 Task: Select Grocery. Add to cart, from Albertsons for 3194 Cheshire Road, Bridgeport, Connecticut 06604, Cell Number 203-362-4243, following items : Spascriptions Under Eye Pads Cucumber (3 ct) - 2, Degree Antiperspirant Deodorant Stick Shower Clean (0.5 oz) - 1, Colgate Max Fresh Toothpaste with Whitening Breath Strips Cool Mint (6.3 oz) - 1, Calabaza Squash (1 ct) - 2, Sunbeam Hot Dog Buns (12 oz) - 1, Michelina''s Cheeseburger Macaroni (12.75 oz) - 2, Listerine Mouthwash Freshburst Antiseptic (1.05 pt) - 1, Signature Farms Sweet Mini Peppers (32 oz) - 1, Beets (bunch) - 2, Zucchini & Yellow Squash Slices (12 oz) - 1
Action: Mouse moved to (432, 125)
Screenshot: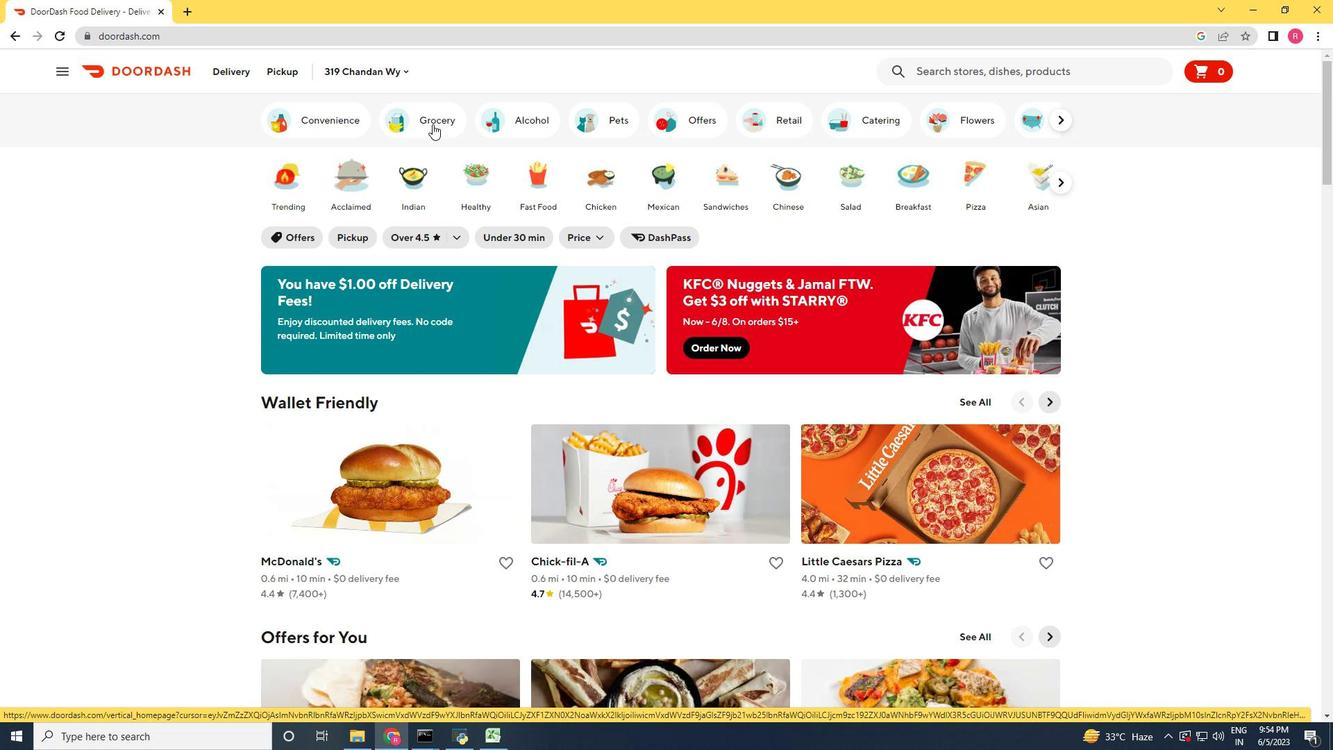 
Action: Mouse pressed left at (432, 125)
Screenshot: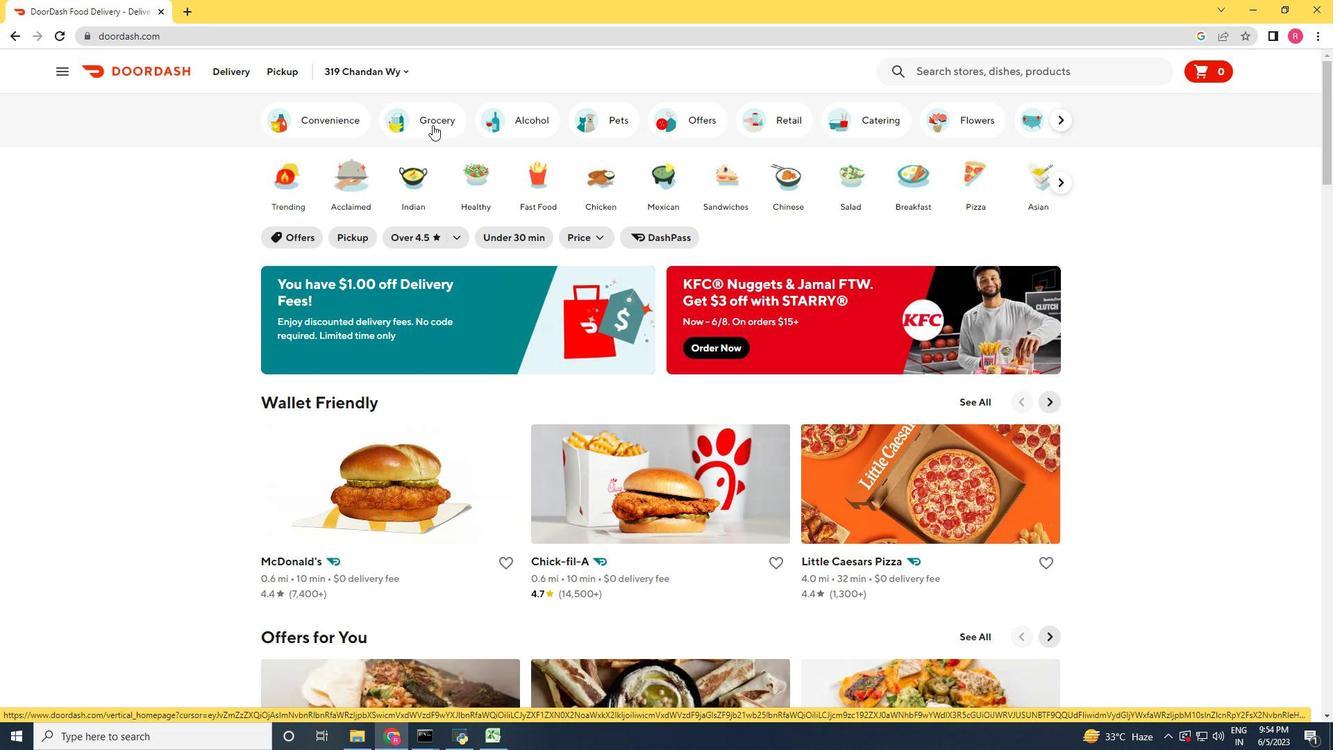 
Action: Mouse moved to (625, 404)
Screenshot: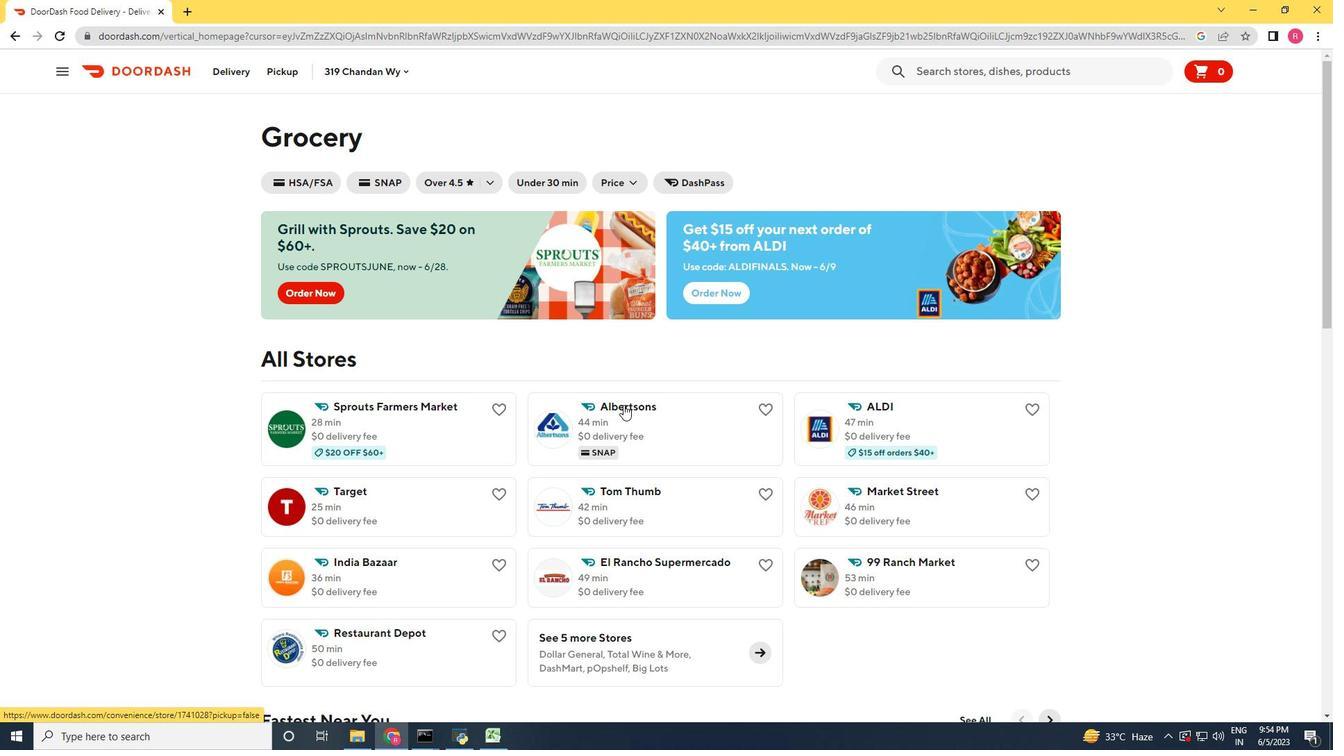 
Action: Mouse pressed left at (625, 404)
Screenshot: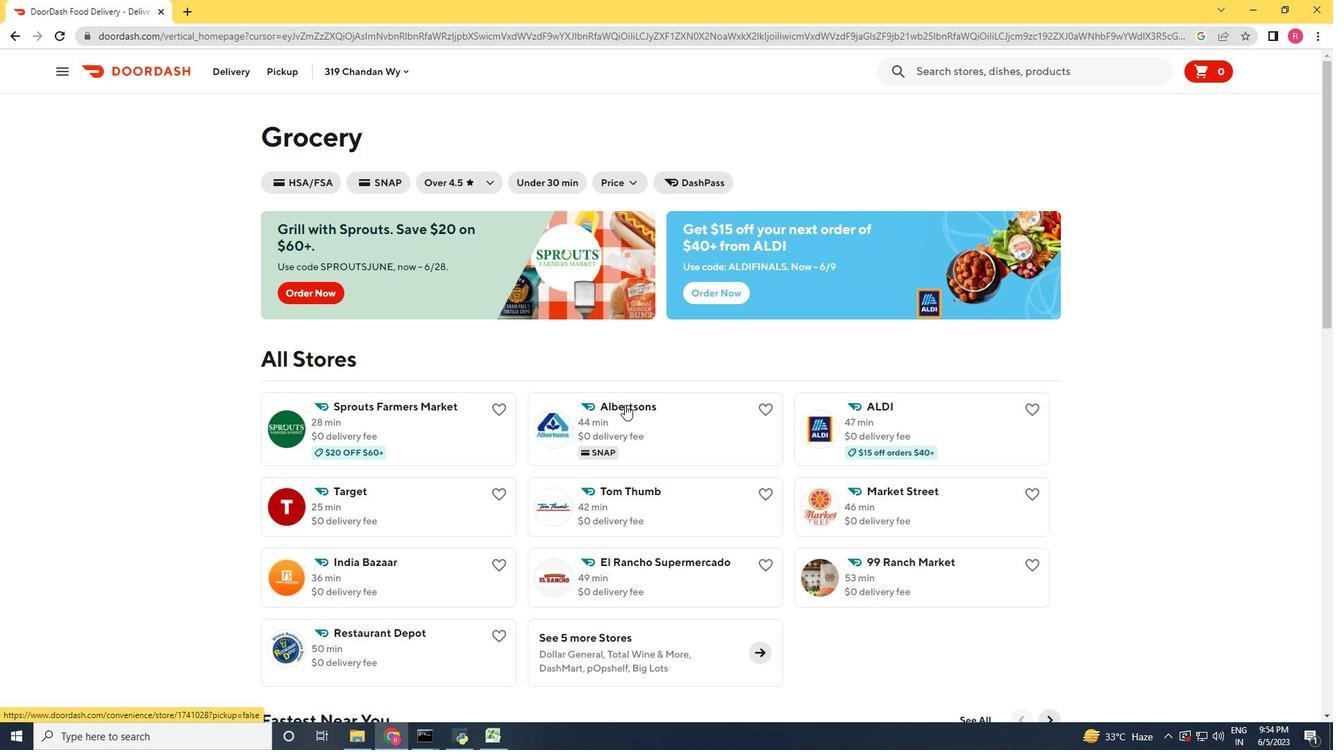 
Action: Mouse moved to (295, 71)
Screenshot: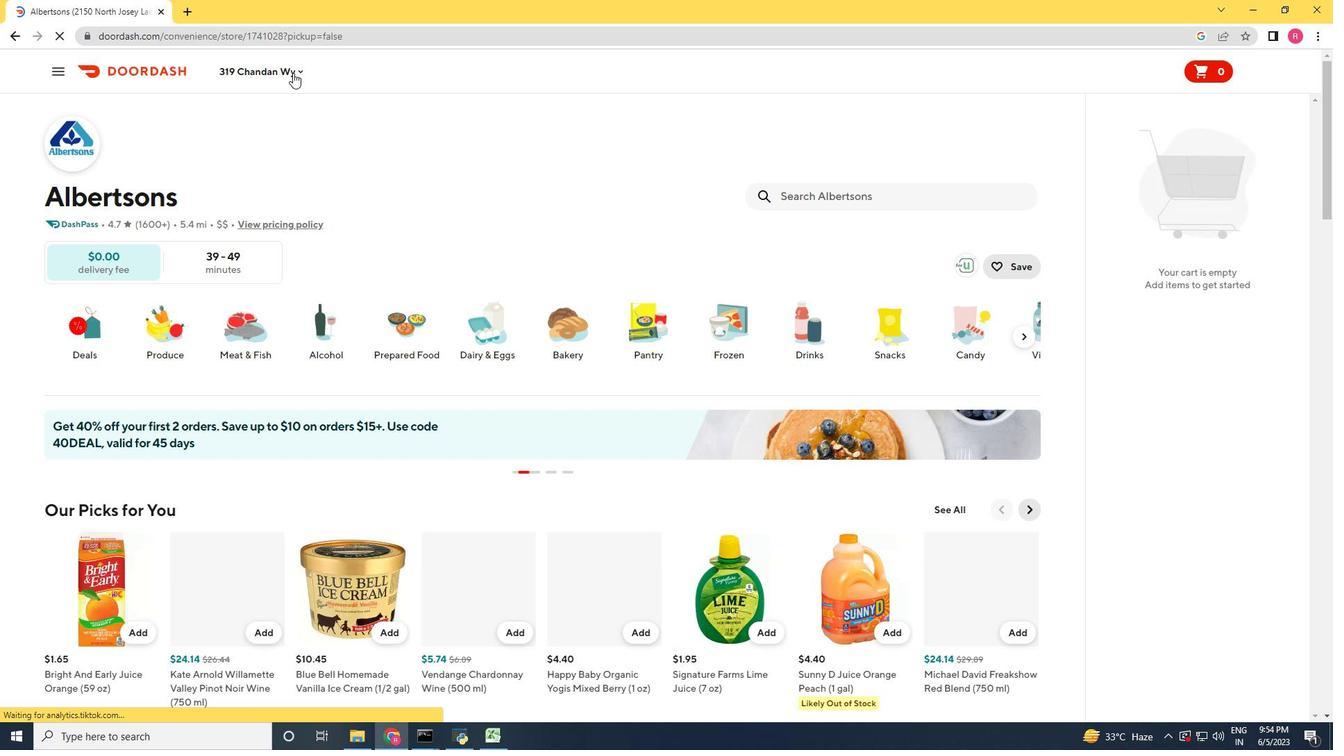 
Action: Mouse pressed left at (295, 71)
Screenshot: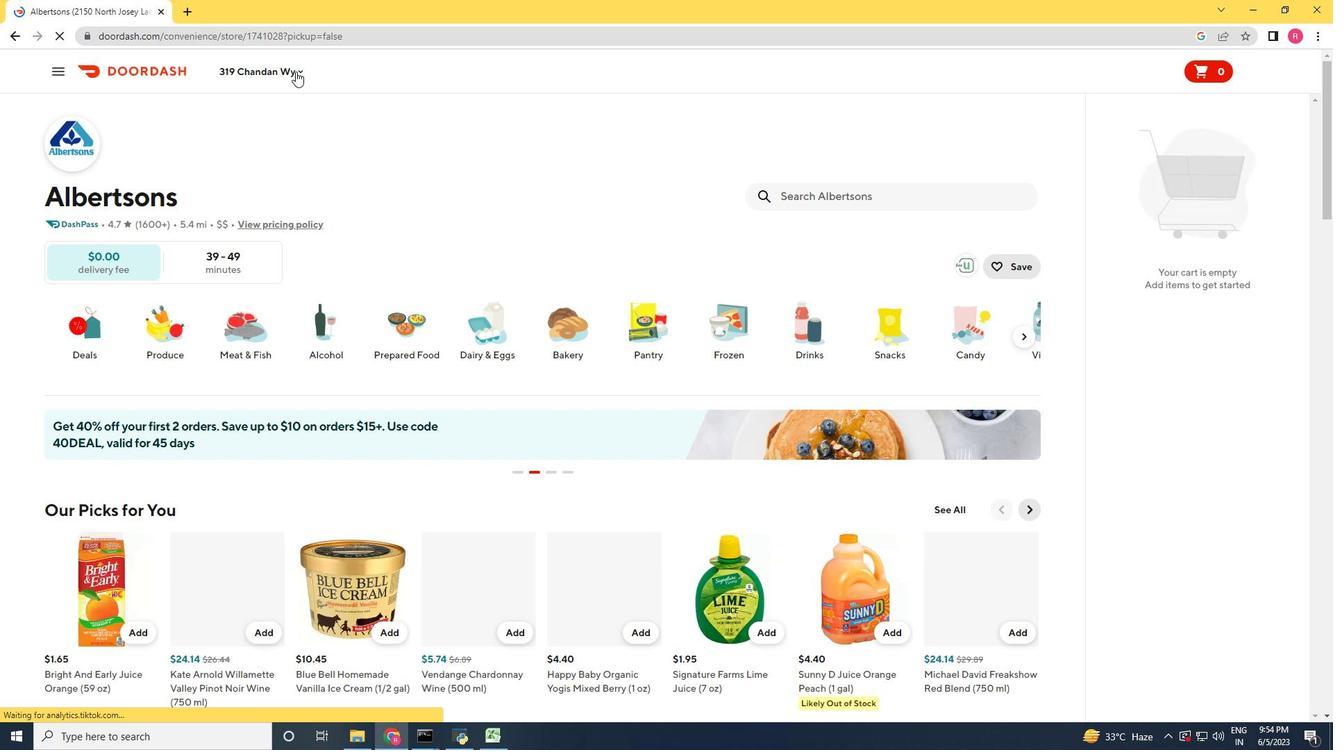 
Action: Mouse moved to (334, 131)
Screenshot: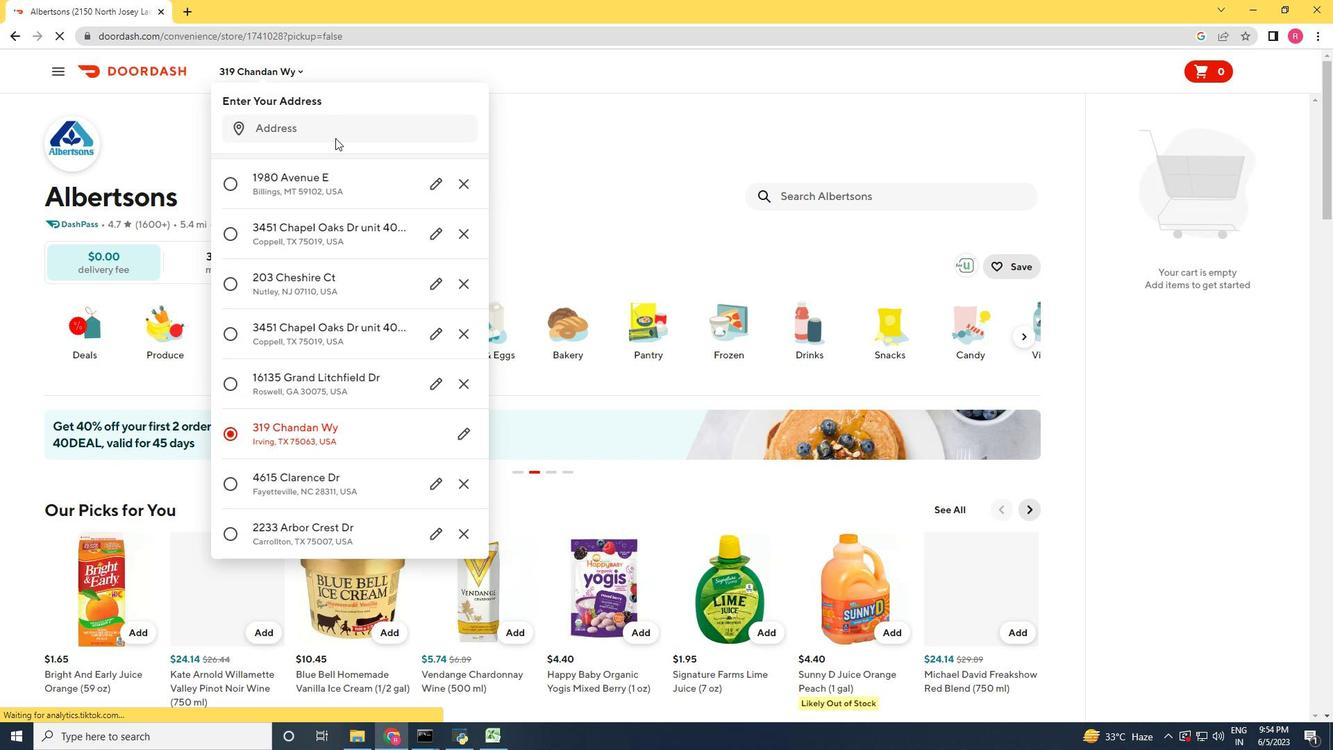 
Action: Mouse pressed left at (334, 131)
Screenshot: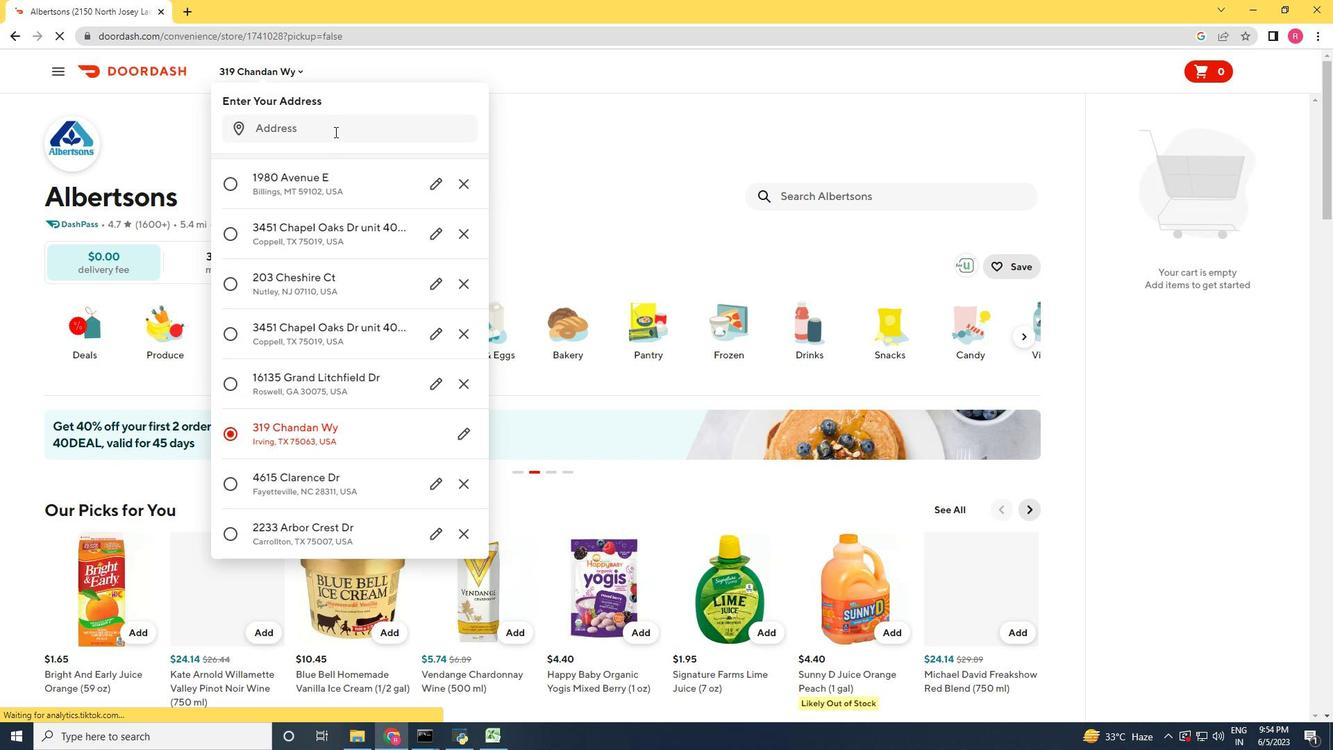 
Action: Mouse moved to (334, 131)
Screenshot: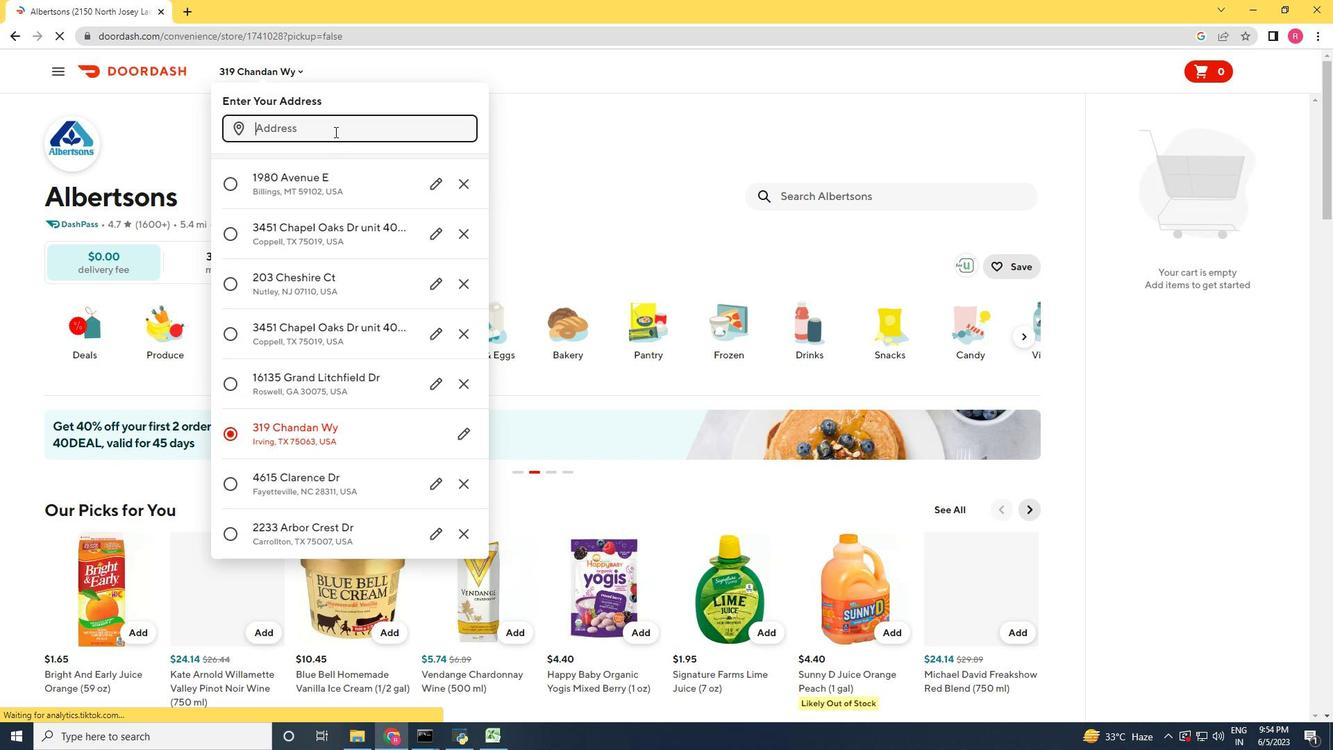 
Action: Key pressed 3194<Key.space><Key.shift_r>Cheshire<Key.space><Key.shift_r>Road<Key.space>,<Key.shift_r><Key.shift_r><Key.shift_r><Key.shift_r><Key.shift_r><Key.shift_r><Key.shift_r><Key.shift_r>Bridgeport,<Key.space><Key.shift_r>Connecticut<Key.space>06604<Key.enter>
Screenshot: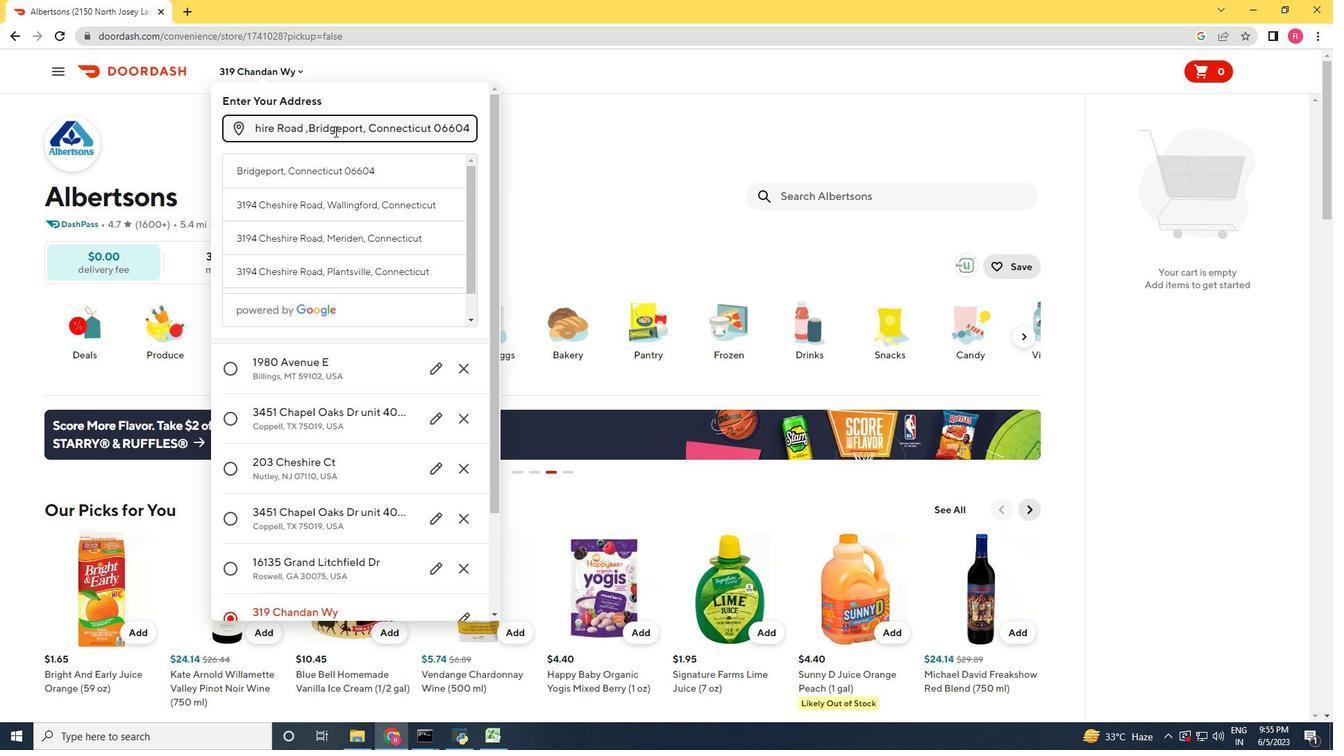
Action: Mouse moved to (404, 586)
Screenshot: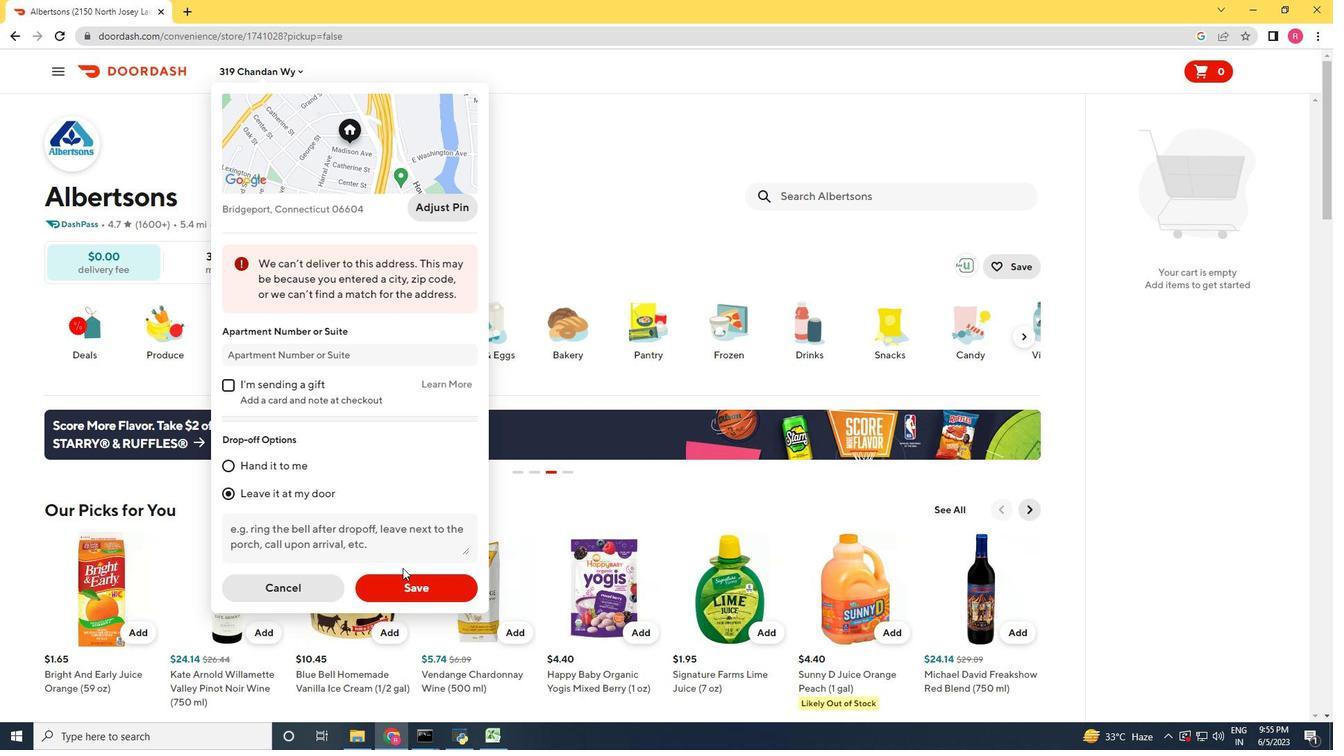 
Action: Mouse pressed left at (404, 586)
Screenshot: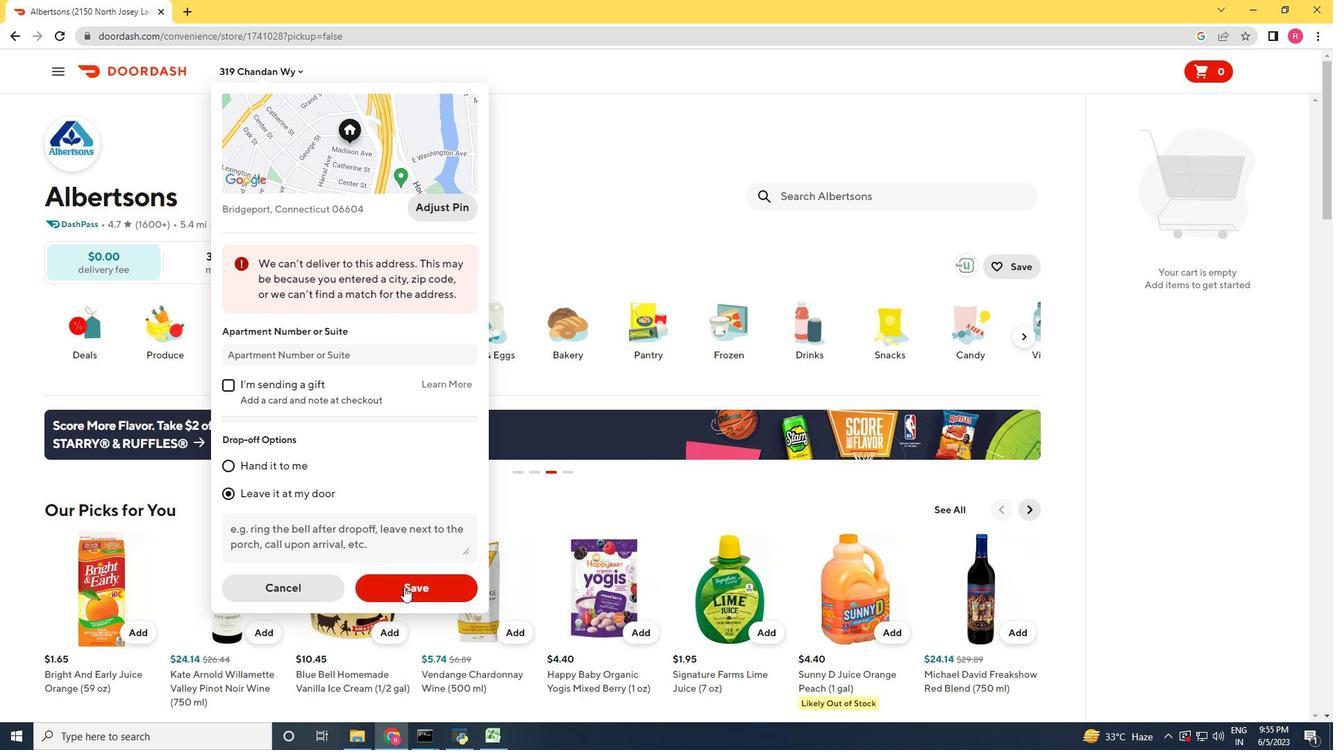 
Action: Mouse moved to (808, 193)
Screenshot: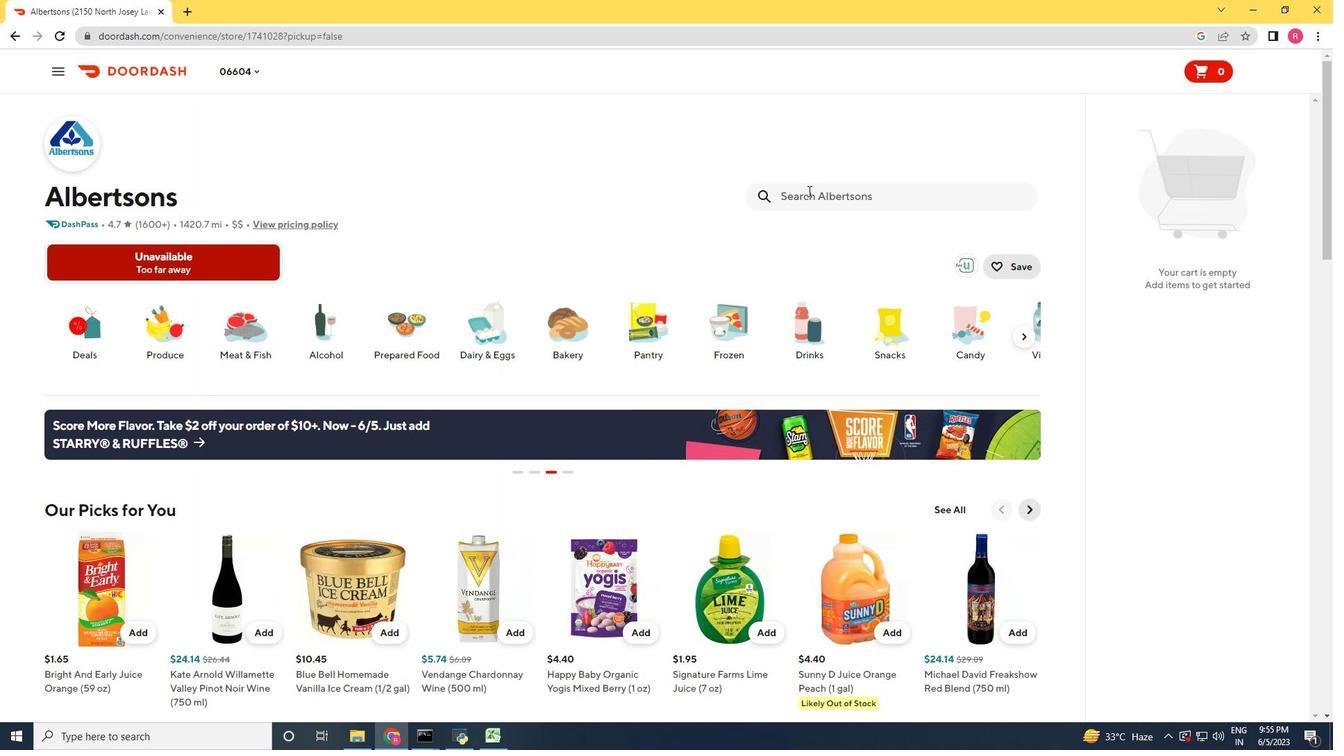 
Action: Mouse pressed left at (808, 193)
Screenshot: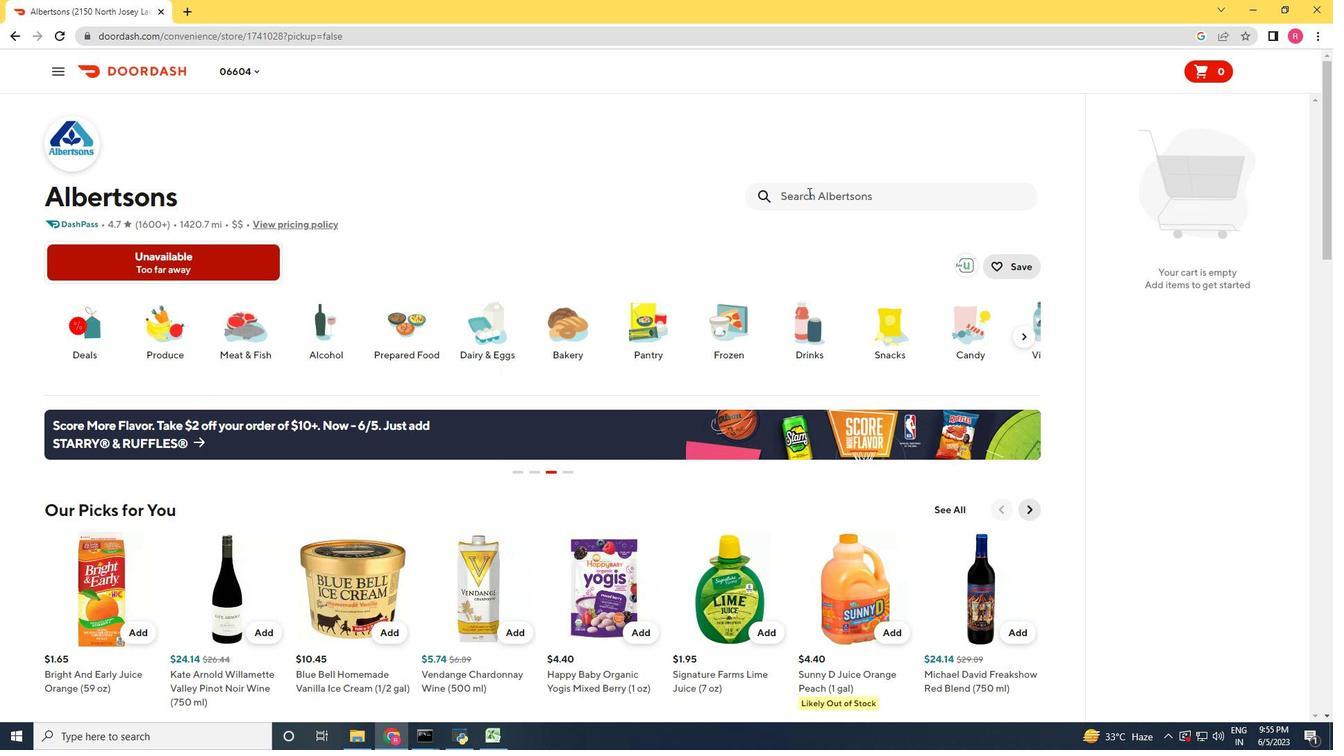 
Action: Mouse moved to (634, 317)
Screenshot: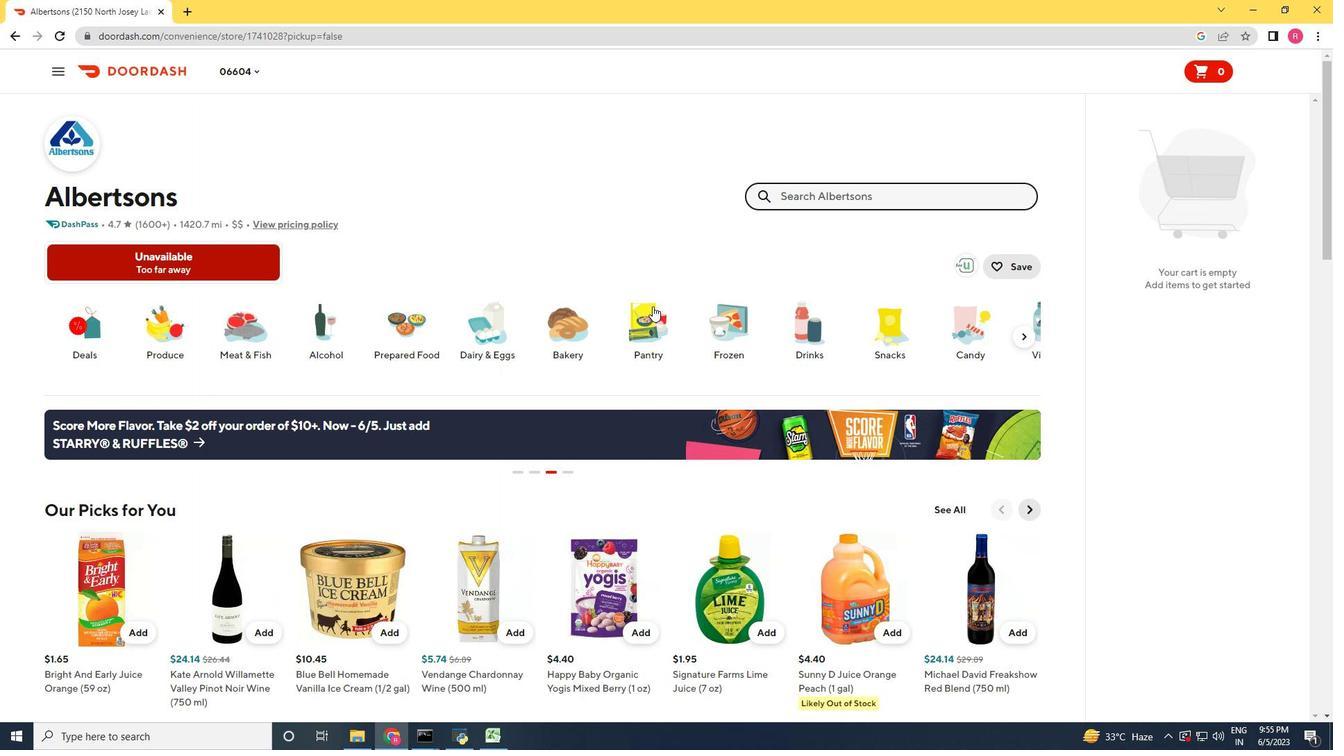 
Action: Key pressed <Key.shift_r>Spascriptions<Key.space><Key.shift_r><Key.shift_r><Key.shift_r>Under<Key.space><Key.shift_r>Eye<Key.space><Key.shift_r>Pads<Key.space><Key.shift_r>Cucumber<Key.space><Key.shift_r><Key.shift_r><Key.shift_r>(3ct<Key.shift_r>)<Key.enter>
Screenshot: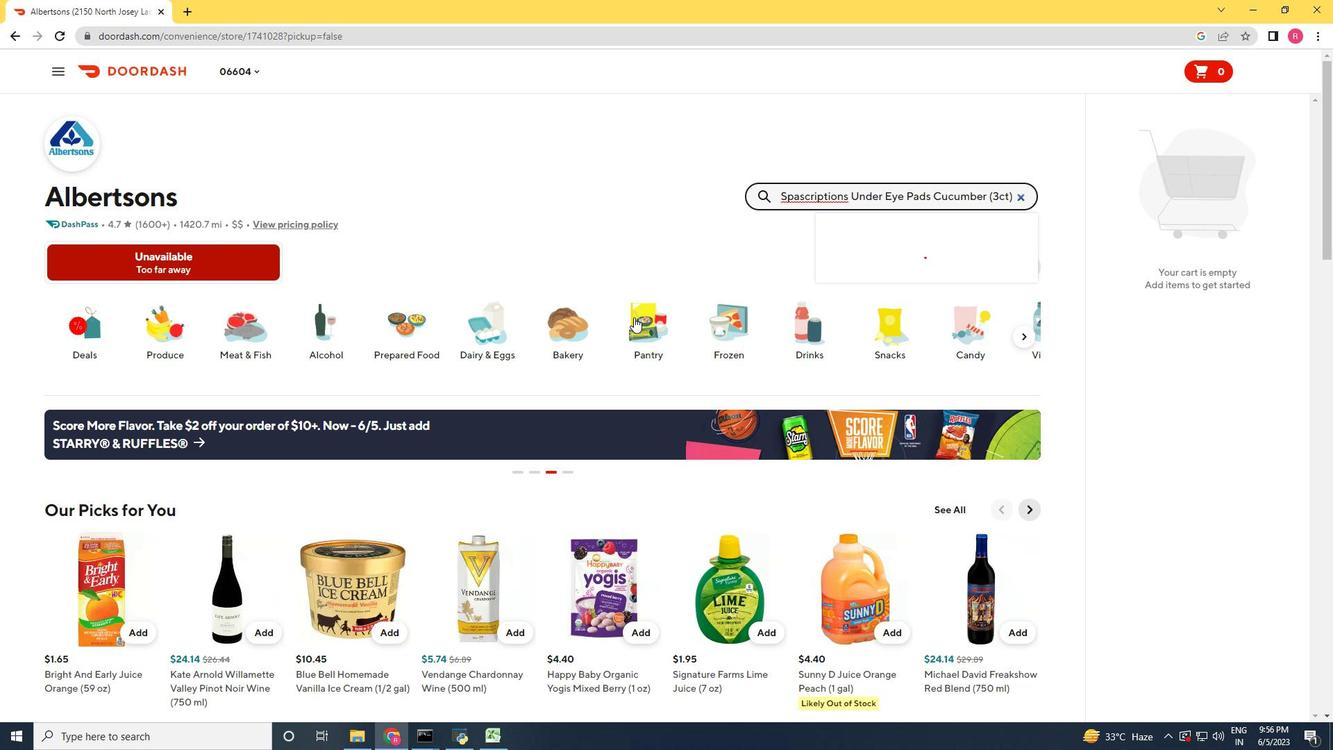 
Action: Mouse moved to (796, 150)
Screenshot: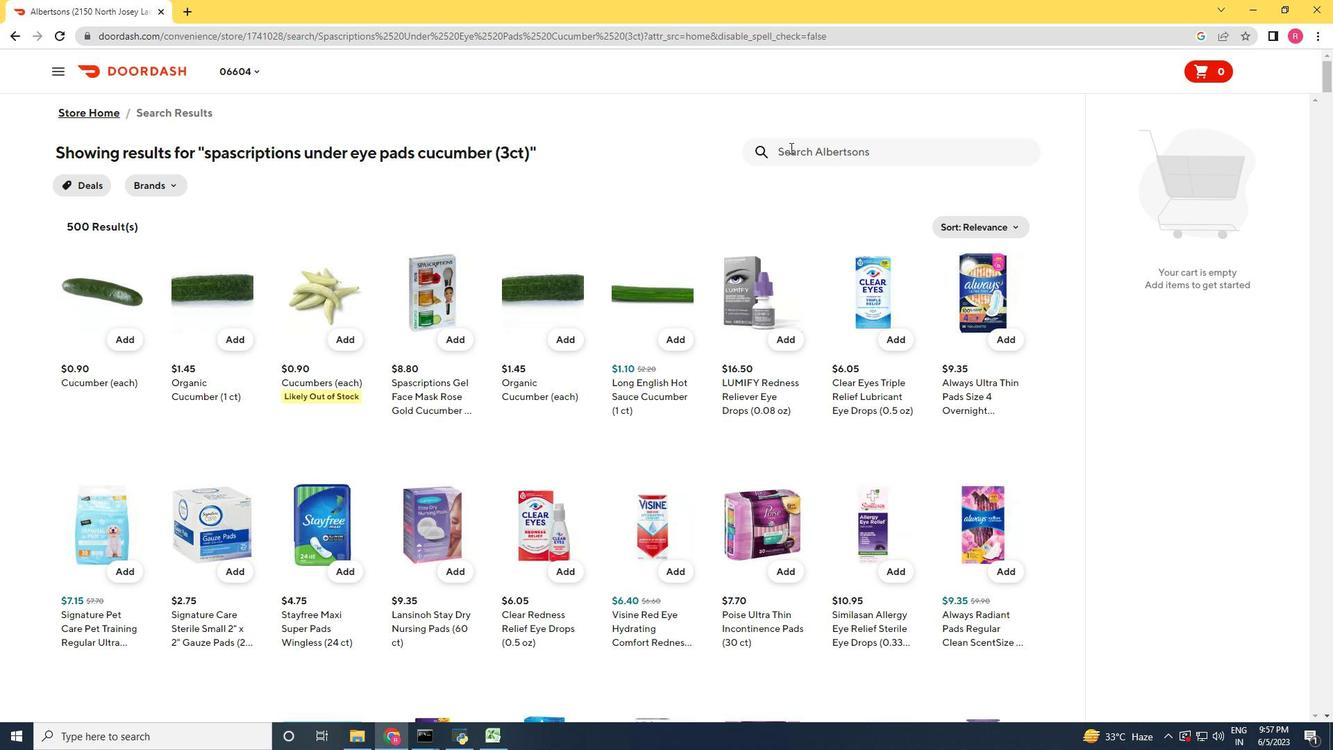 
Action: Mouse pressed left at (796, 150)
Screenshot: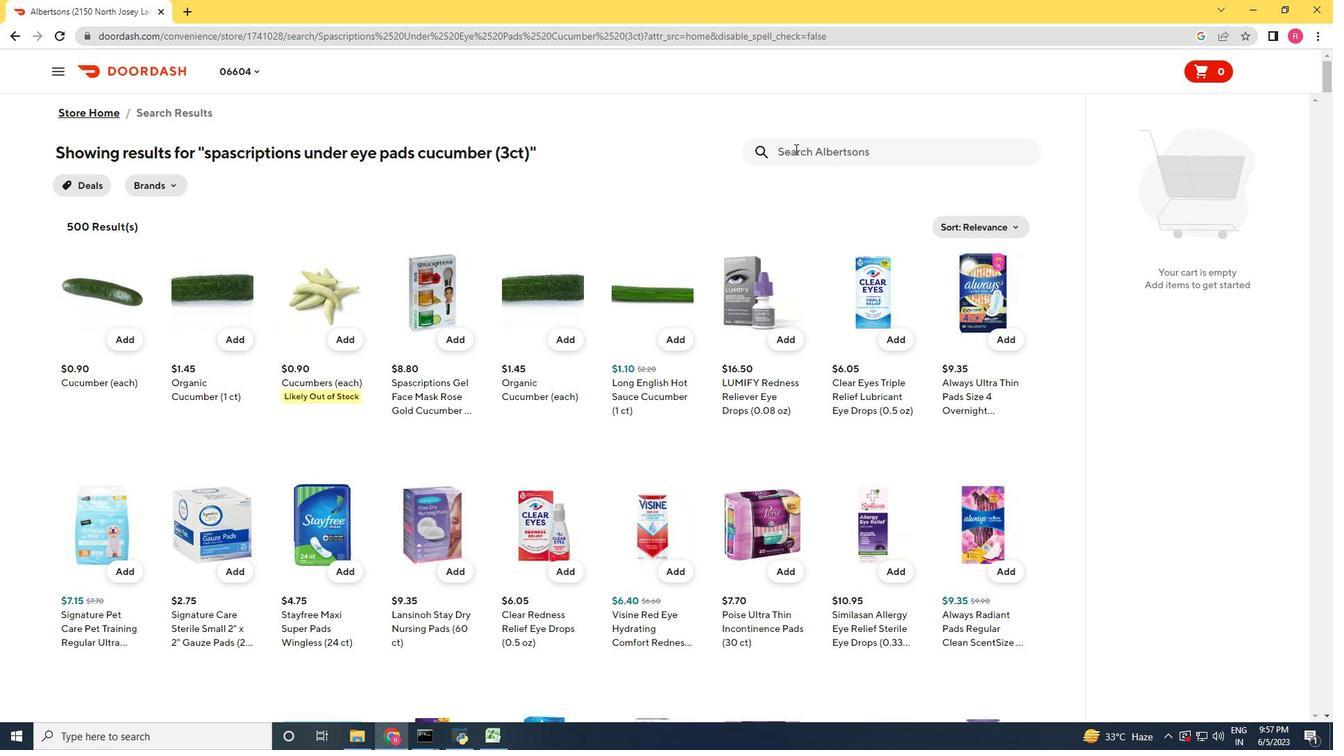 
Action: Mouse moved to (713, 182)
Screenshot: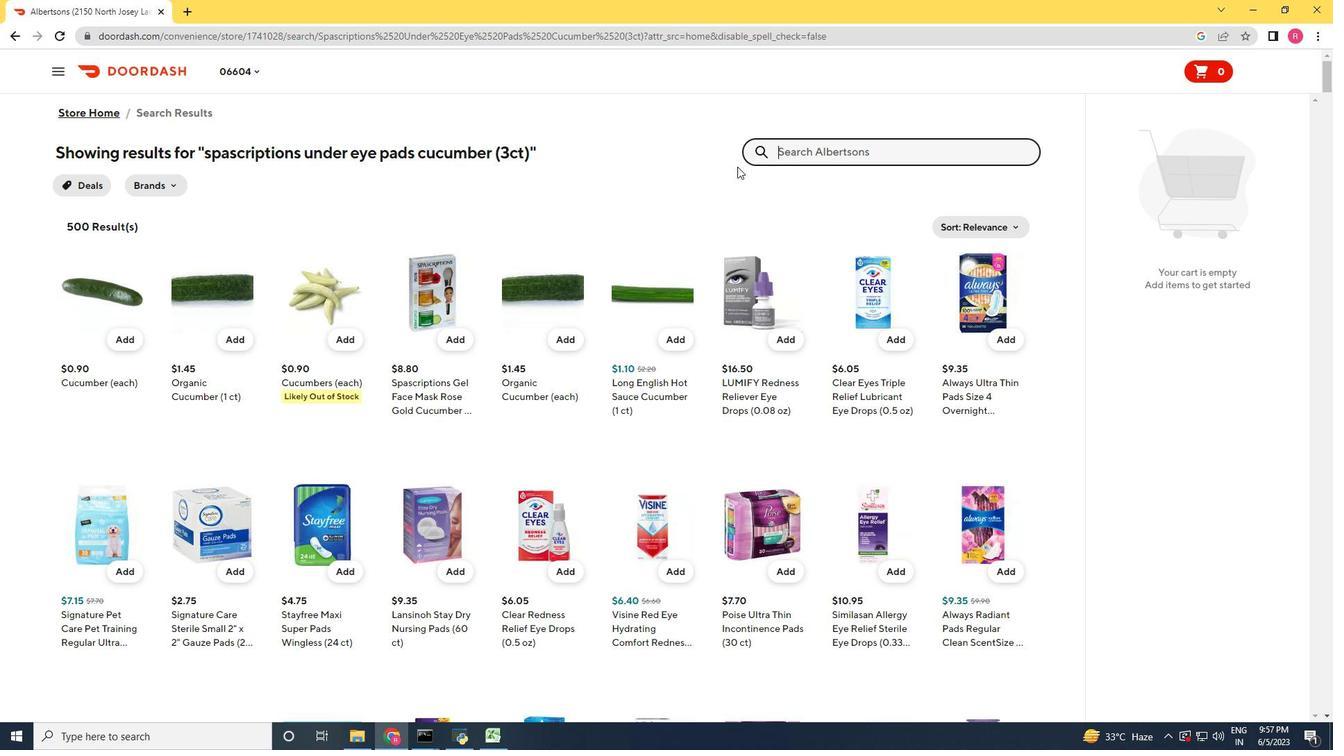 
Action: Key pressed <Key.shift_r>Degree<Key.space><Key.shift_r>Anipersh<Key.backspace>pirant<Key.space>
Screenshot: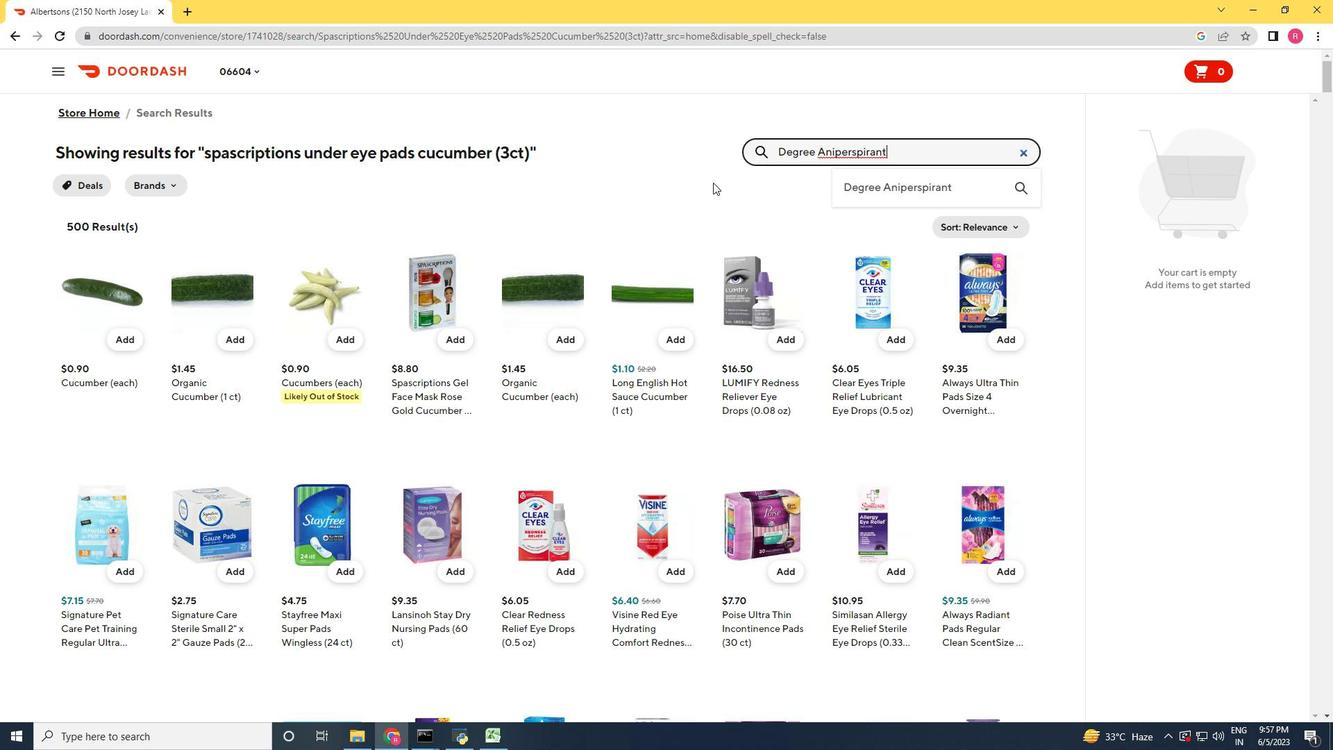 
Action: Mouse moved to (835, 148)
Screenshot: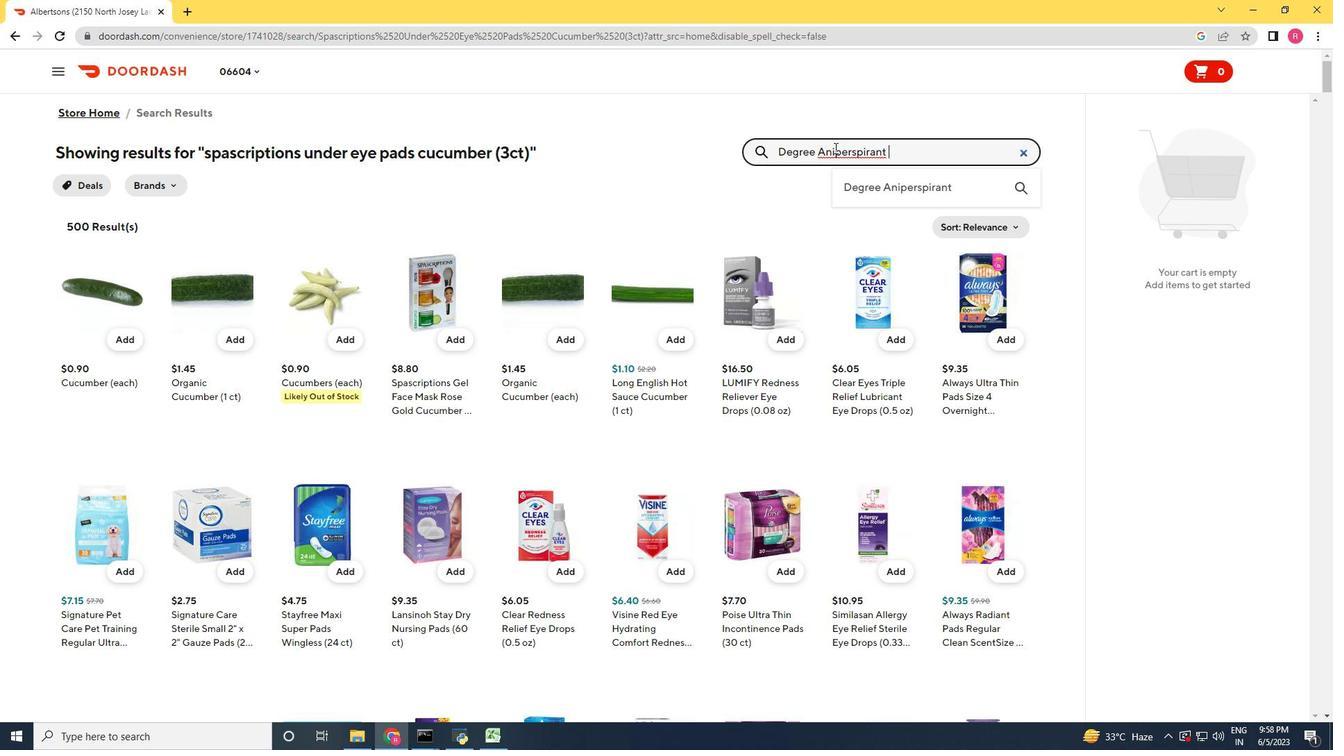 
Action: Mouse pressed left at (835, 148)
Screenshot: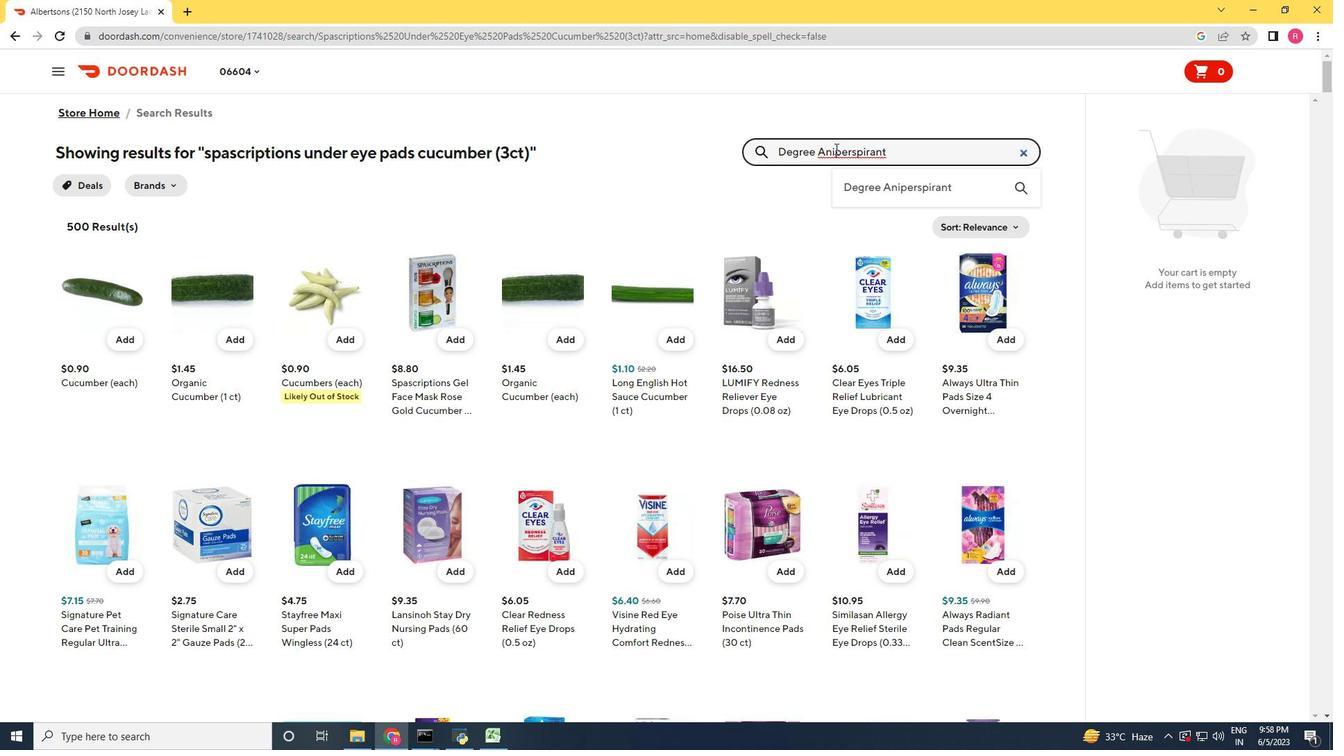 
Action: Mouse moved to (772, 179)
Screenshot: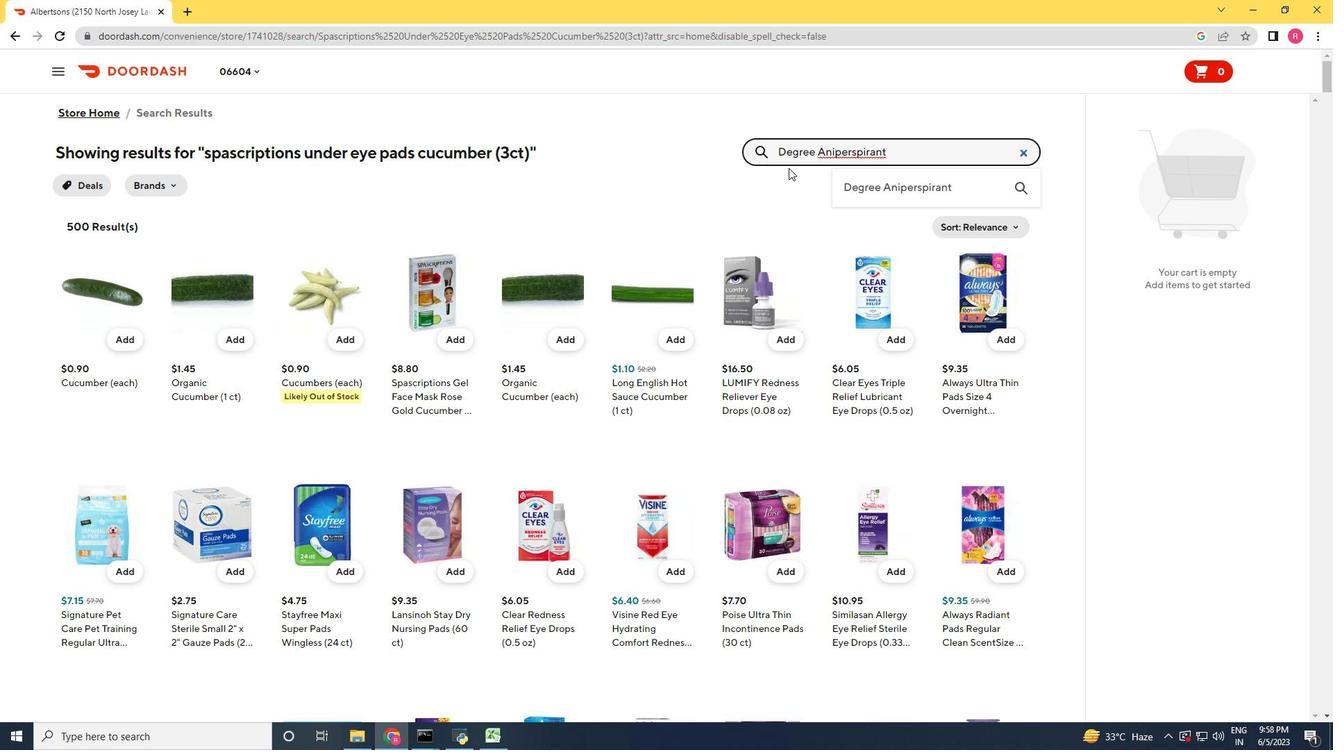
Action: Key pressed <Key.backspace>ti
Screenshot: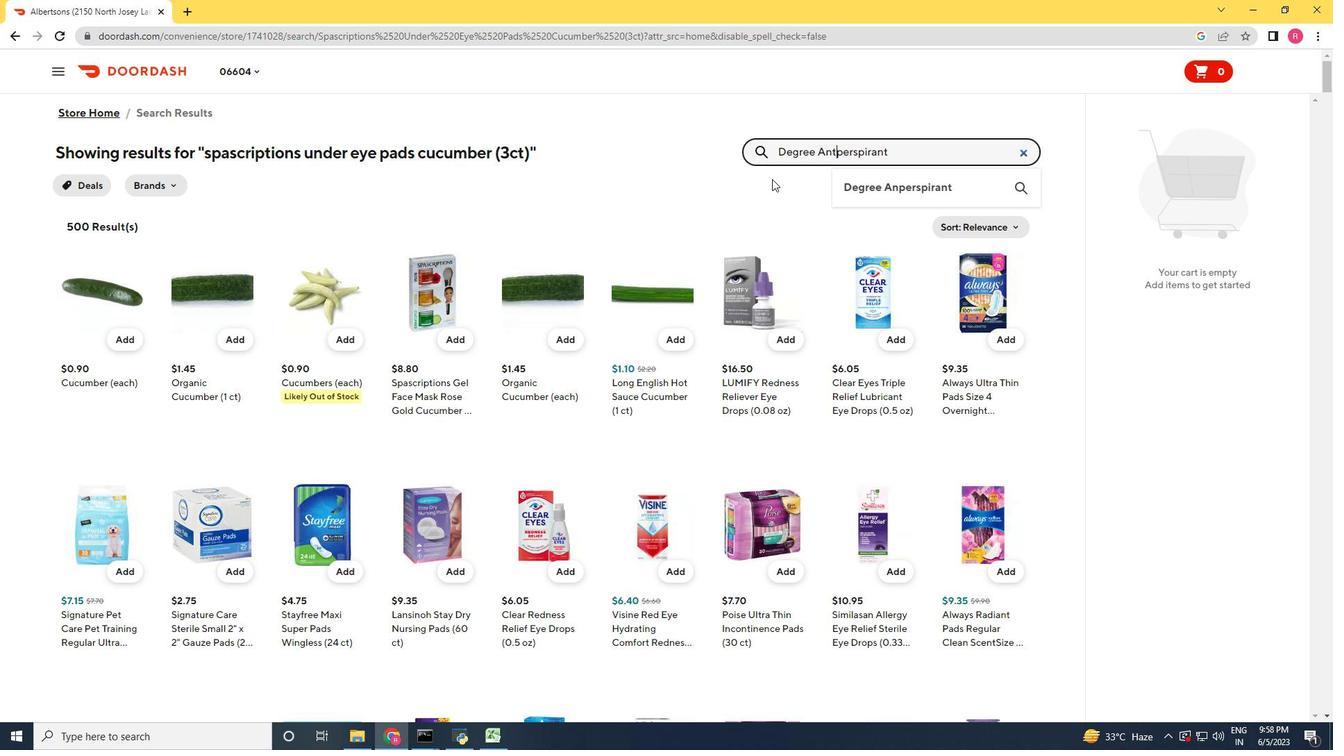 
Action: Mouse moved to (900, 150)
Screenshot: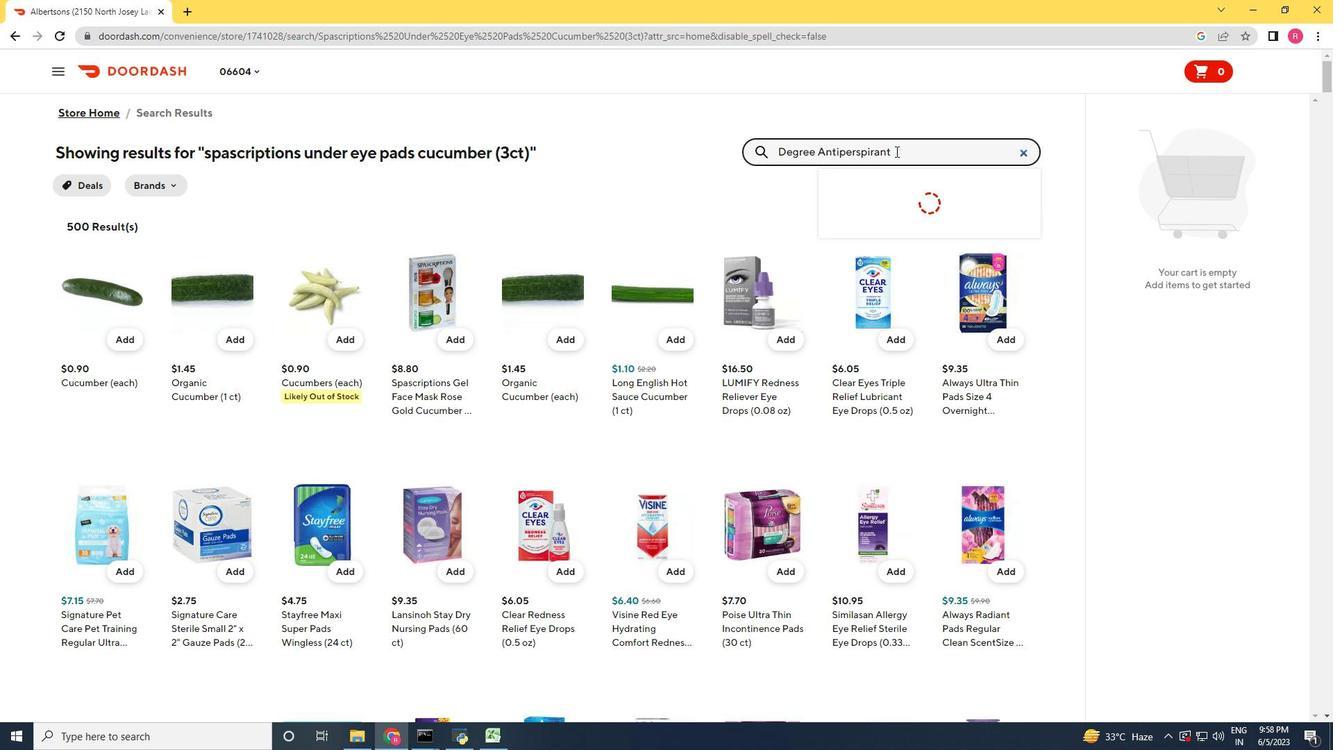 
Action: Mouse pressed left at (900, 150)
Screenshot: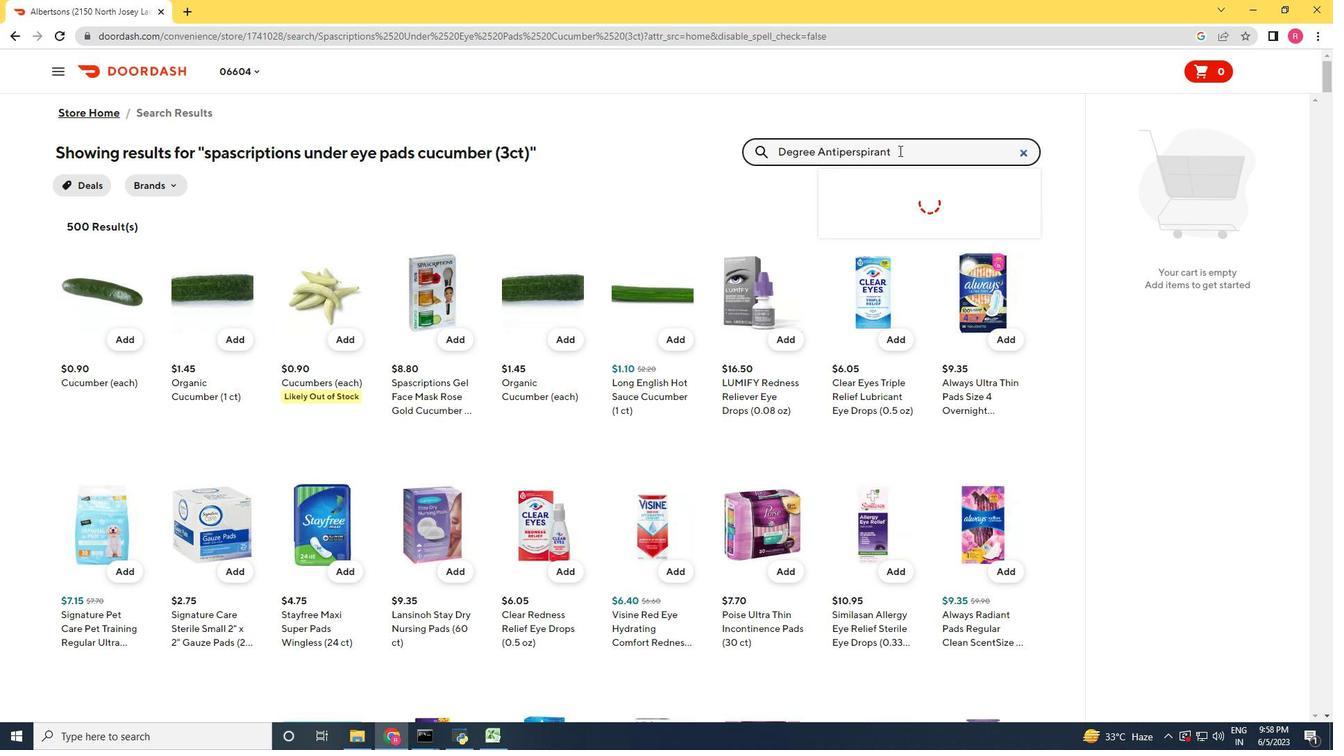 
Action: Mouse moved to (837, 193)
Screenshot: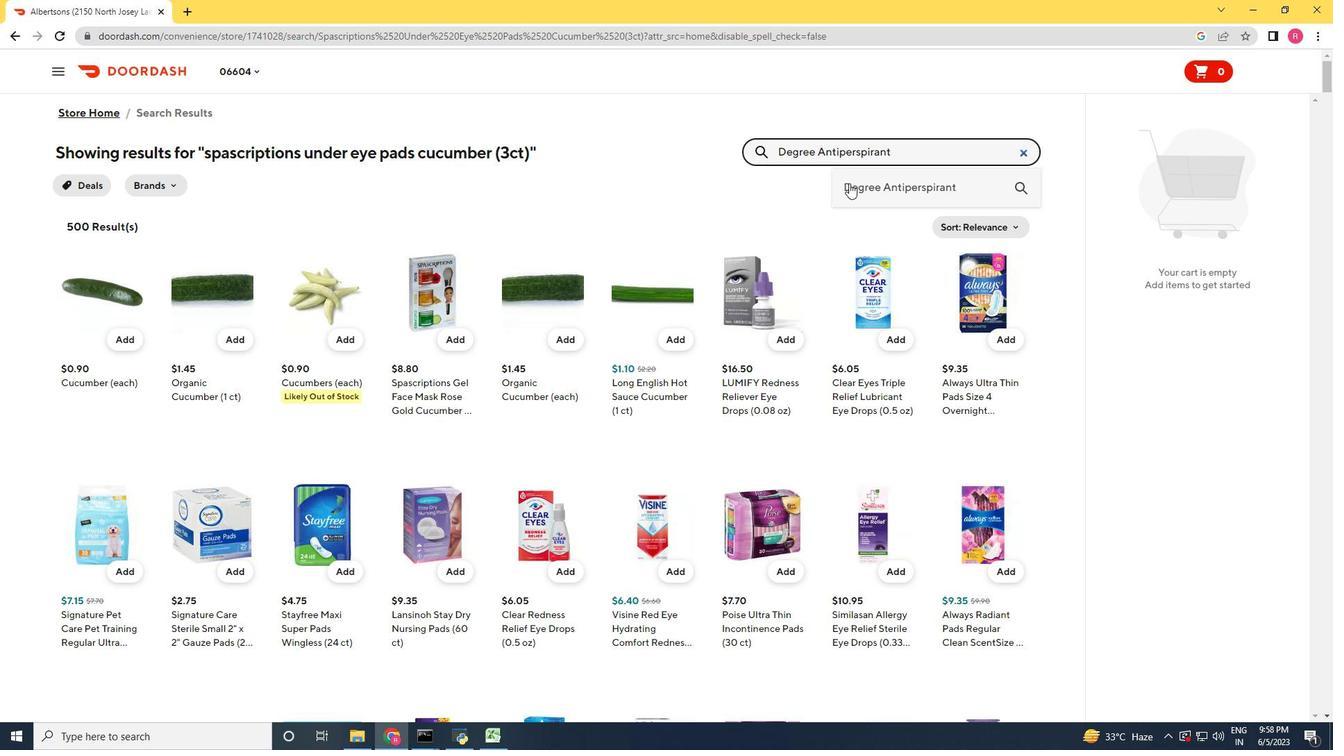 
Action: Key pressed <Key.shift_r>Deodorant<Key.space><Key.shift_r>Stick<Key.space><Key.shift_r>Shower<Key.space>clean<Key.space><Key.shift_r>(0.5<Key.space>oz<Key.shift_r>)<Key.enter>
Screenshot: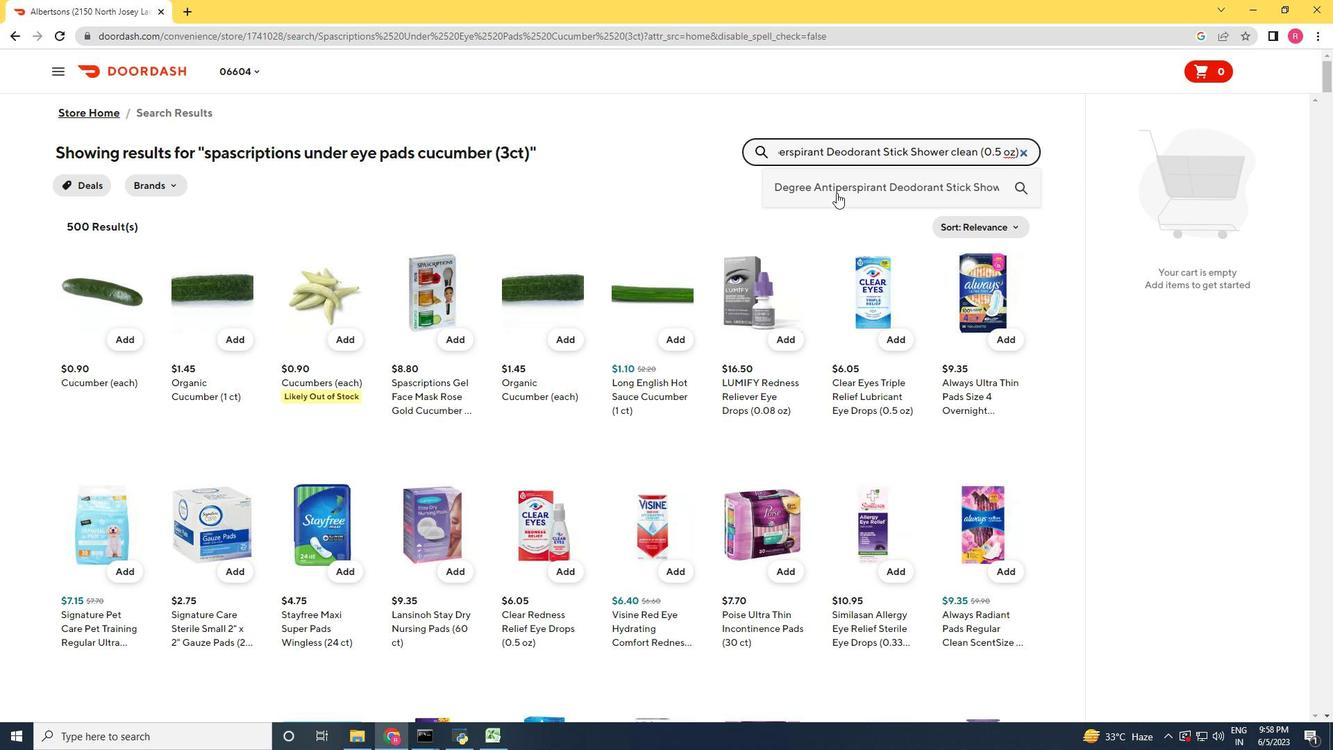 
Action: Mouse moved to (138, 398)
Screenshot: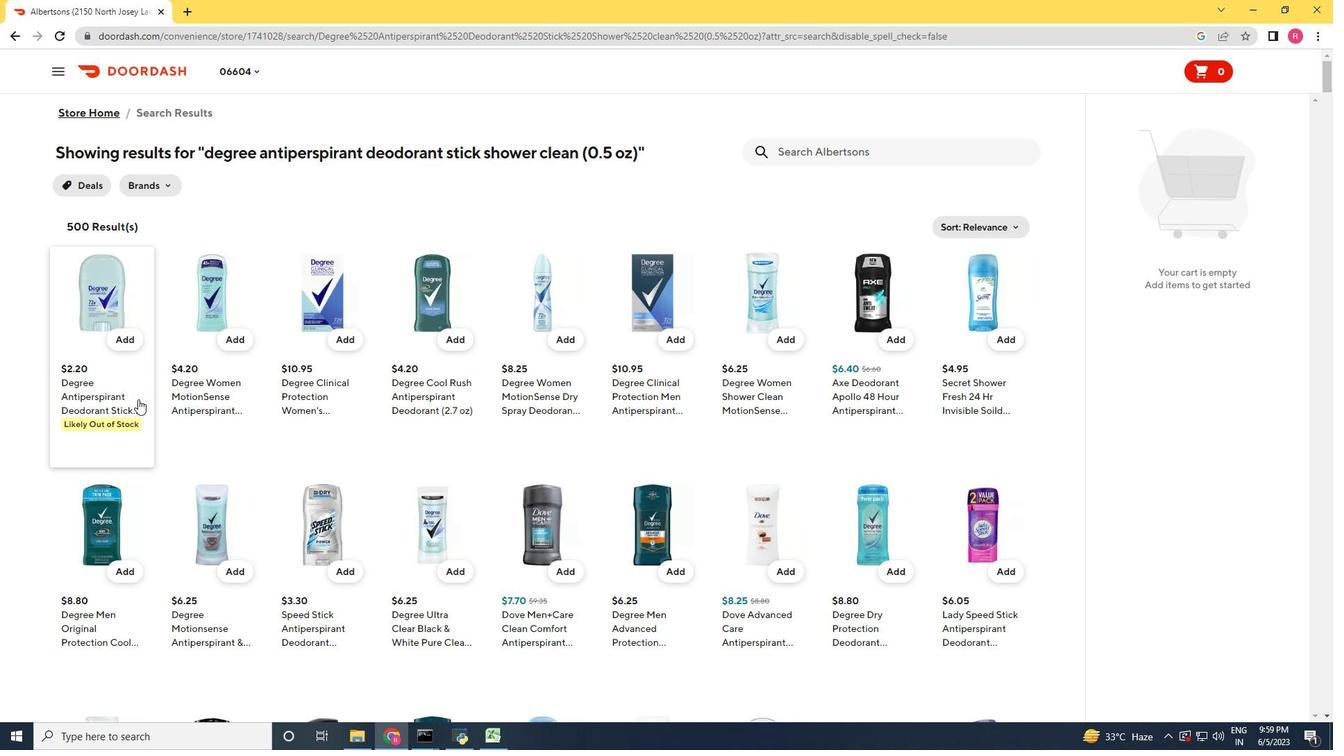
Action: Mouse pressed left at (138, 398)
Screenshot: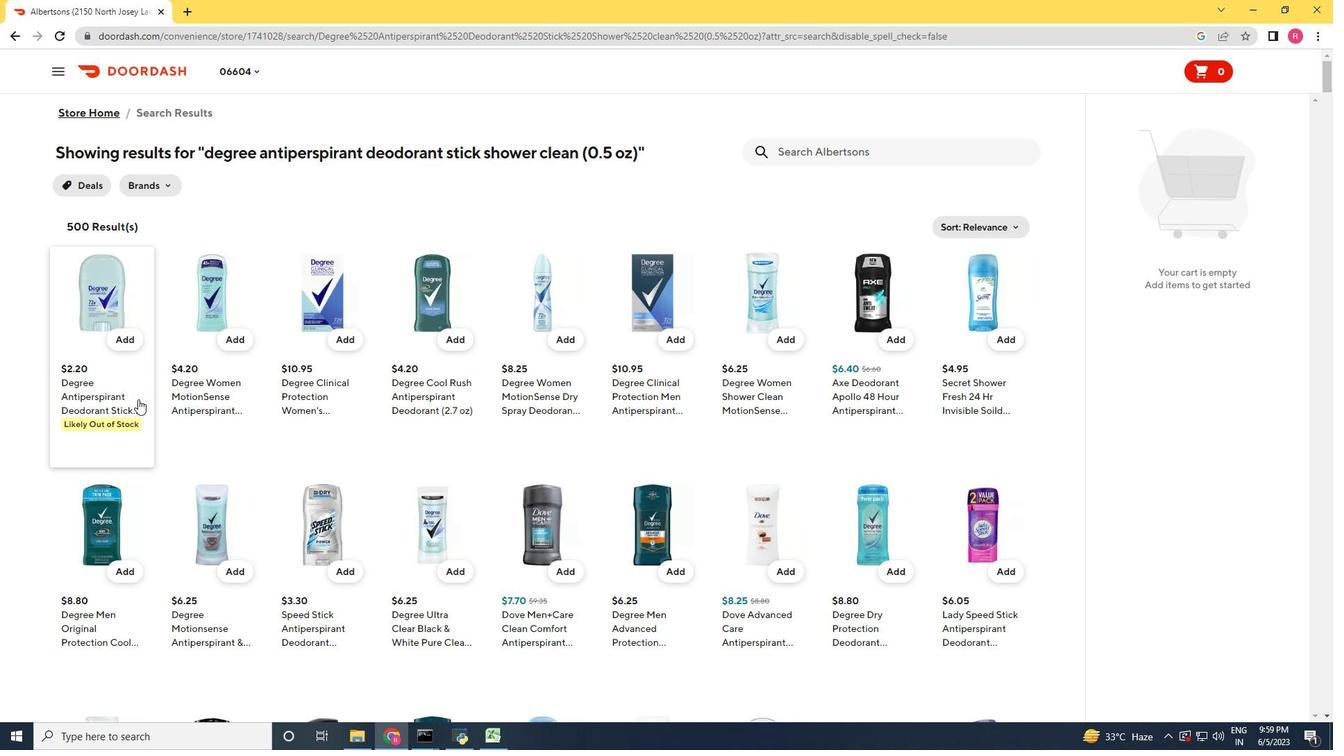 
Action: Mouse moved to (920, 687)
Screenshot: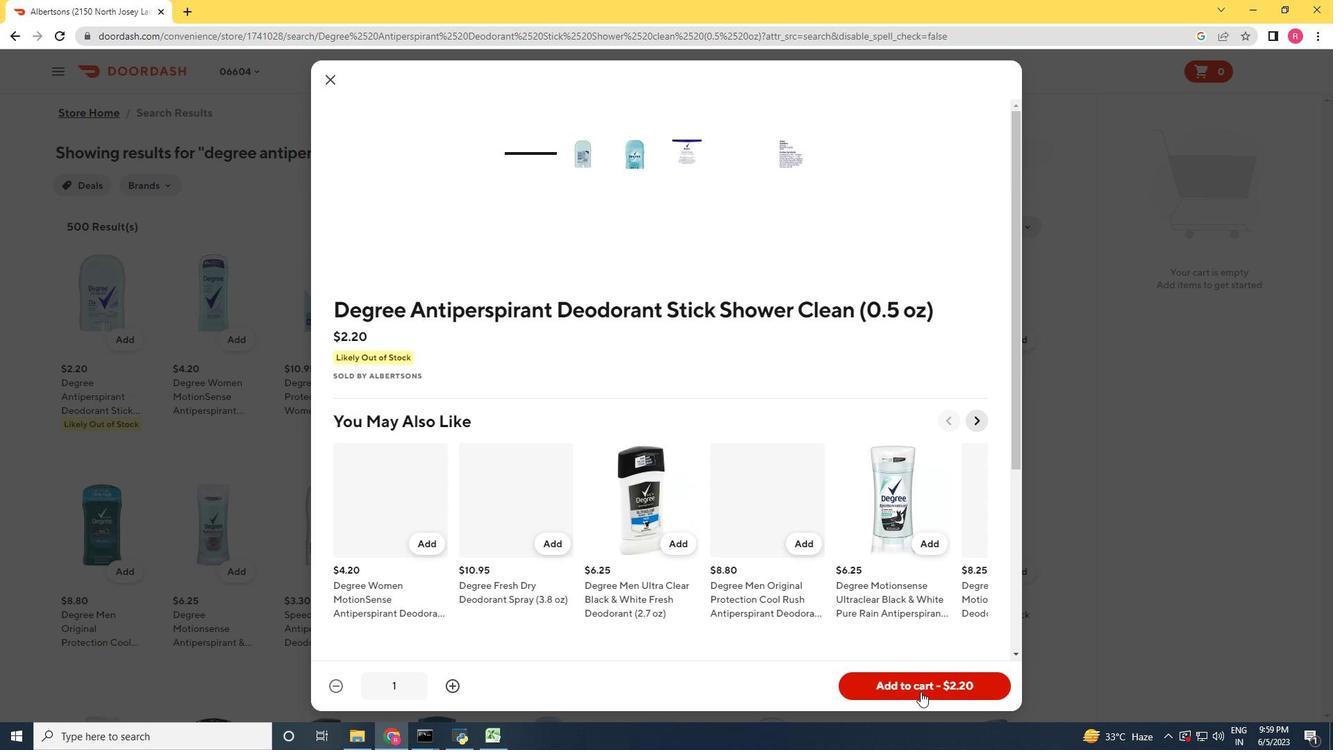 
Action: Mouse pressed left at (920, 687)
Screenshot: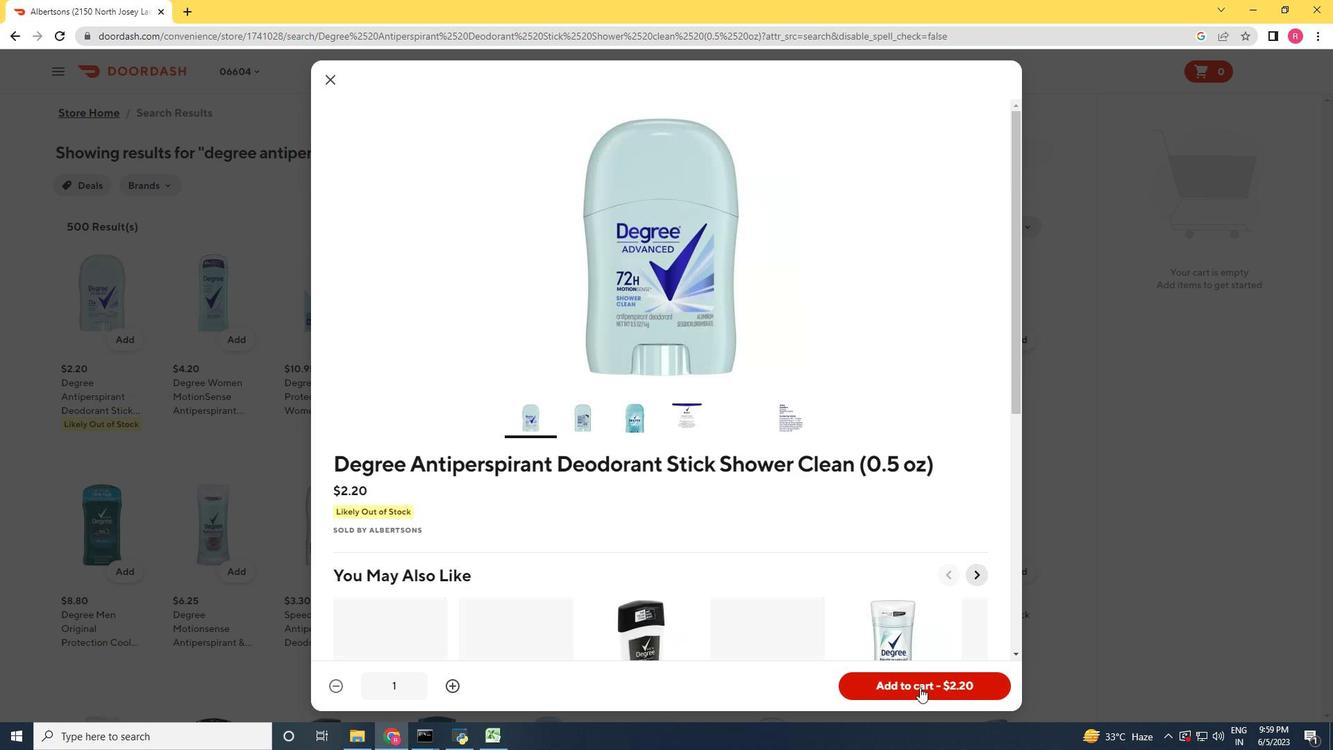 
Action: Mouse moved to (844, 145)
Screenshot: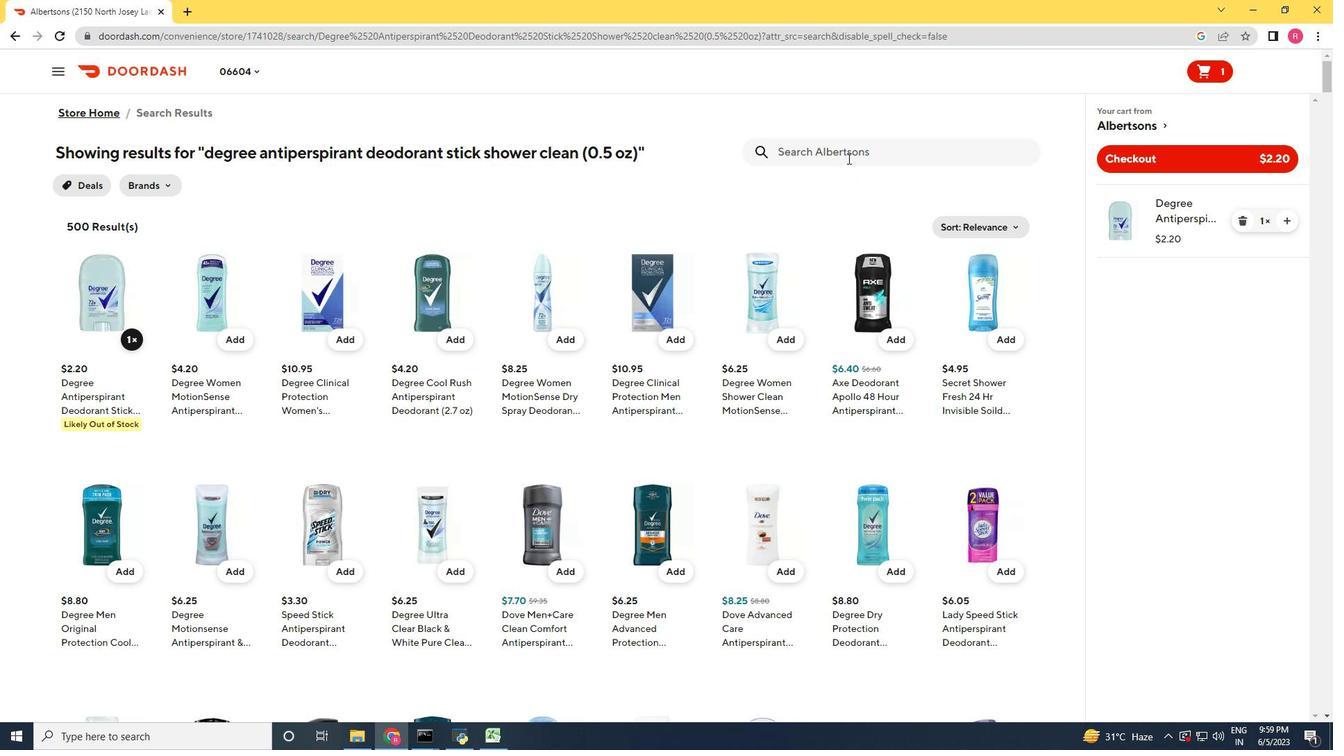 
Action: Mouse pressed left at (844, 145)
Screenshot: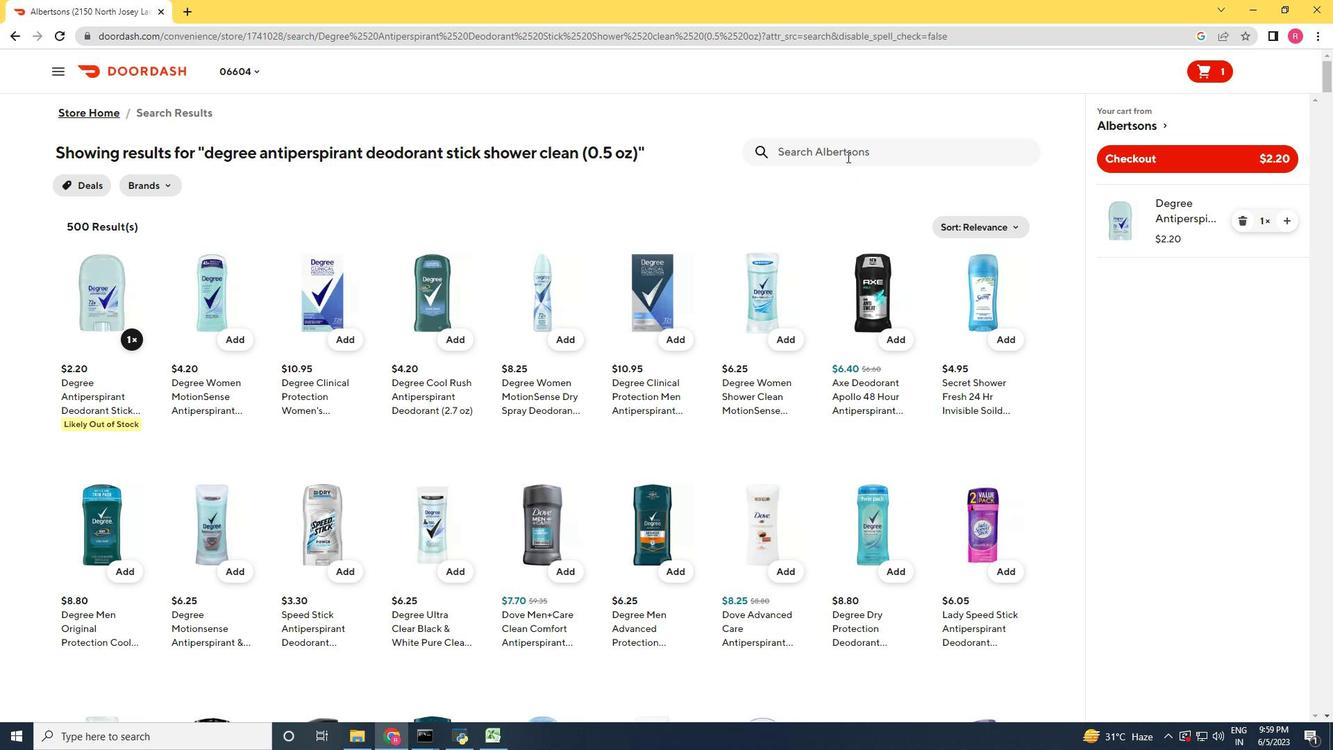 
Action: Mouse moved to (709, 206)
Screenshot: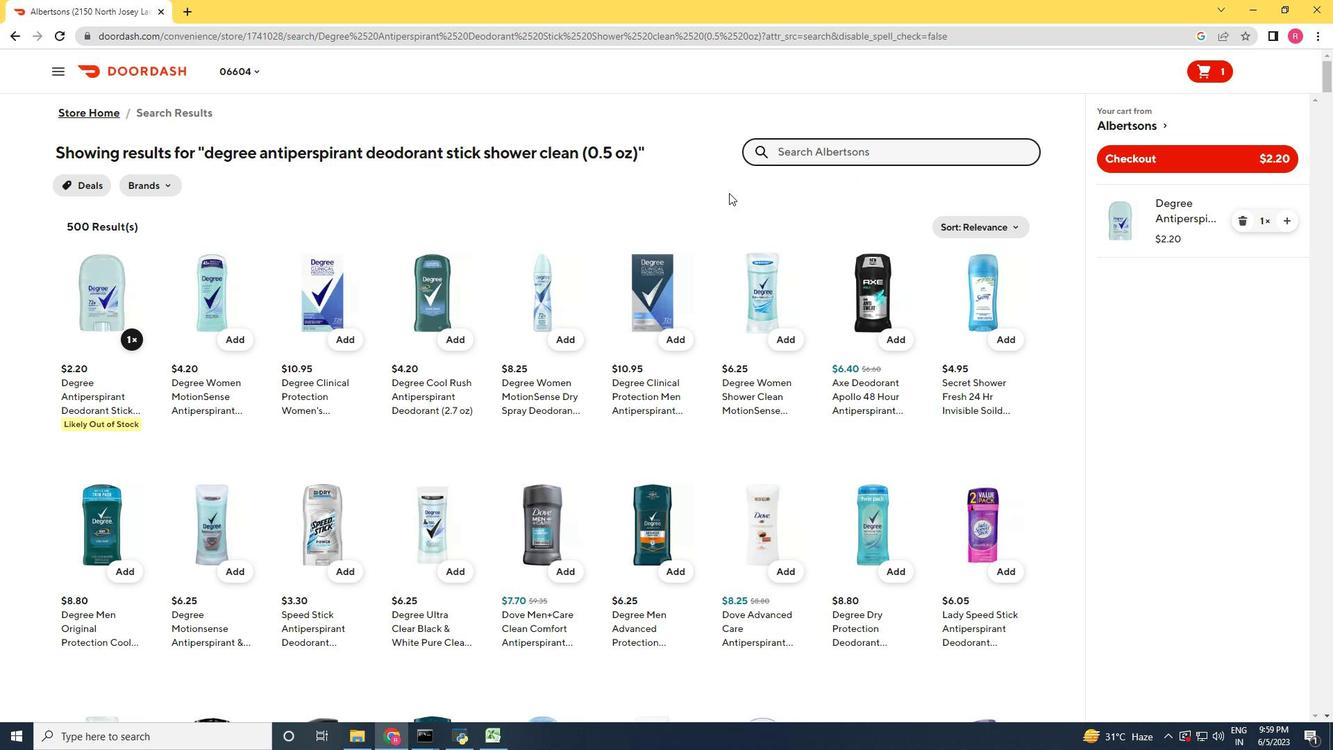 
Action: Key pressed <Key.shift_r>Colgate<Key.space><Key.shift_r>Max<Key.shift_r><Key.space><Key.shift_r>Fresh<Key.space><Key.shift_r>Toothpaste<Key.space>with<Key.space><Key.shift_r>Whitening<Key.space><Key.shift_r>Breath<Key.space><Key.shift_r>Strips<Key.space><Key.shift_r>Cool<Key.space><Key.shift_r>Mint<Key.space><Key.shift_r>(6.3oz<Key.shift_r>)<Key.enter>
Screenshot: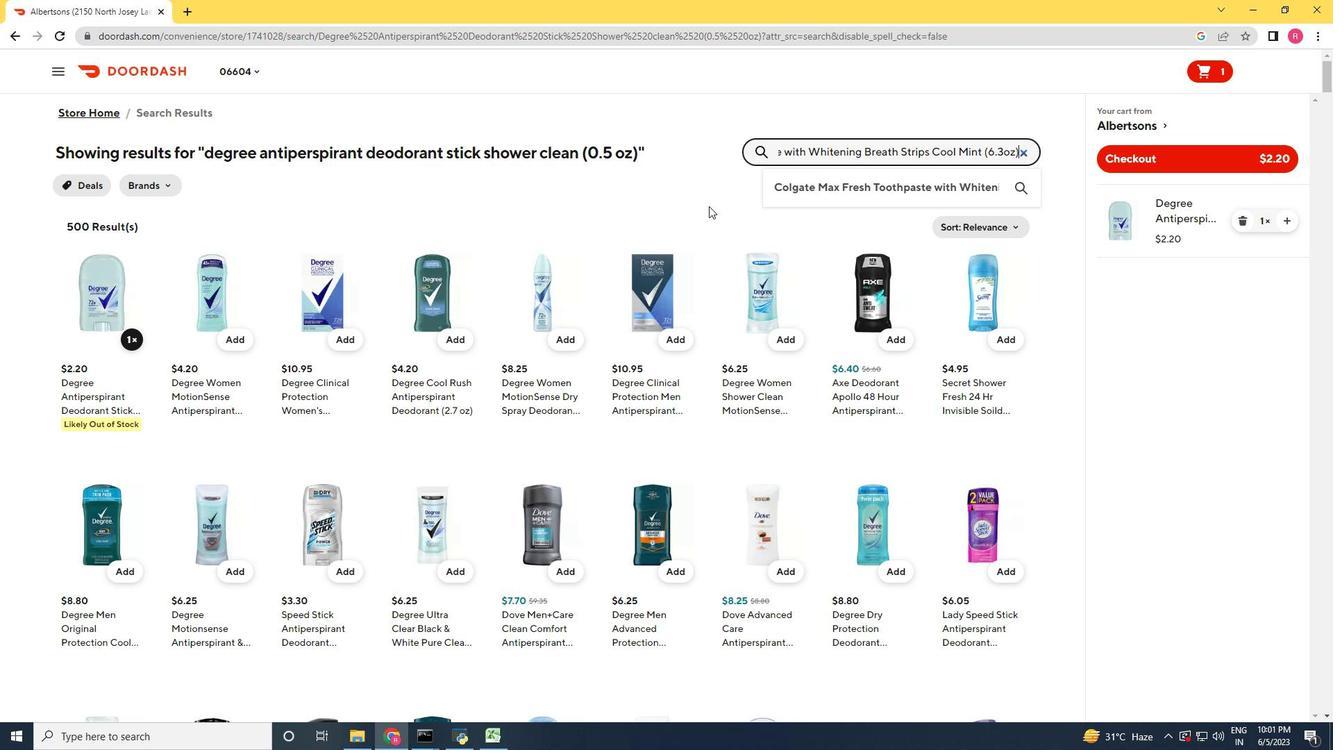 
Action: Mouse moved to (147, 378)
Screenshot: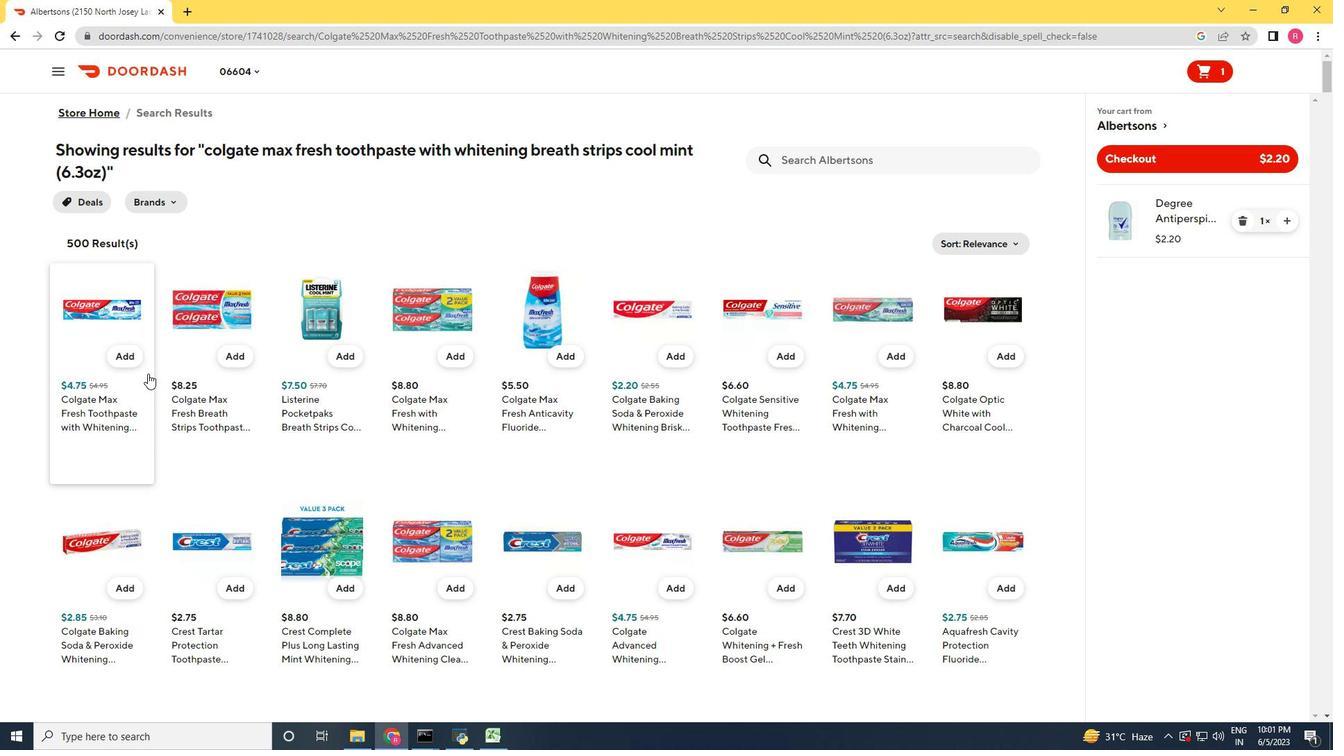 
Action: Mouse pressed left at (147, 378)
Screenshot: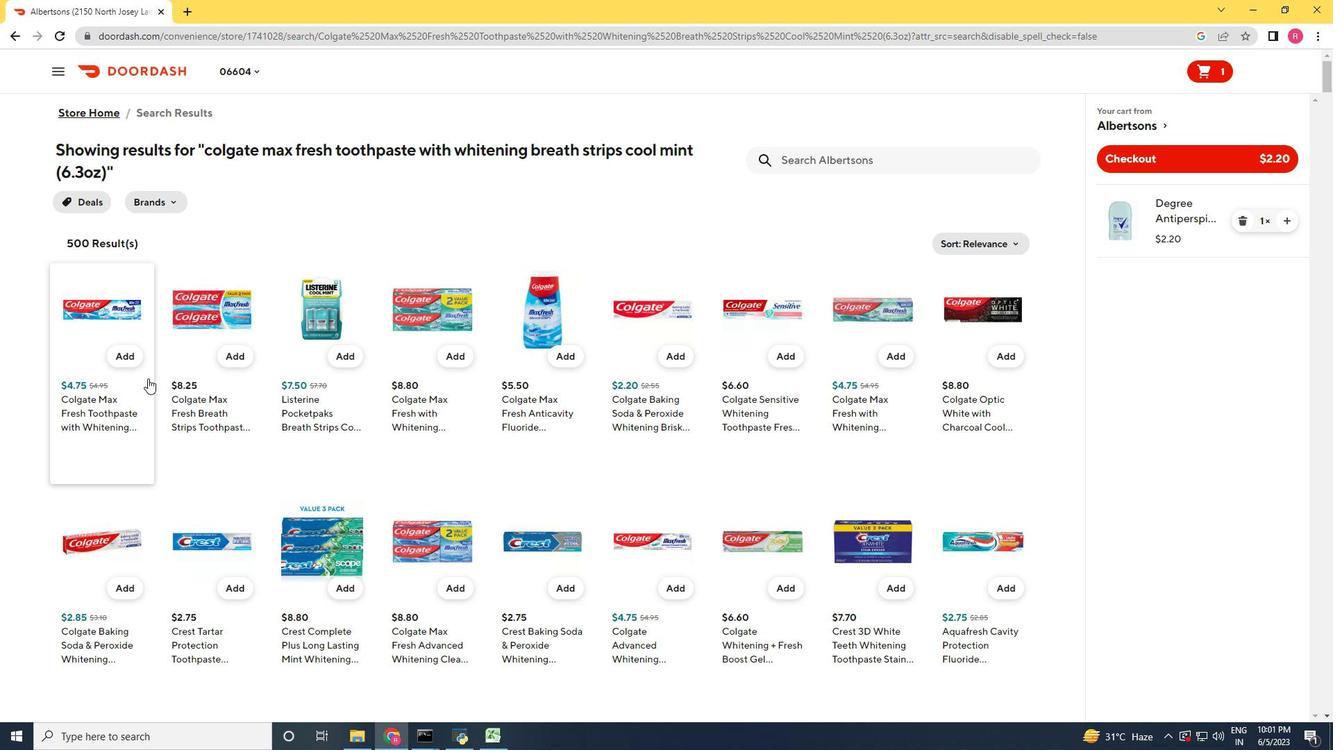 
Action: Mouse moved to (923, 683)
Screenshot: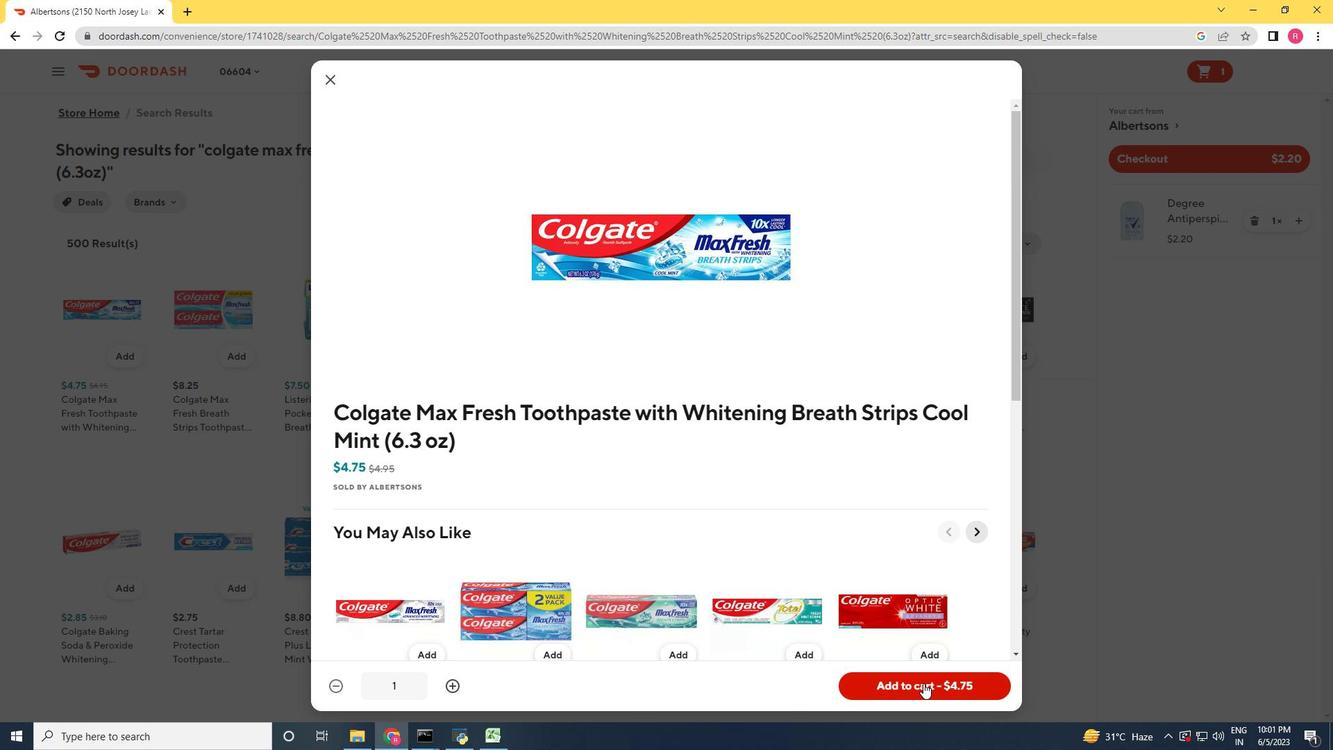 
Action: Mouse pressed left at (923, 683)
Screenshot: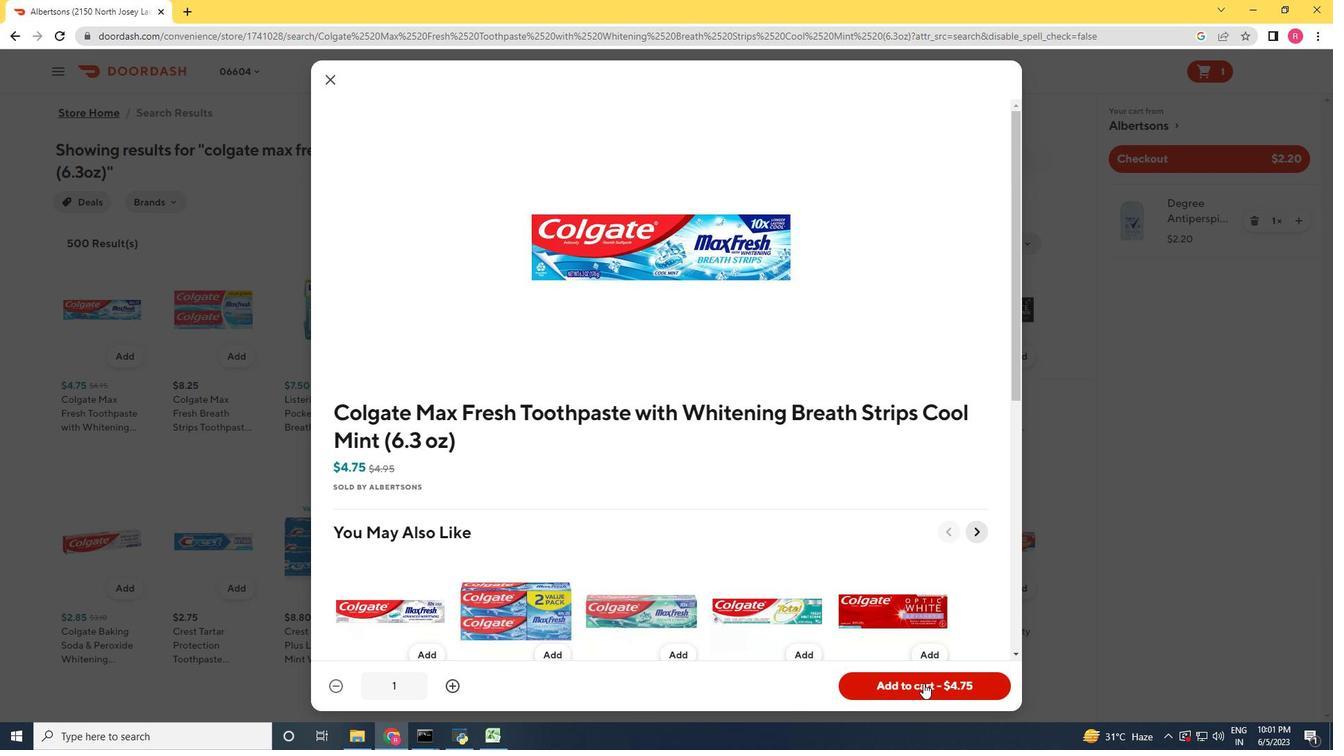 
Action: Mouse moved to (834, 154)
Screenshot: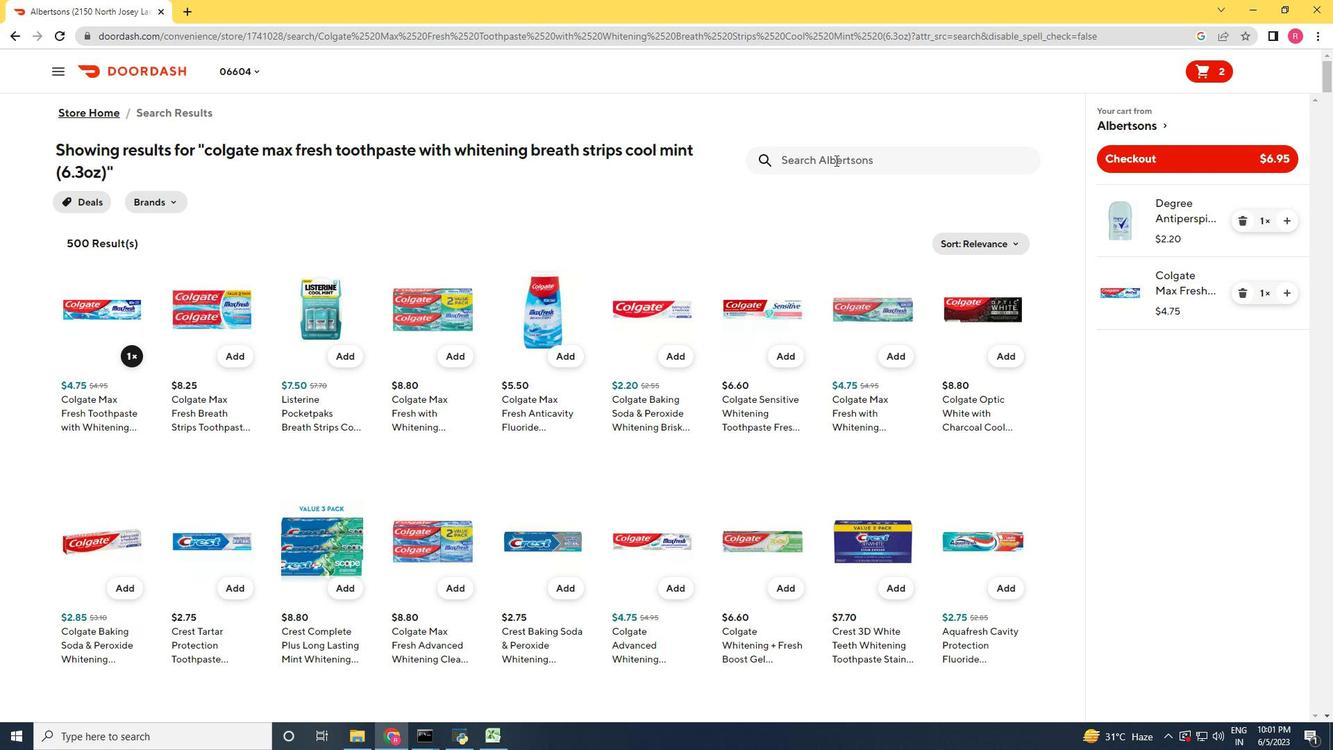 
Action: Mouse pressed left at (834, 154)
Screenshot: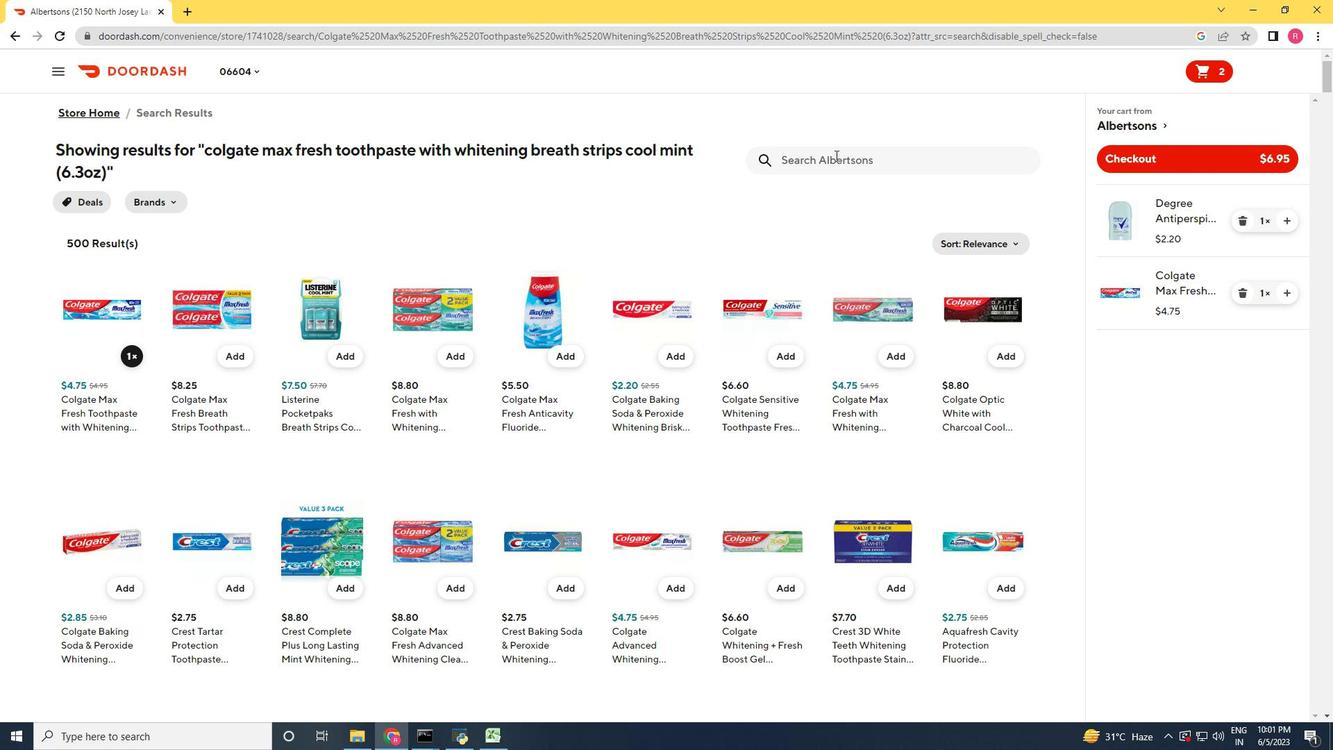 
Action: Mouse moved to (832, 156)
Screenshot: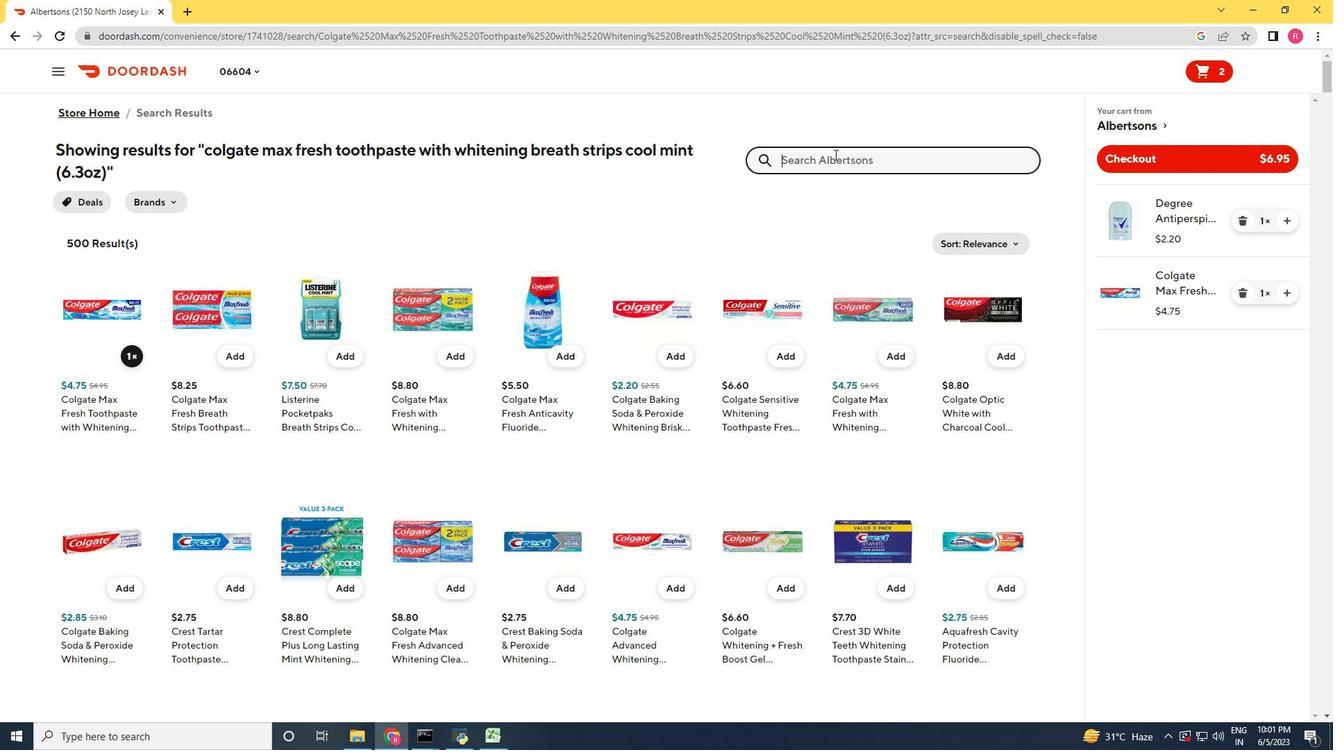 
Action: Key pressed <Key.shift_r>Calabaza<Key.space><Key.shift_r>Squash<Key.space><Key.shift_r><Key.shift_r><Key.shift_r>(1ct<Key.shift_r><Key.shift_r><Key.shift_r><Key.shift_r><Key.shift_r><Key.shift_r><Key.shift_r><Key.shift_r><Key.shift_r><Key.shift_r><Key.shift_r><Key.shift_r>)<Key.enter>
Screenshot: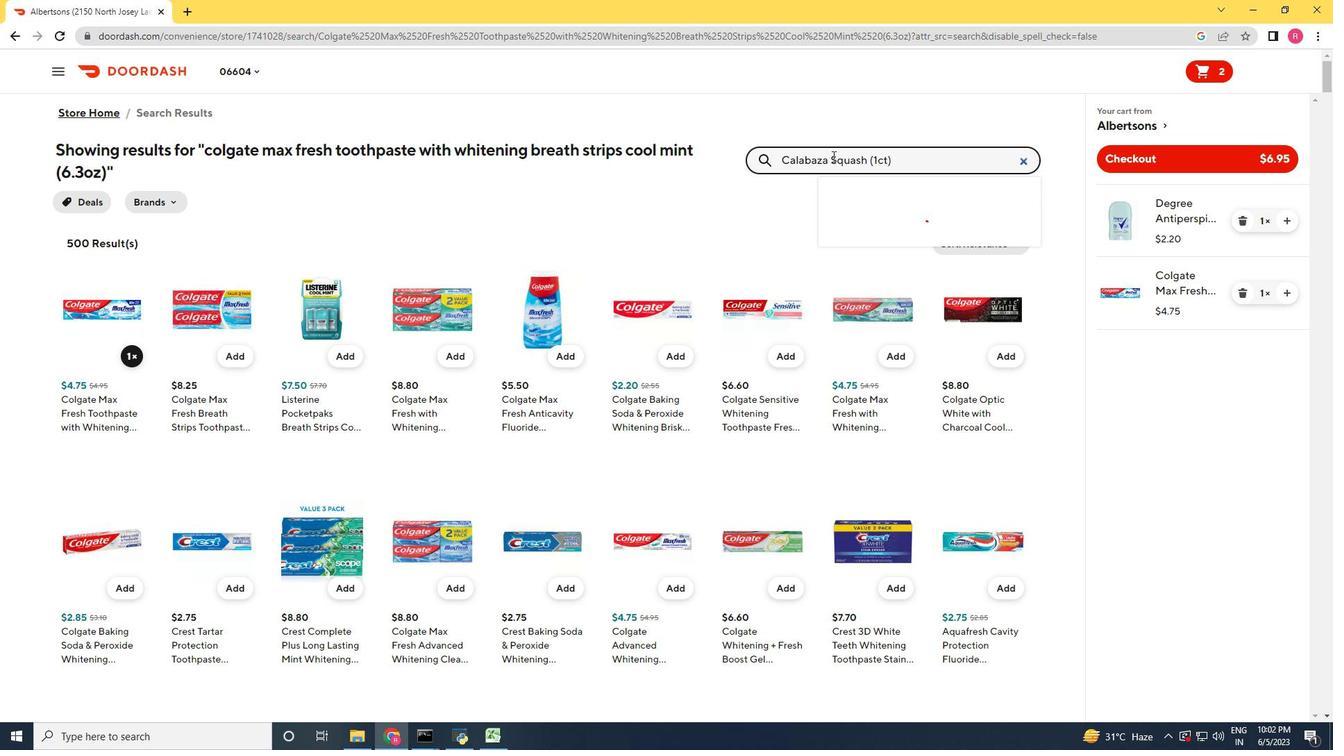 
Action: Mouse moved to (812, 147)
Screenshot: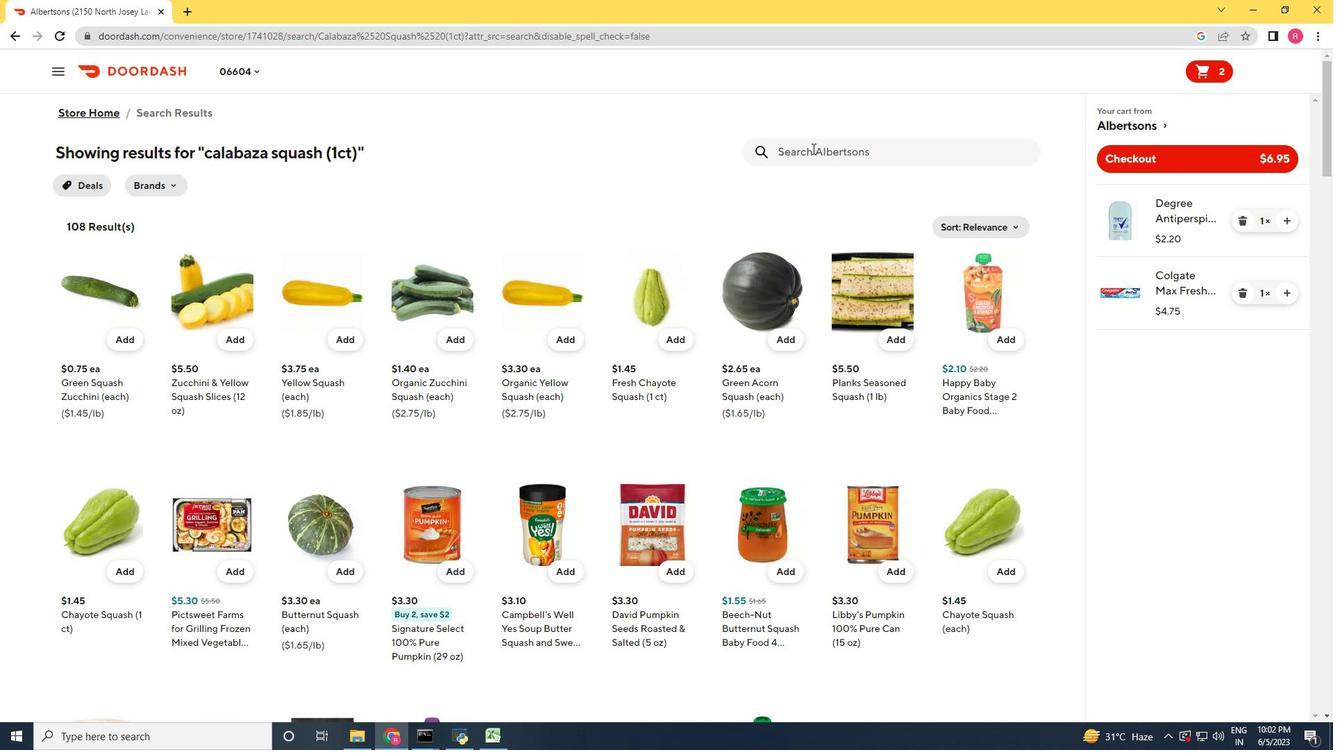 
Action: Mouse pressed left at (812, 147)
Screenshot: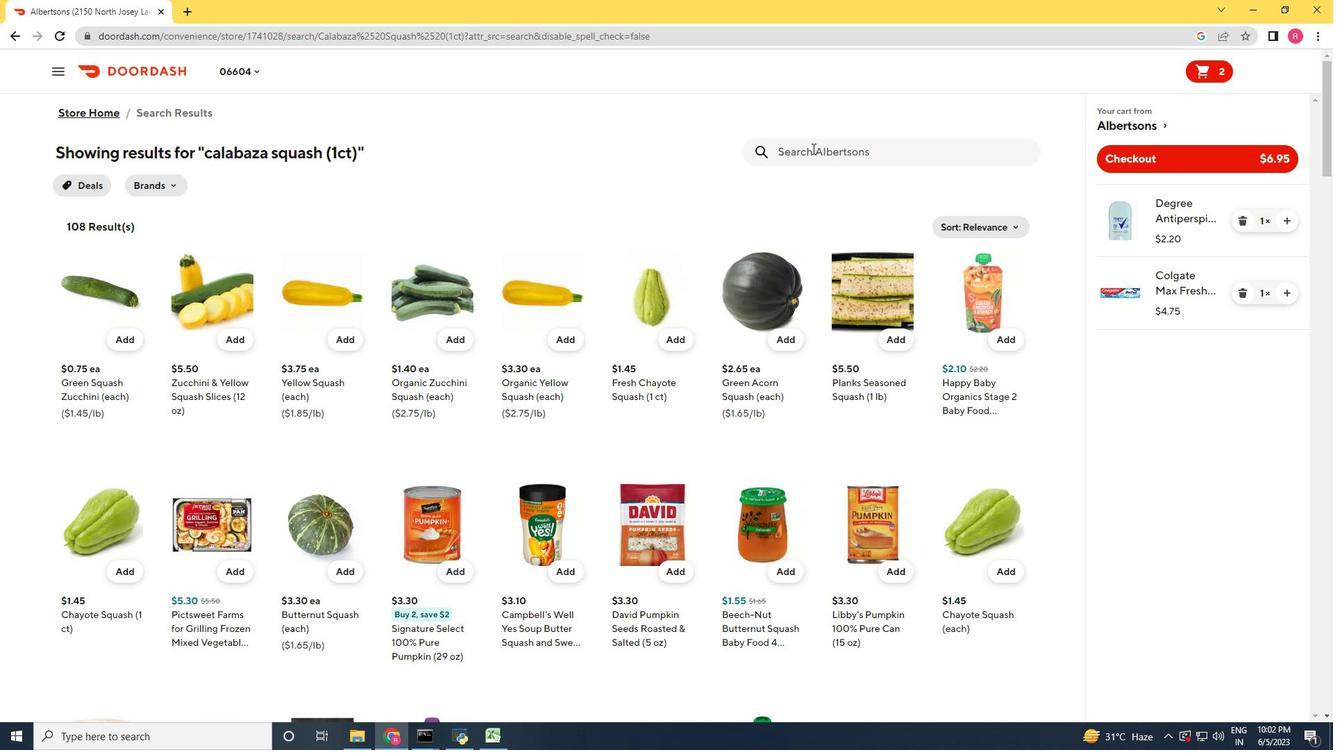 
Action: Mouse moved to (784, 152)
Screenshot: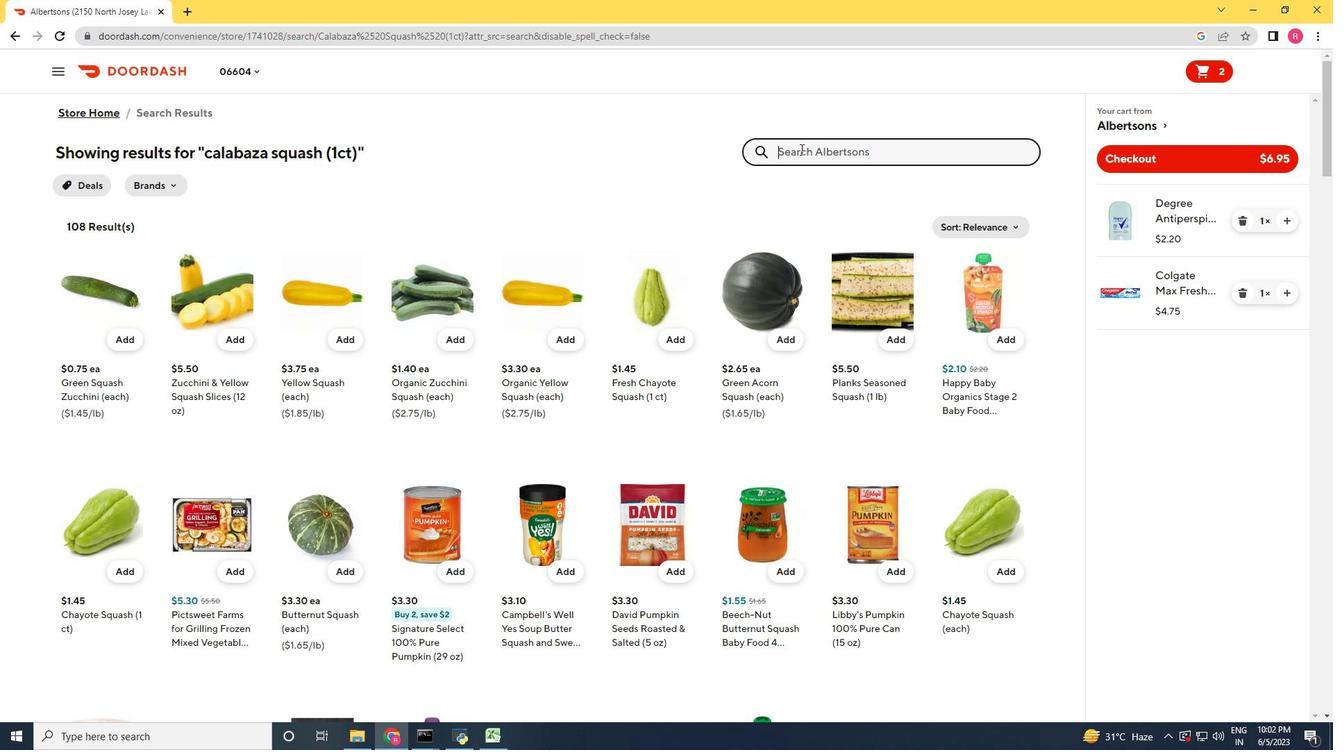 
Action: Key pressed <Key.shift_r>Sunbean<Key.backspace>m<Key.space><Key.shift_r><Key.shift_r>Hot<Key.space><Key.shift_r><Key.shift_r><Key.shift_r><Key.shift_r><Key.shift_r><Key.shift_r><Key.shift_r><Key.shift_r><Key.shift_r><Key.shift_r><Key.shift_r><Key.shift_r><Key.shift_r><Key.shift_r><Key.shift_r><Key.shift_r><Key.shift_r>Dog<Key.space><Key.shift_r>Buns<Key.space><Key.shift_r>(12<Key.space>oz<Key.shift_r>)<Key.enter>
Screenshot: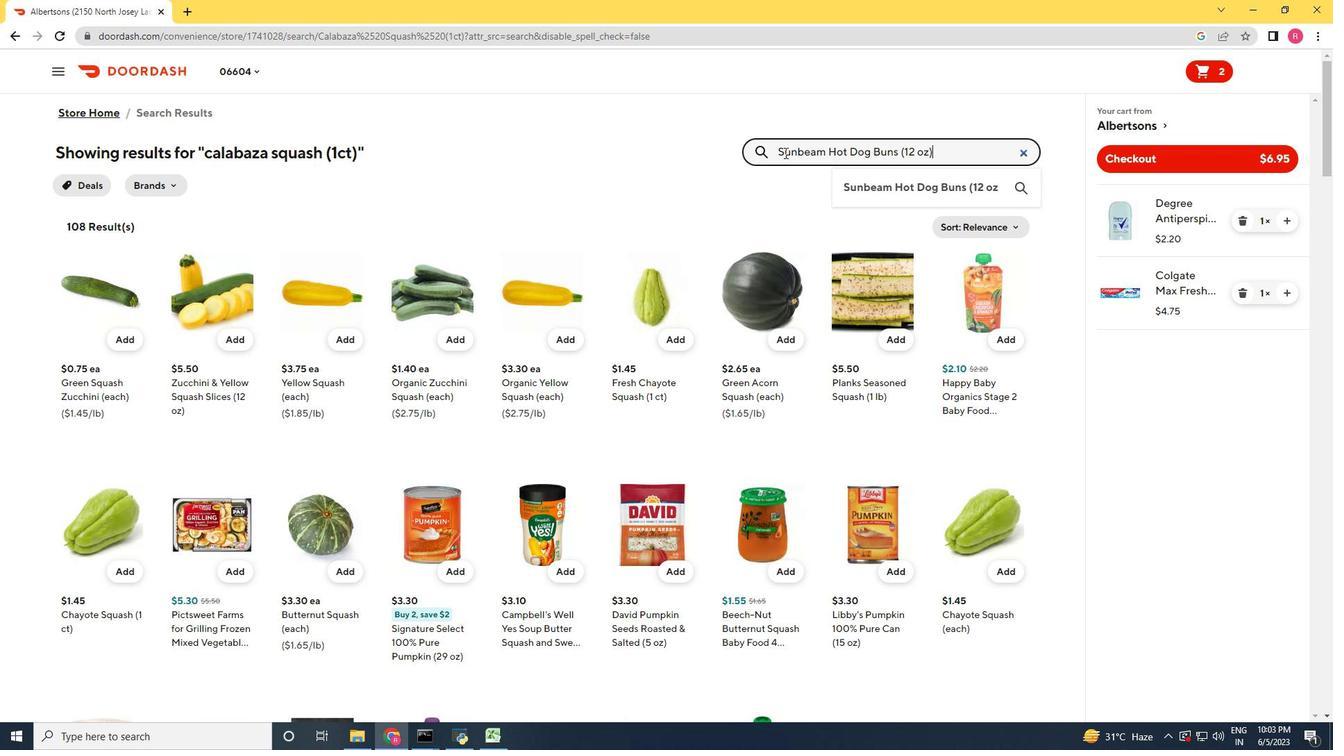 
Action: Mouse moved to (151, 361)
Screenshot: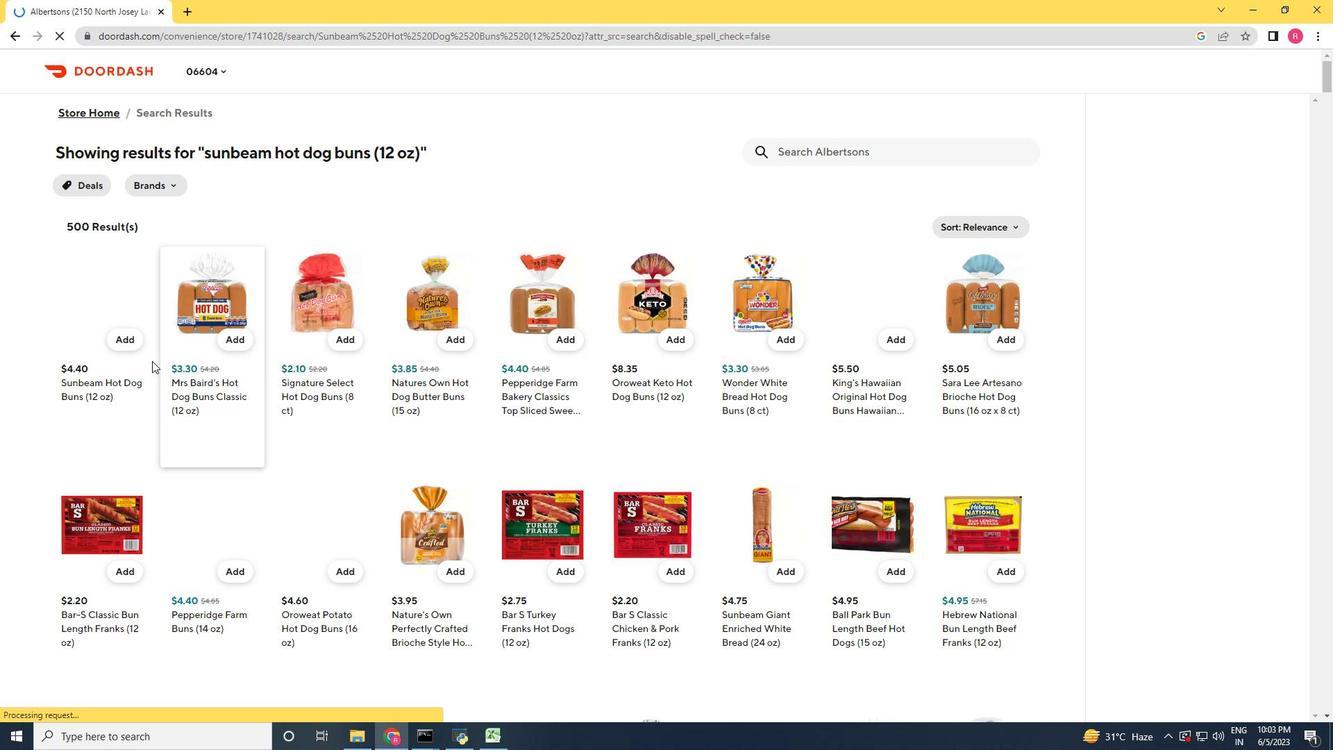 
Action: Mouse pressed left at (151, 361)
Screenshot: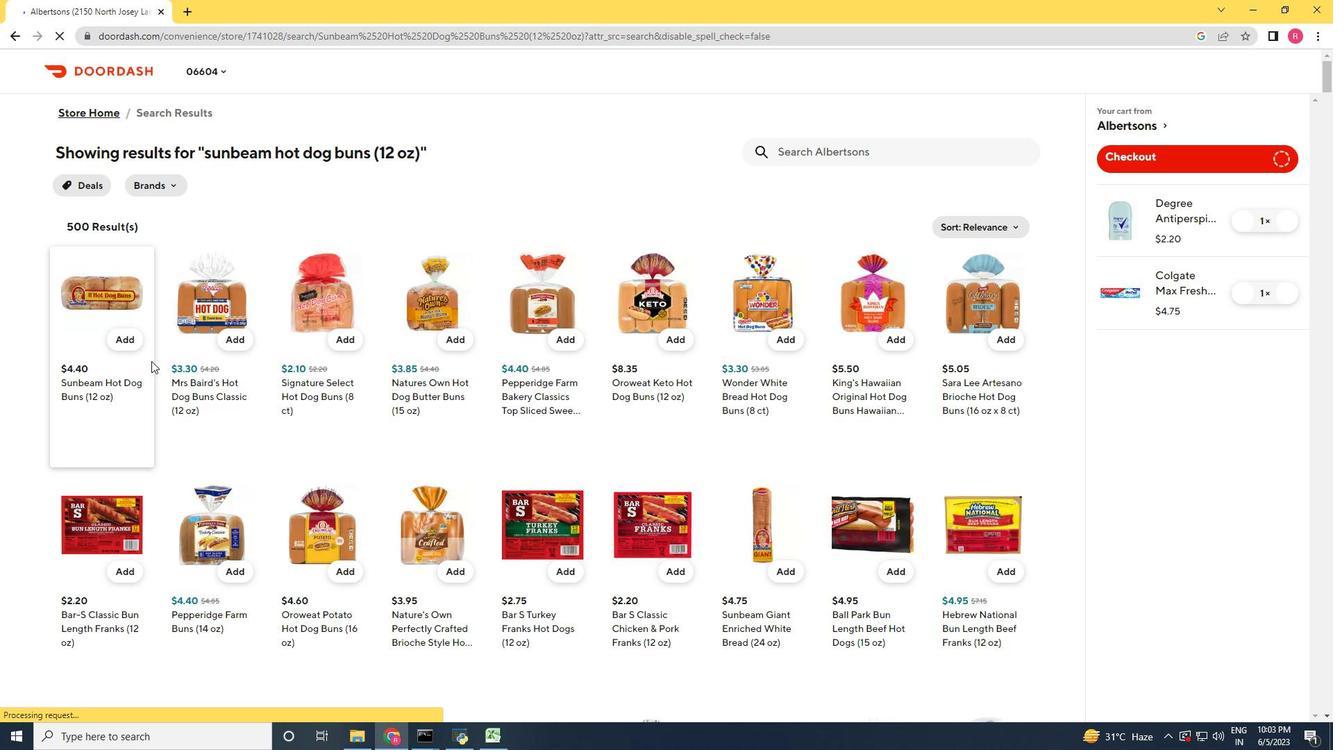 
Action: Mouse moved to (882, 679)
Screenshot: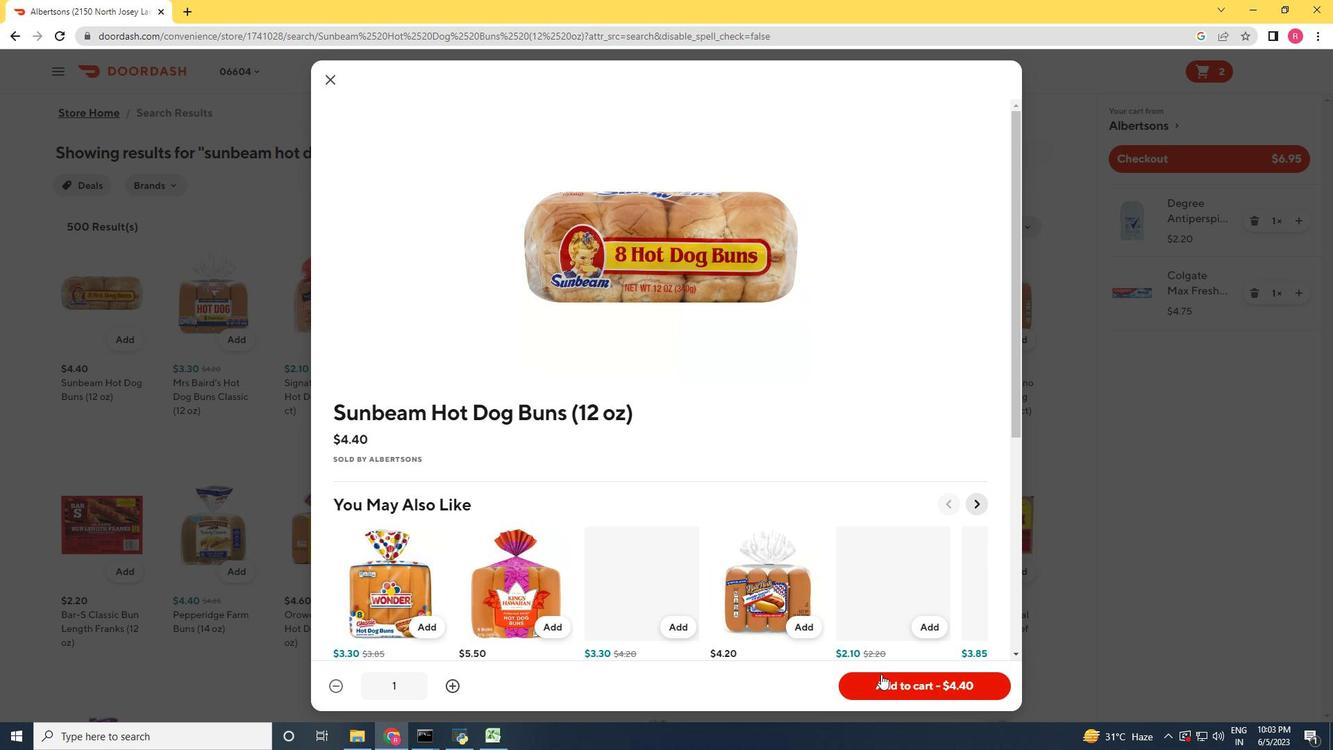 
Action: Mouse pressed left at (882, 679)
Screenshot: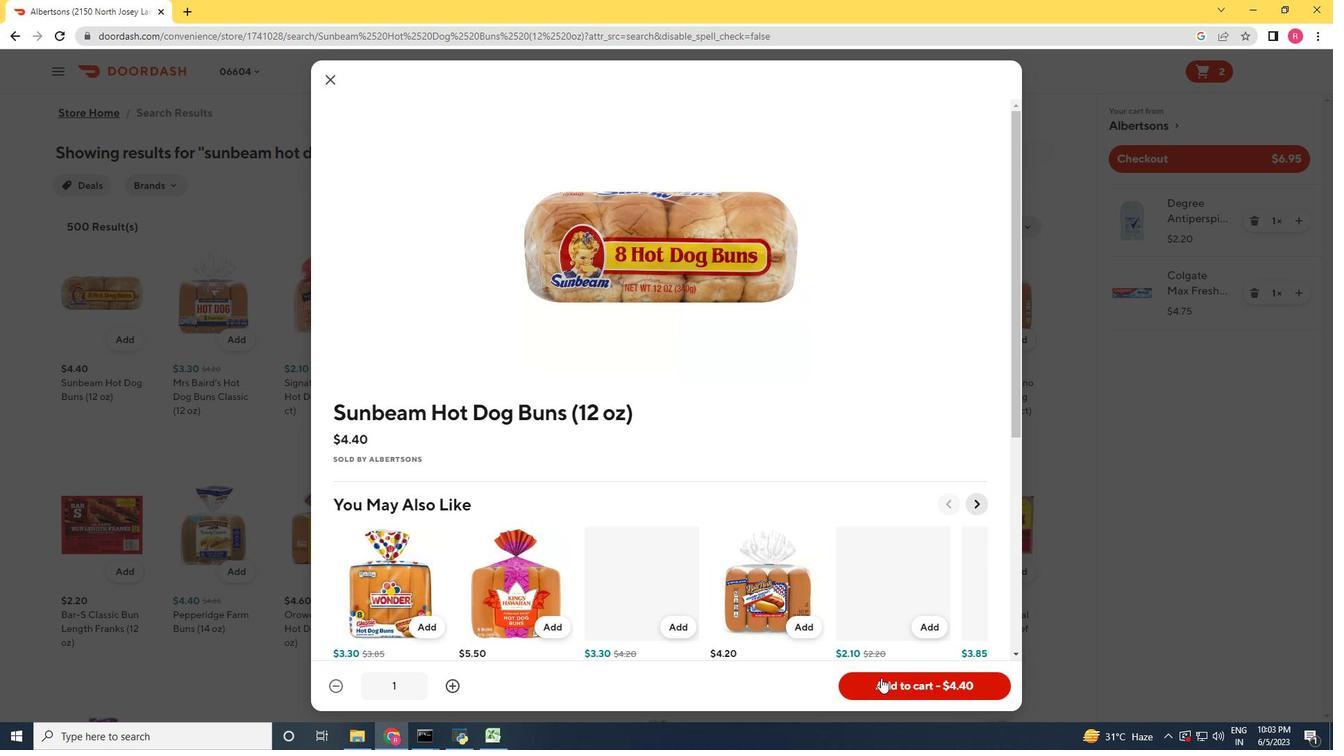 
Action: Mouse moved to (807, 145)
Screenshot: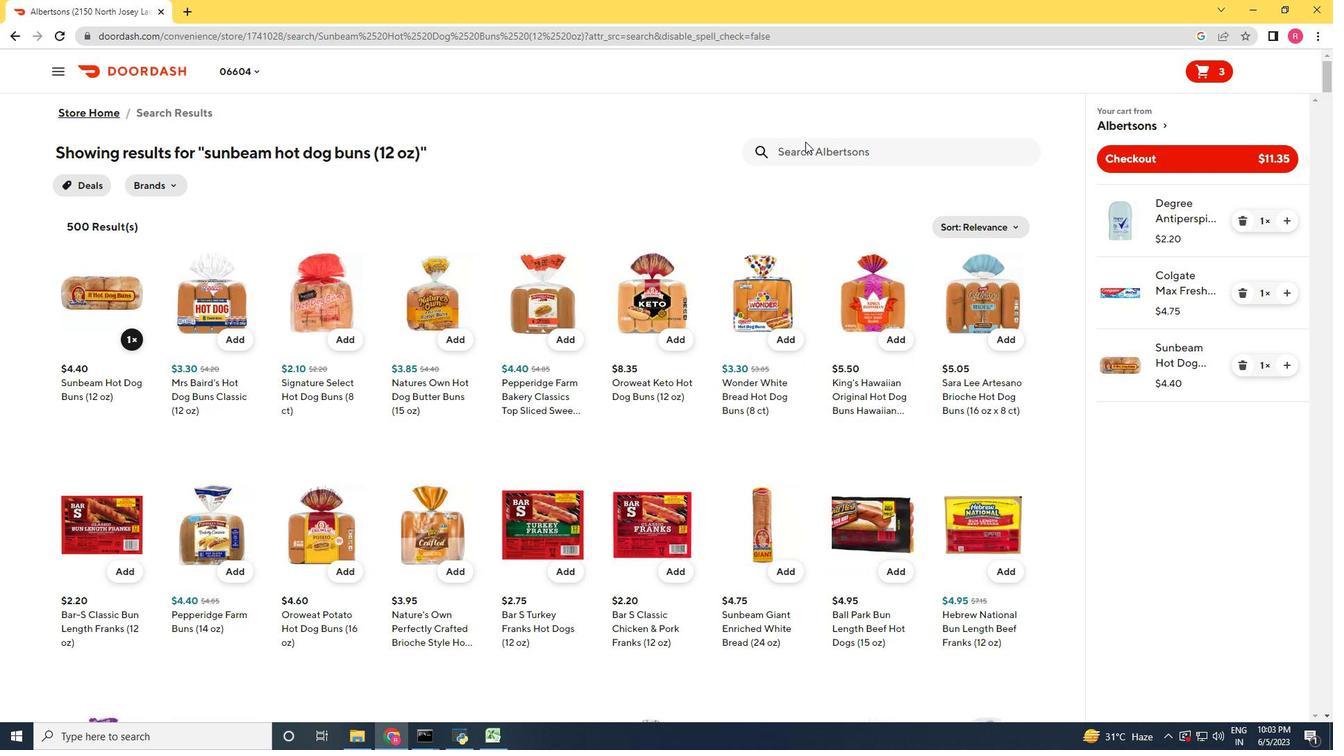 
Action: Mouse pressed left at (807, 145)
Screenshot: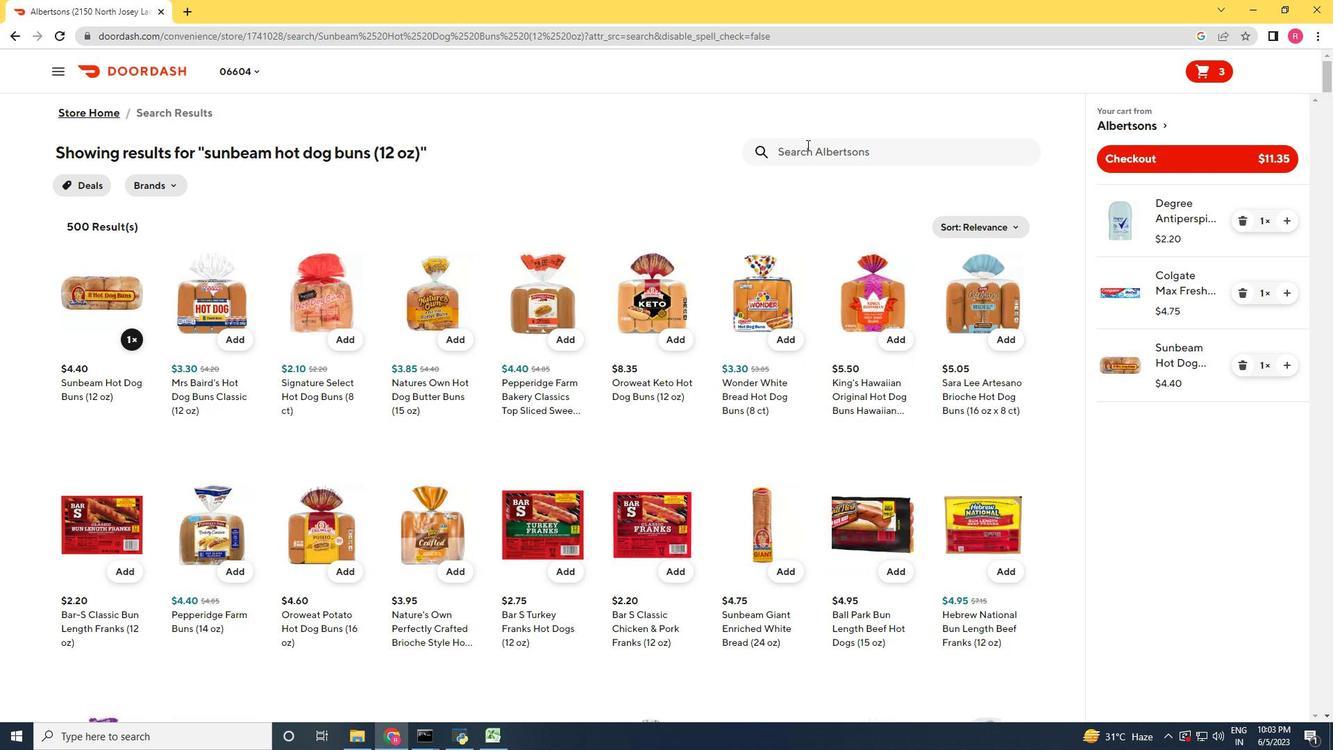 
Action: Mouse moved to (803, 150)
Screenshot: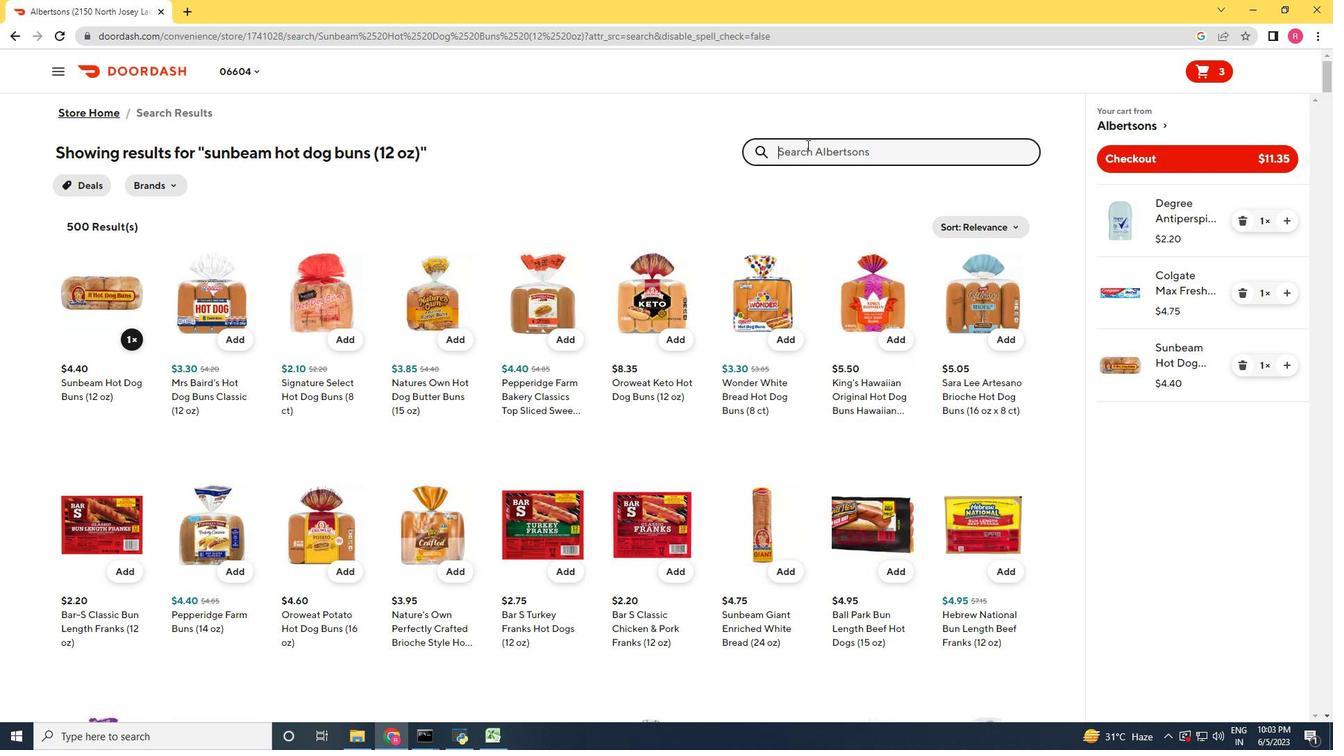 
Action: Key pressed <Key.shift_r>Michelina<Key.shift_r><Key.shift_r><Key.shift_r><Key.shift_r><Key.shift_r><Key.shift_r><Key.shift_r><Key.shift_r><Key.shift_r><Key.shift_r><Key.shift_r><Key.shift_r><Key.shift_r><Key.shift_r><Key.shift_r><Key.shift_r><Key.shift_r><Key.shift_r><Key.shift_r><Key.shift_r><Key.shift_r><Key.shift_r><Key.shift_r>"s<Key.space><Key.shift_r>Cheeseburger<Key.space><Key.shift_r>Macaroni<Key.shift_r><Key.shift_r><Key.space><Key.shift_r><Key.shift_r><Key.shift_r><Key.shift_r><Key.shift_r><Key.shift_r>(12.75<Key.space>oz<Key.shift_r>)<Key.enter>
Screenshot: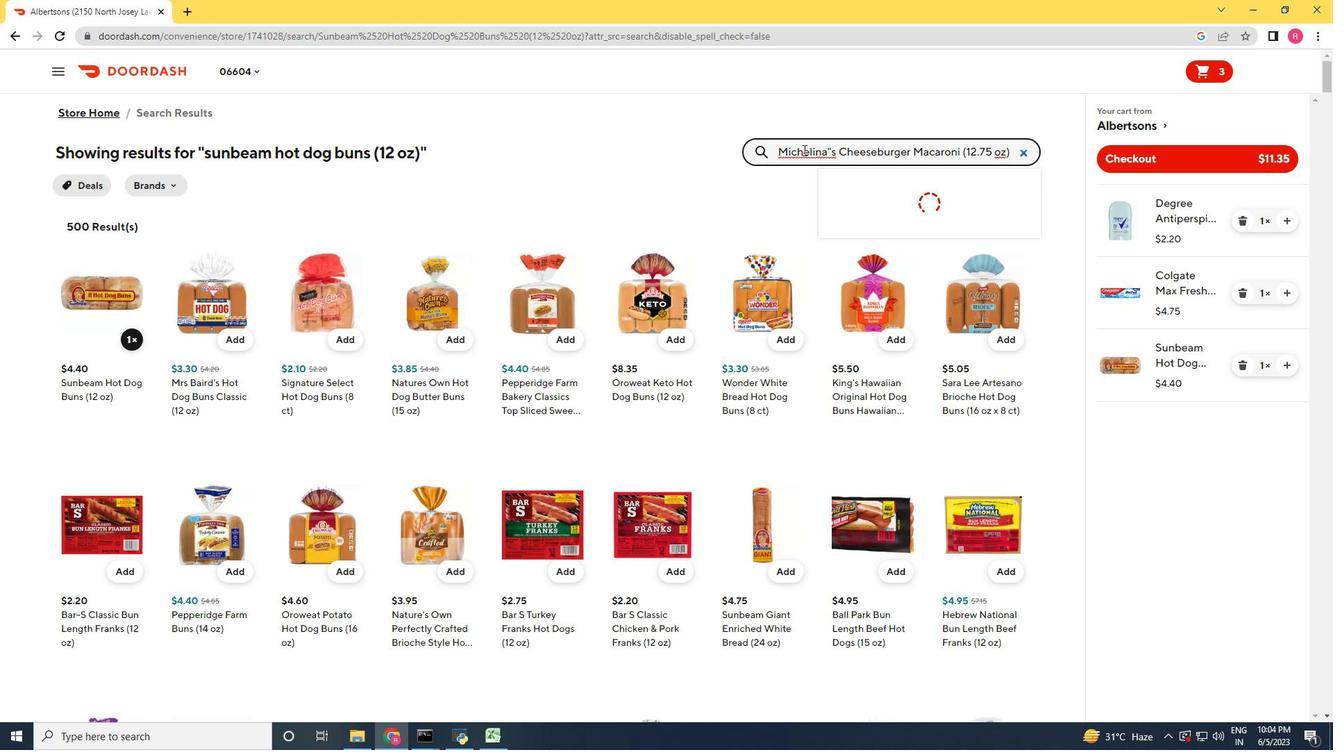 
Action: Mouse moved to (127, 377)
Screenshot: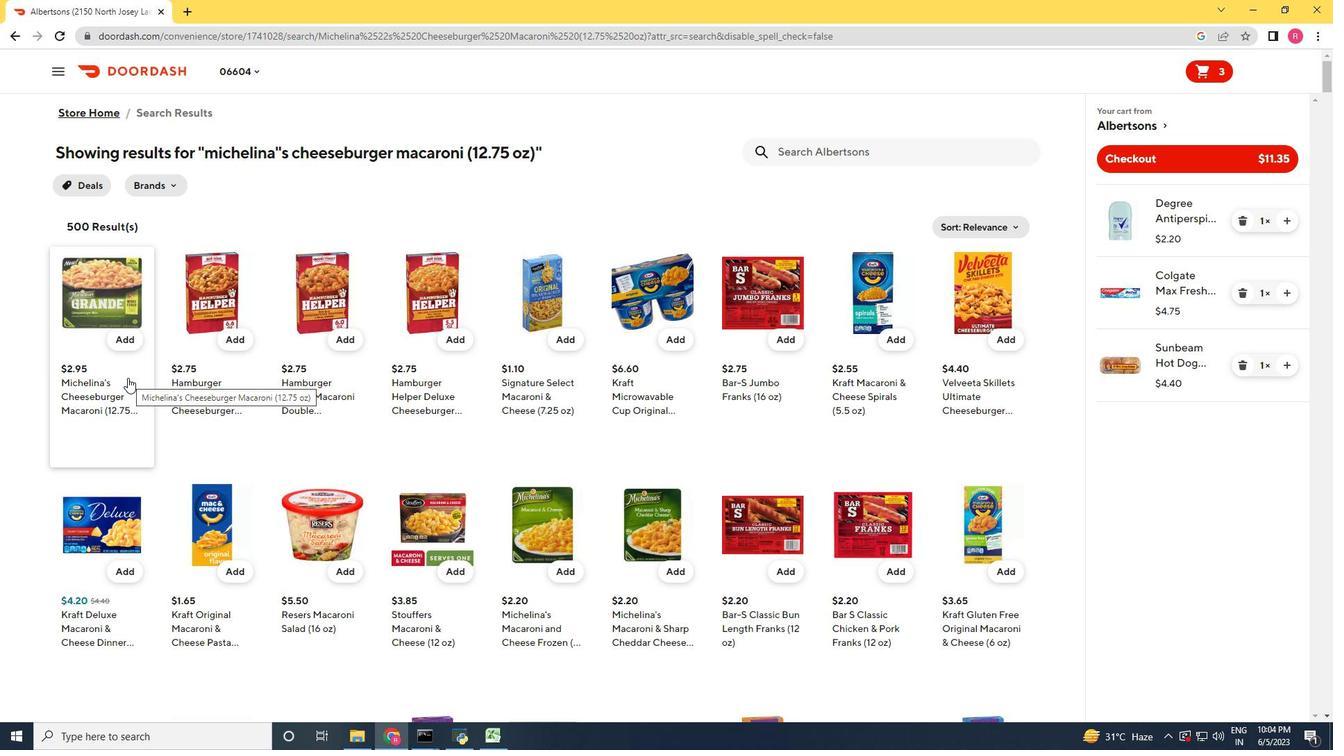
Action: Mouse pressed left at (127, 377)
Screenshot: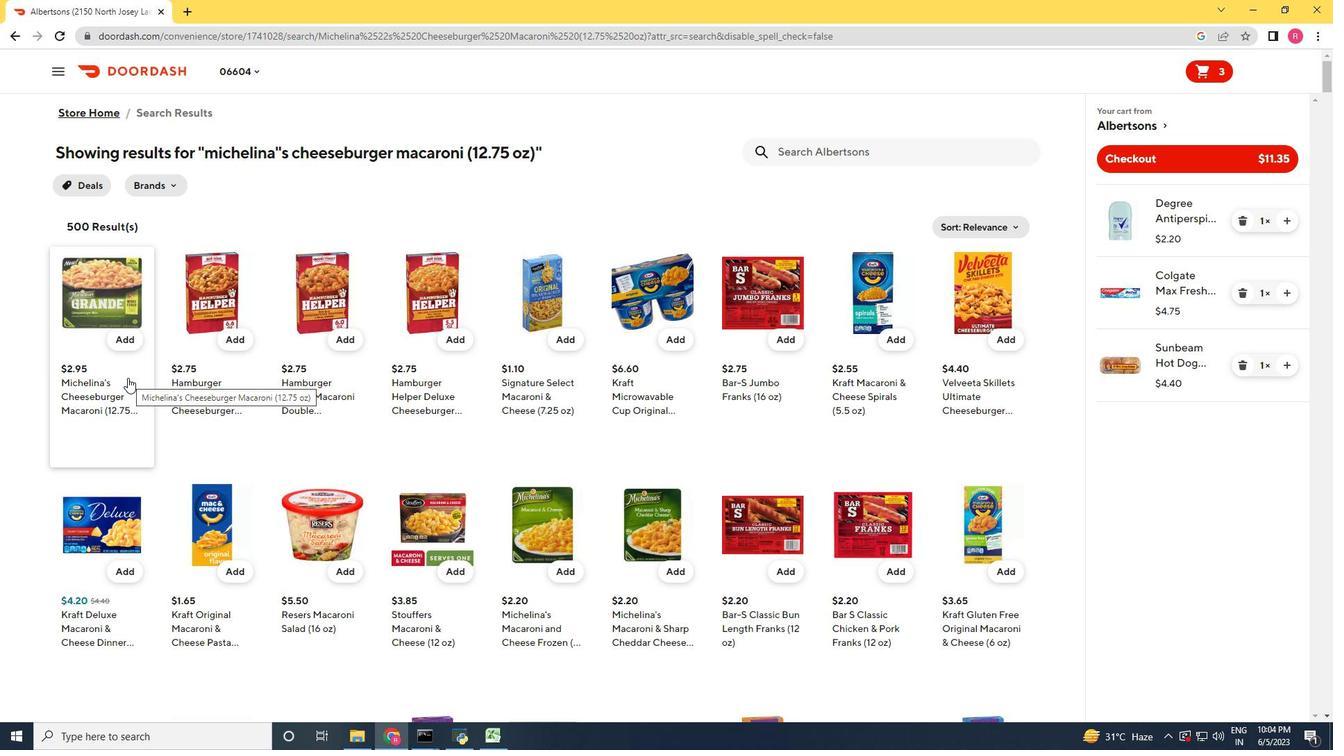 
Action: Mouse moved to (886, 679)
Screenshot: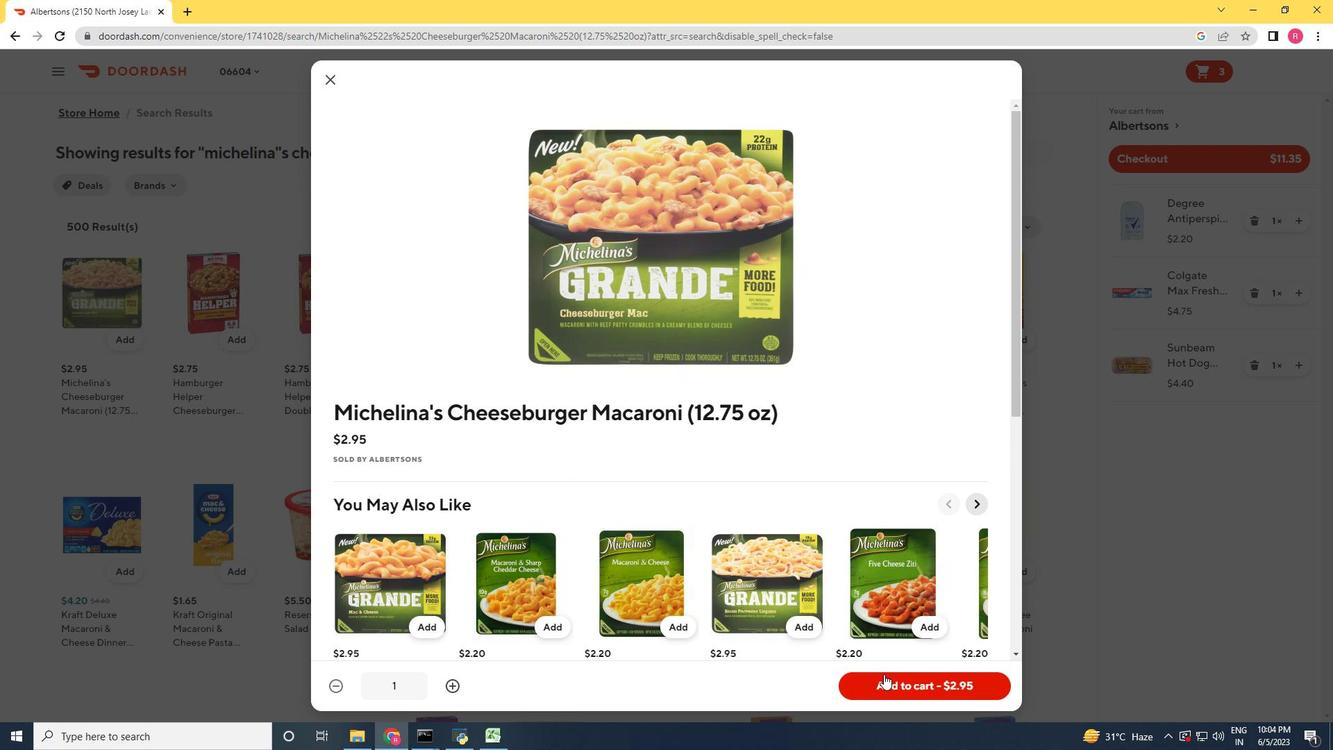 
Action: Mouse pressed left at (886, 679)
Screenshot: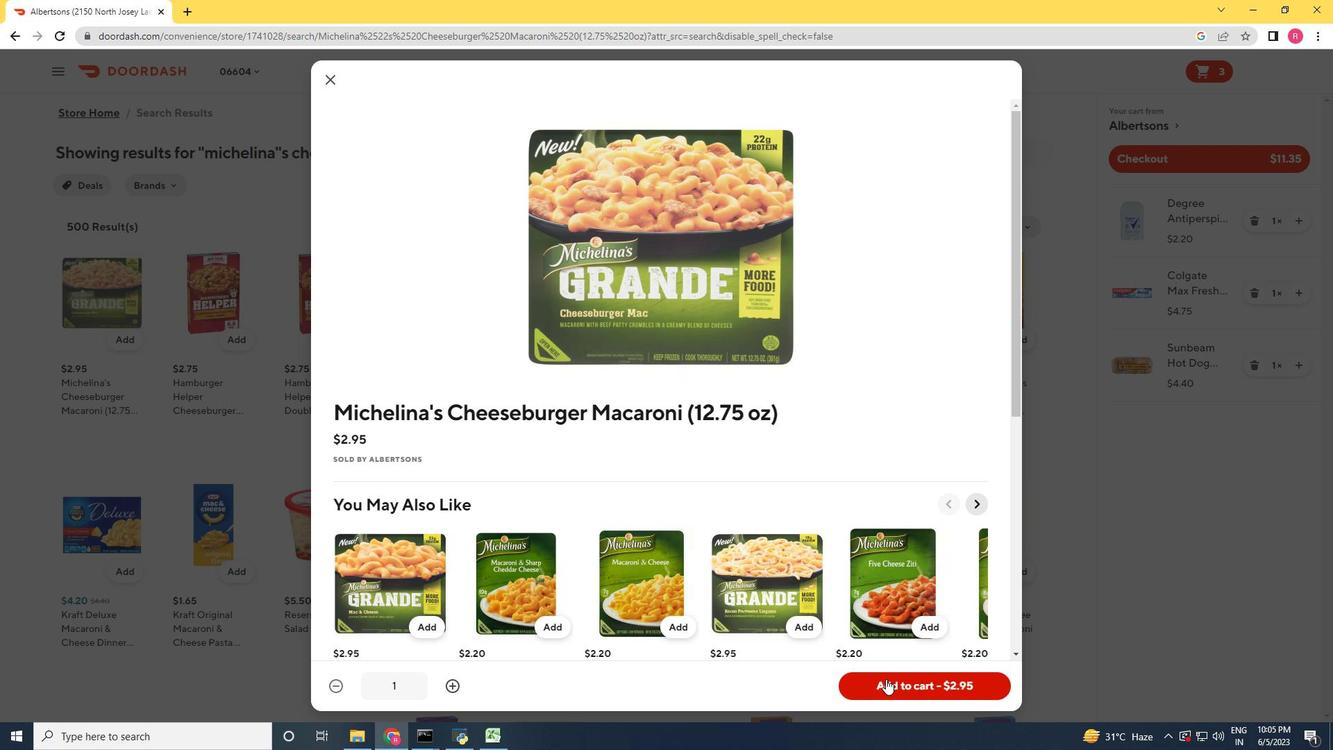 
Action: Mouse moved to (1287, 435)
Screenshot: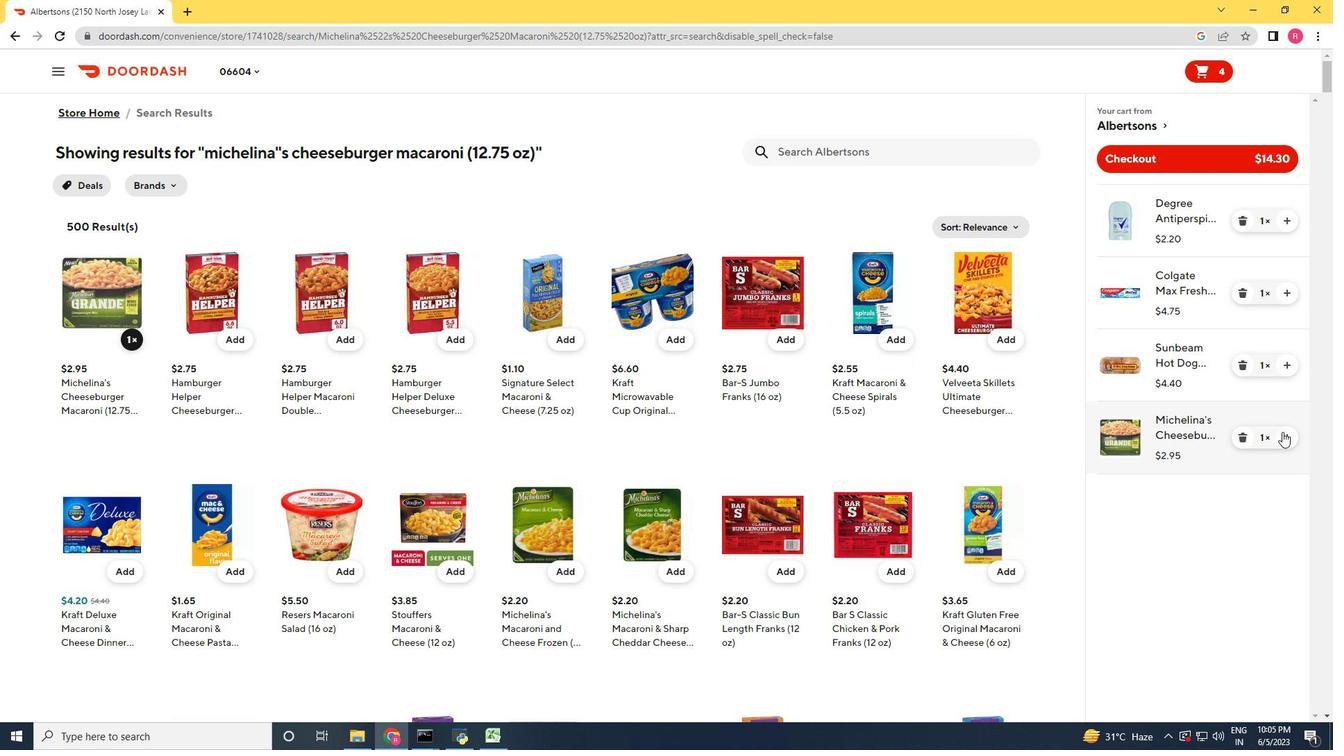 
Action: Mouse pressed left at (1287, 435)
Screenshot: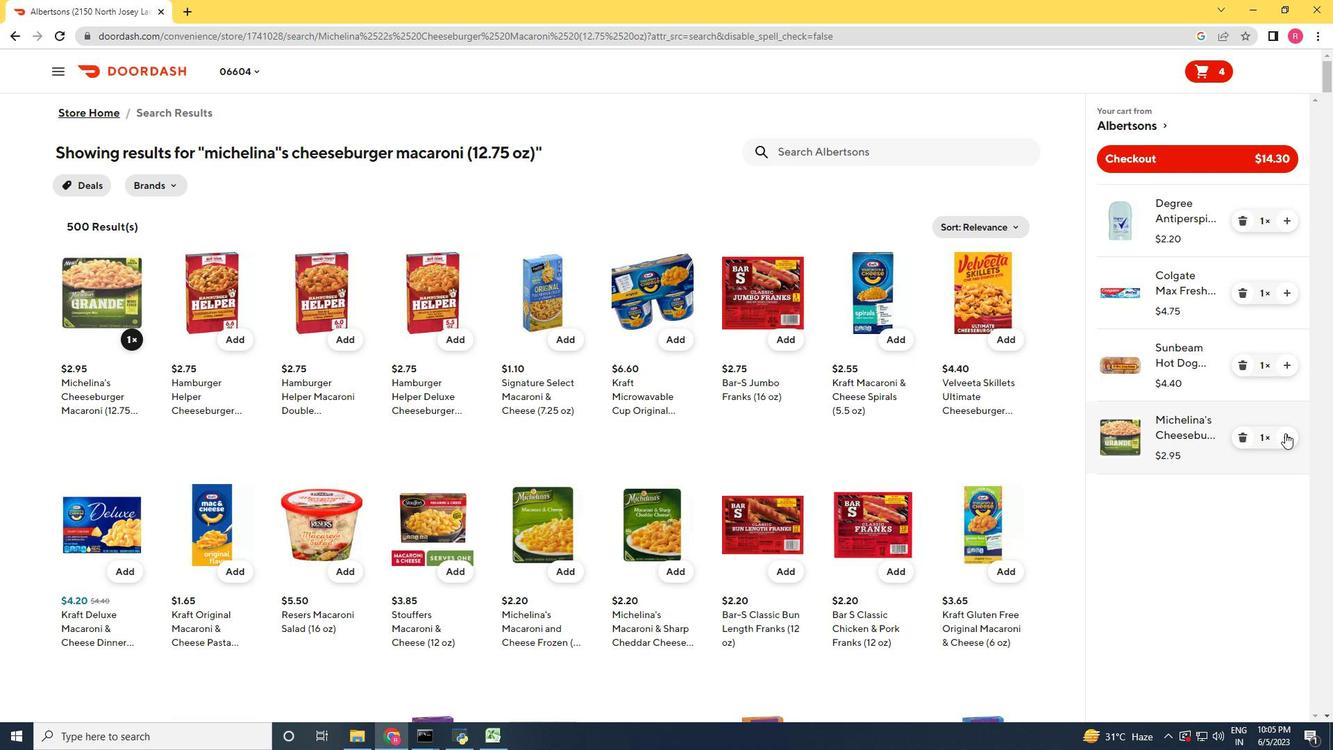 
Action: Mouse moved to (844, 149)
Screenshot: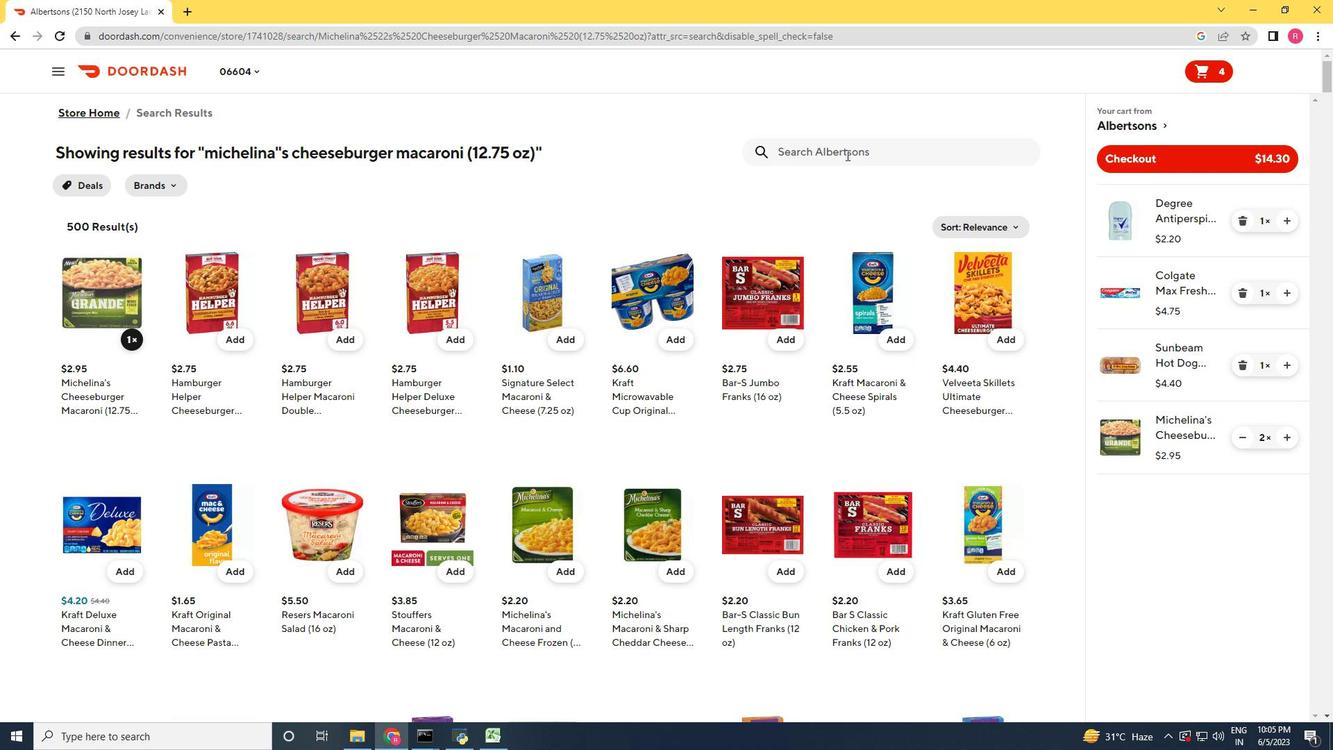 
Action: Mouse pressed left at (844, 149)
Screenshot: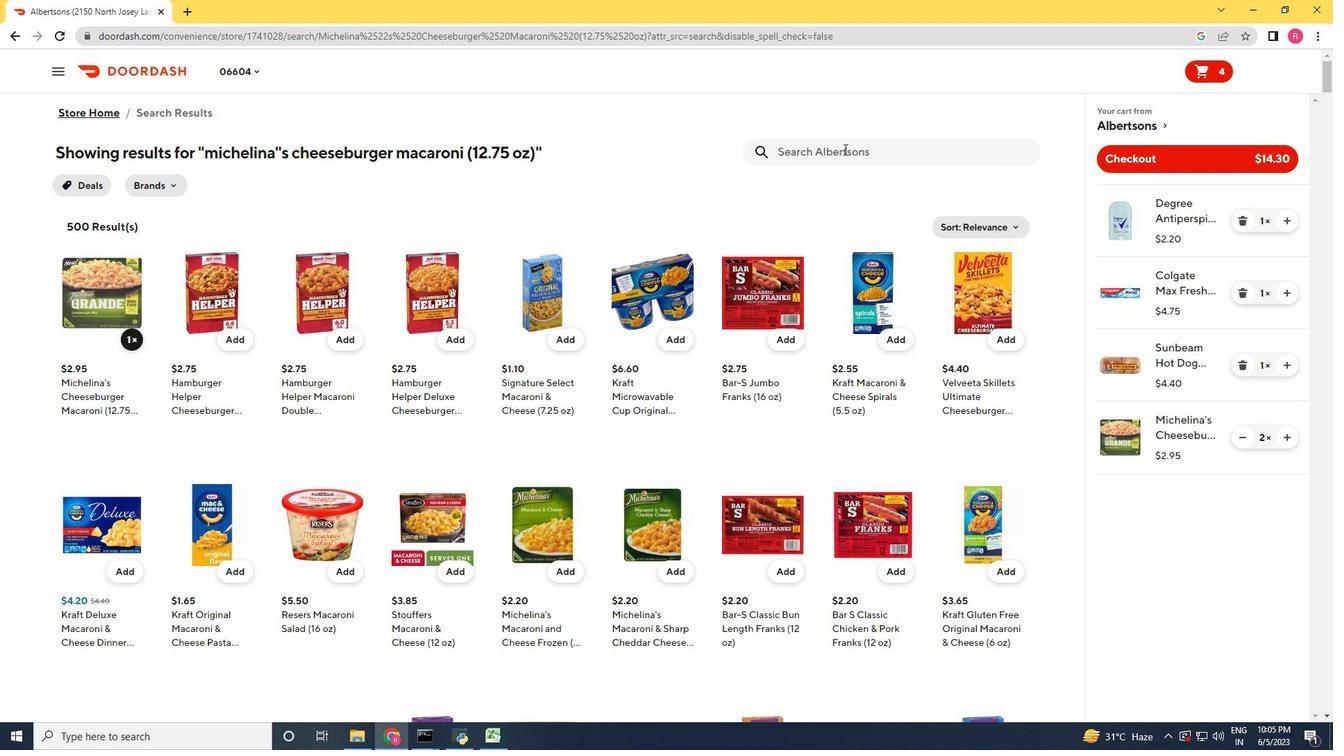 
Action: Mouse moved to (837, 152)
Screenshot: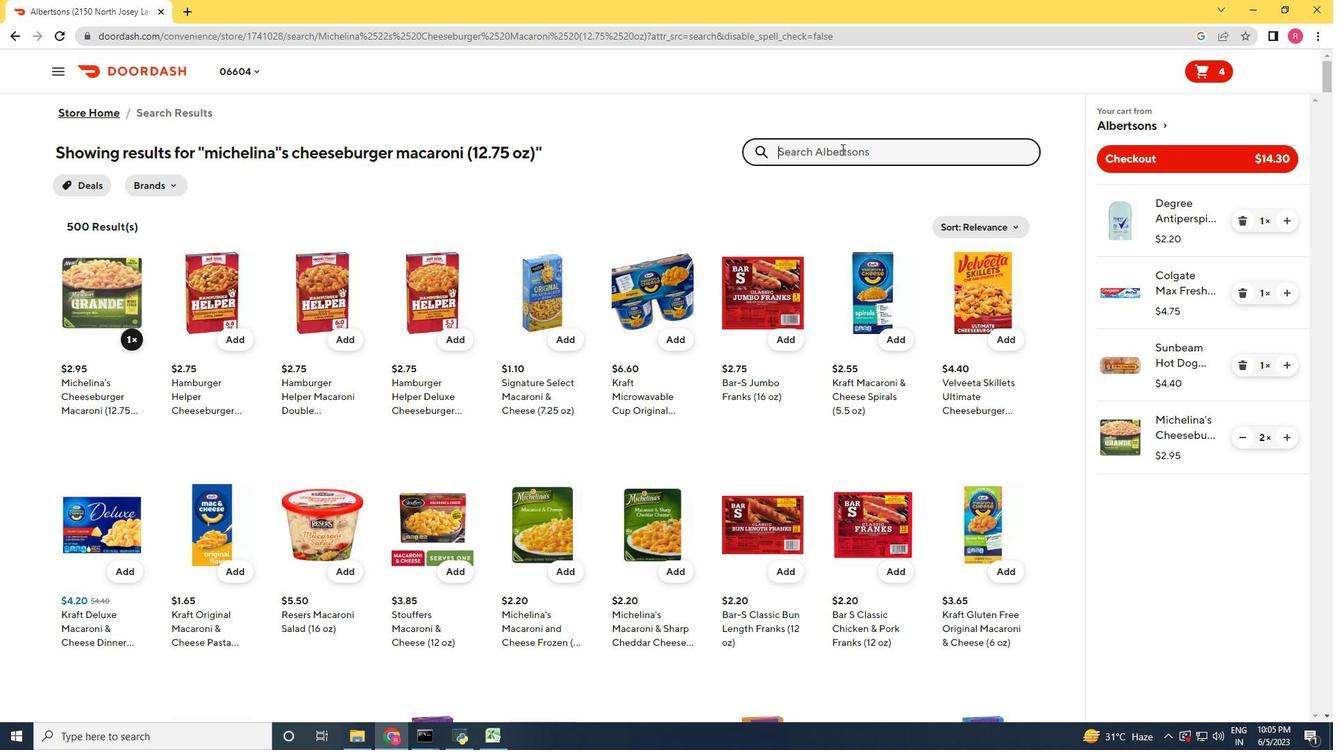 
Action: Key pressed <Key.shift_r>Listerine<Key.space>
Screenshot: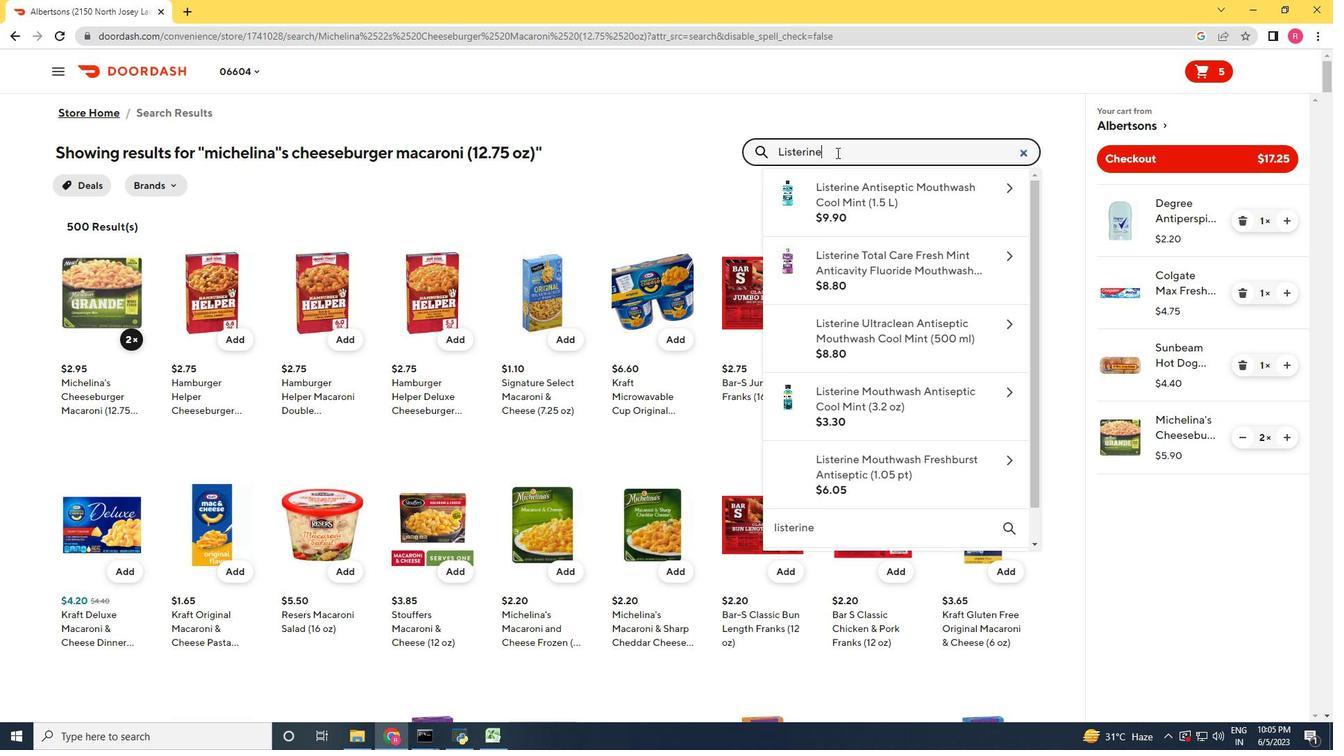 
Action: Mouse moved to (837, 152)
Screenshot: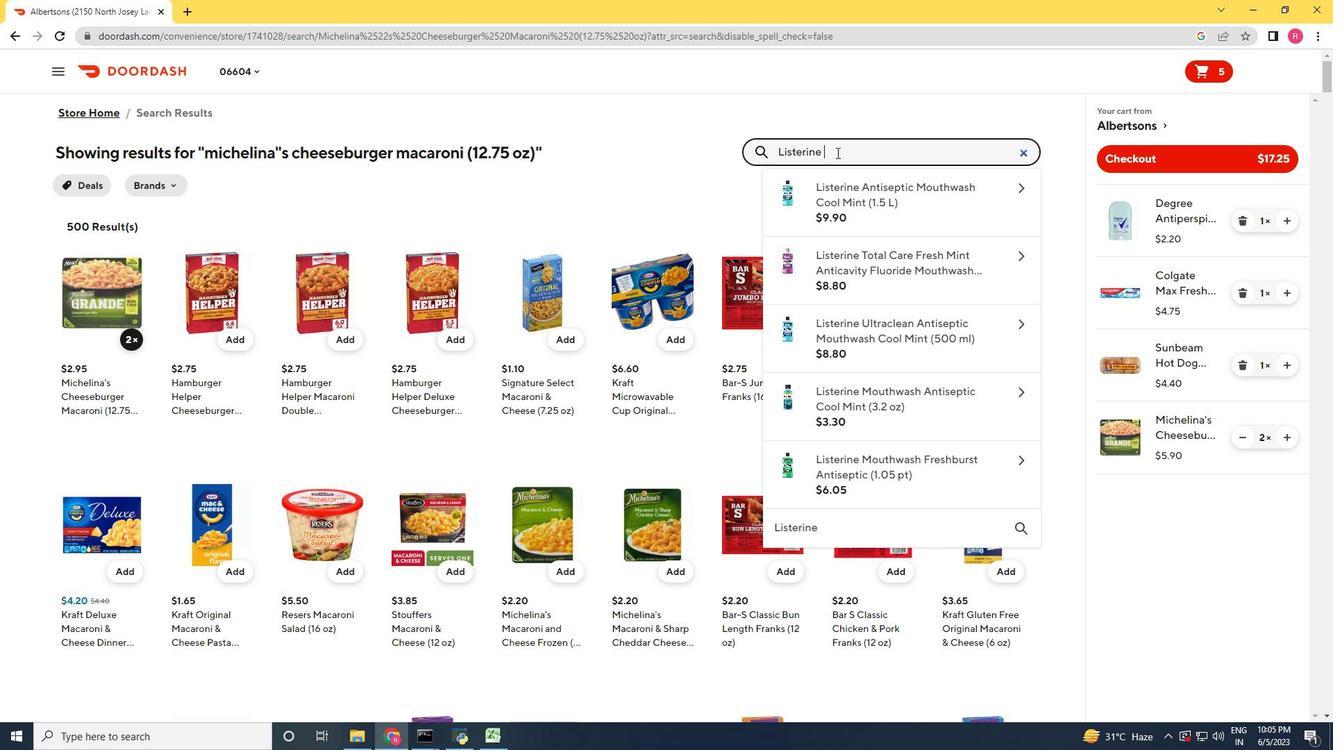 
Action: Key pressed <Key.shift_r>Mou
Screenshot: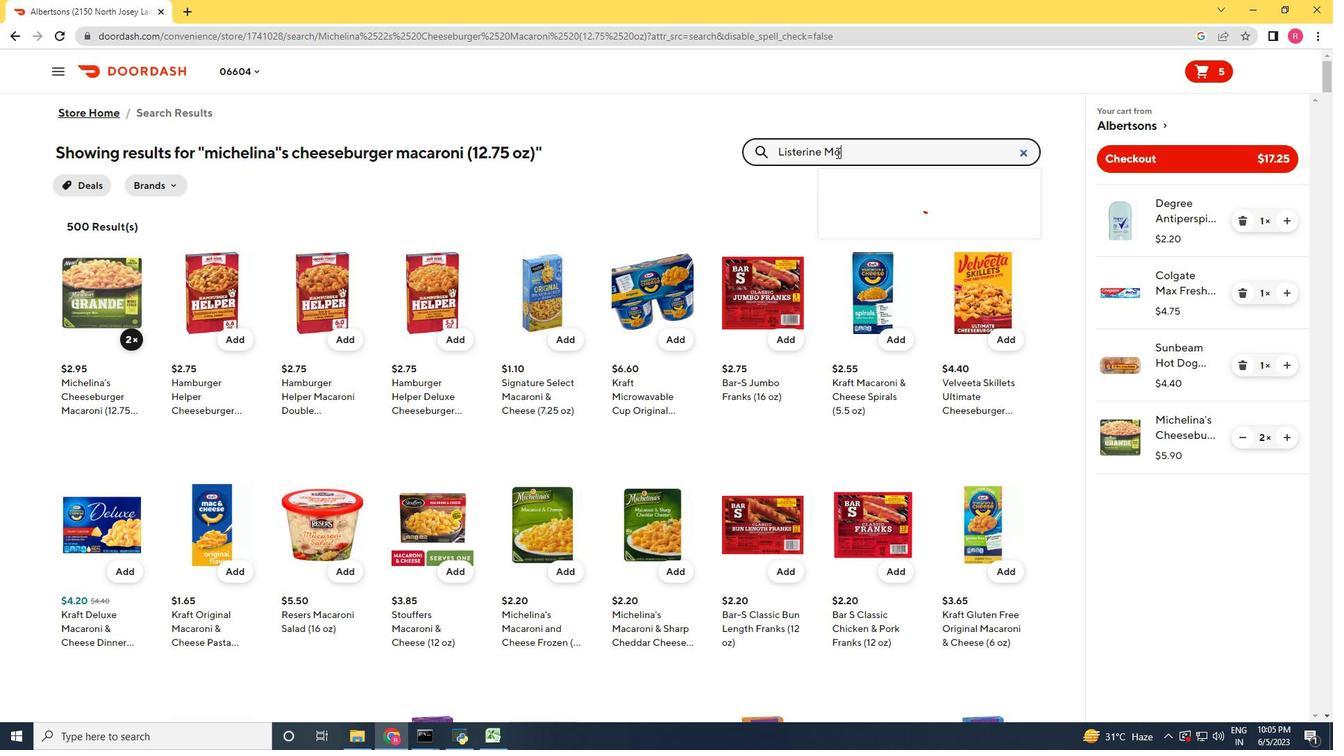 
Action: Mouse moved to (865, 148)
Screenshot: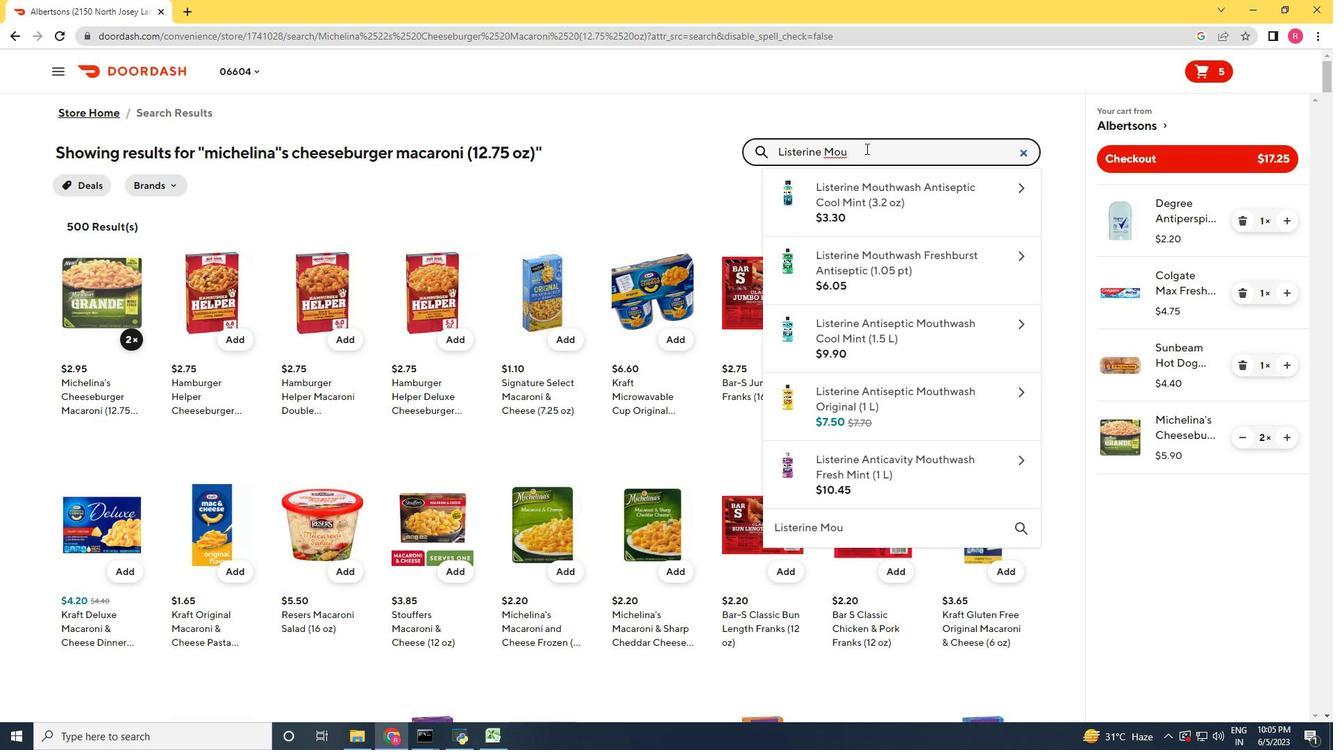 
Action: Key pressed thwash<Key.space><Key.shift_r><Key.shift_r><Key.shift_r>Freshburst<Key.space><Key.shift_r>Antiseptic<Key.space><Key.shift_r>(1.05<Key.shift_r><Key.shift_r><Key.shift_r><Key.shift_r><Key.shift_r>)<Key.enter>
Screenshot: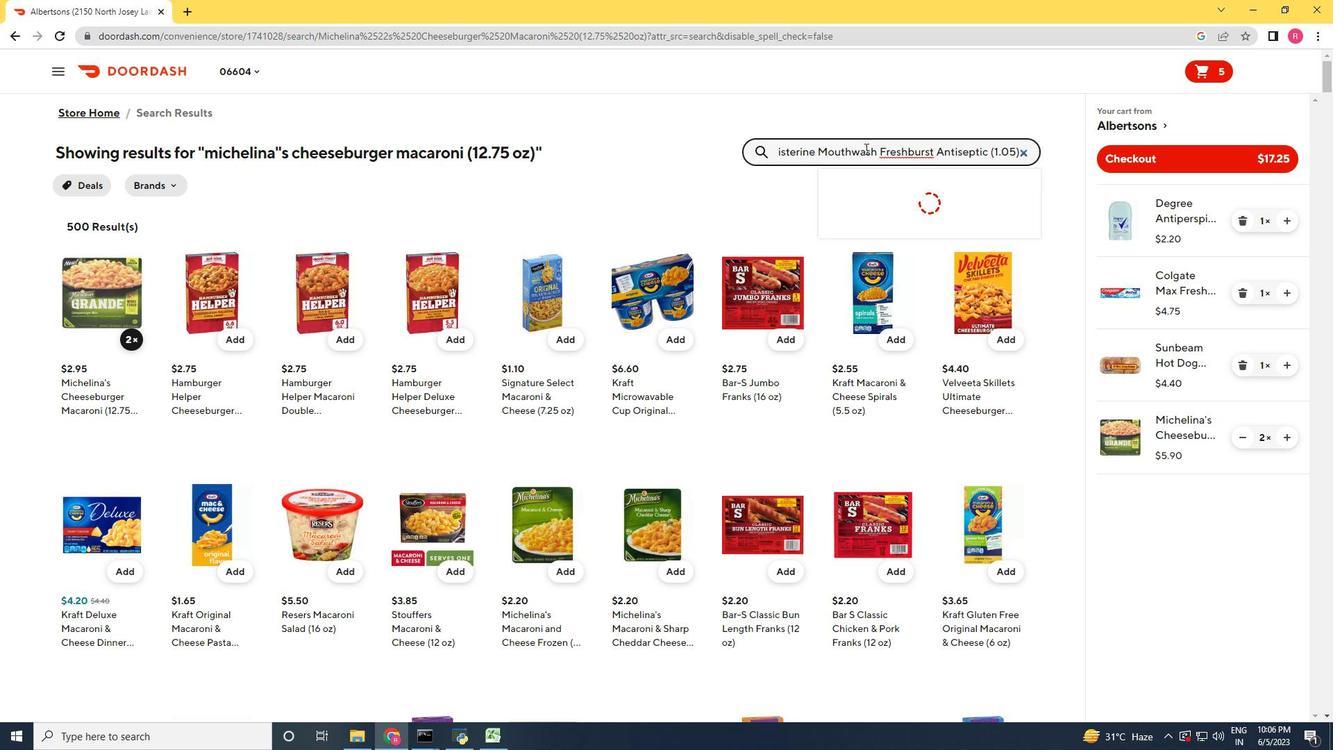 
Action: Mouse moved to (150, 370)
Screenshot: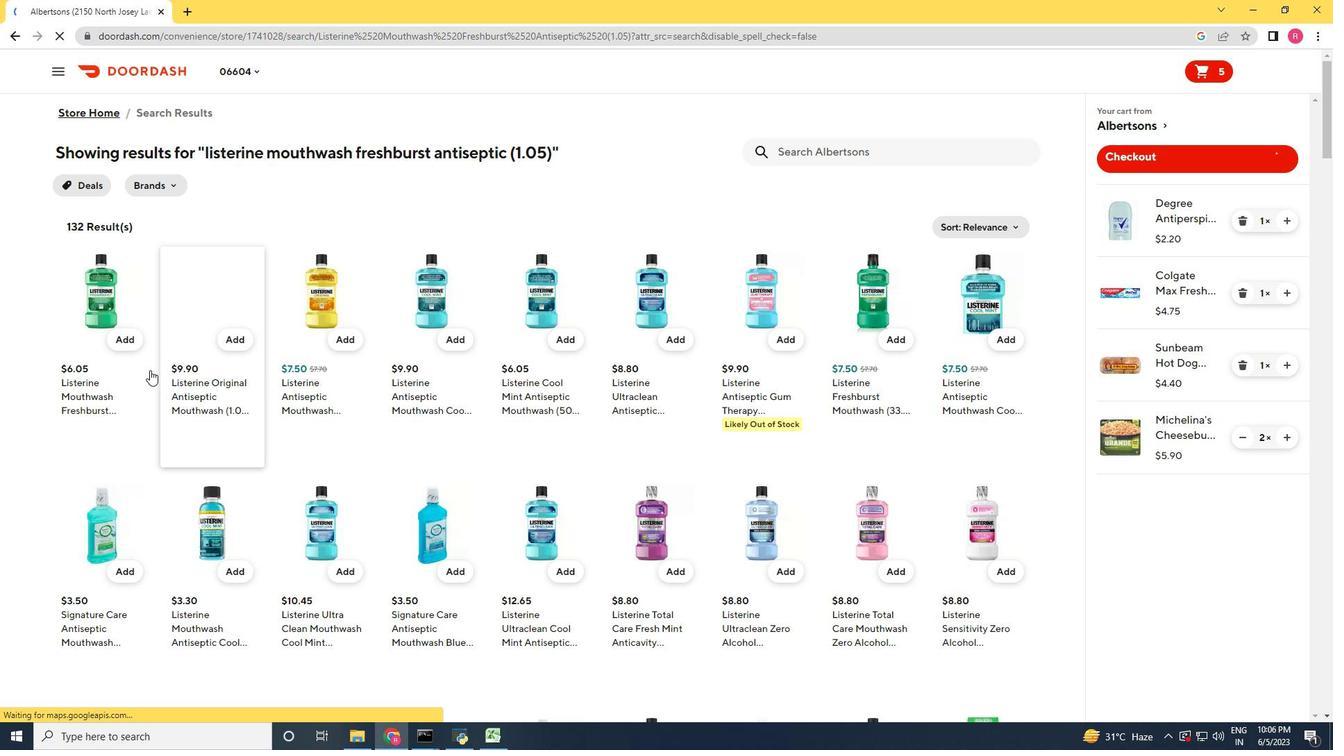 
Action: Mouse pressed left at (150, 370)
Screenshot: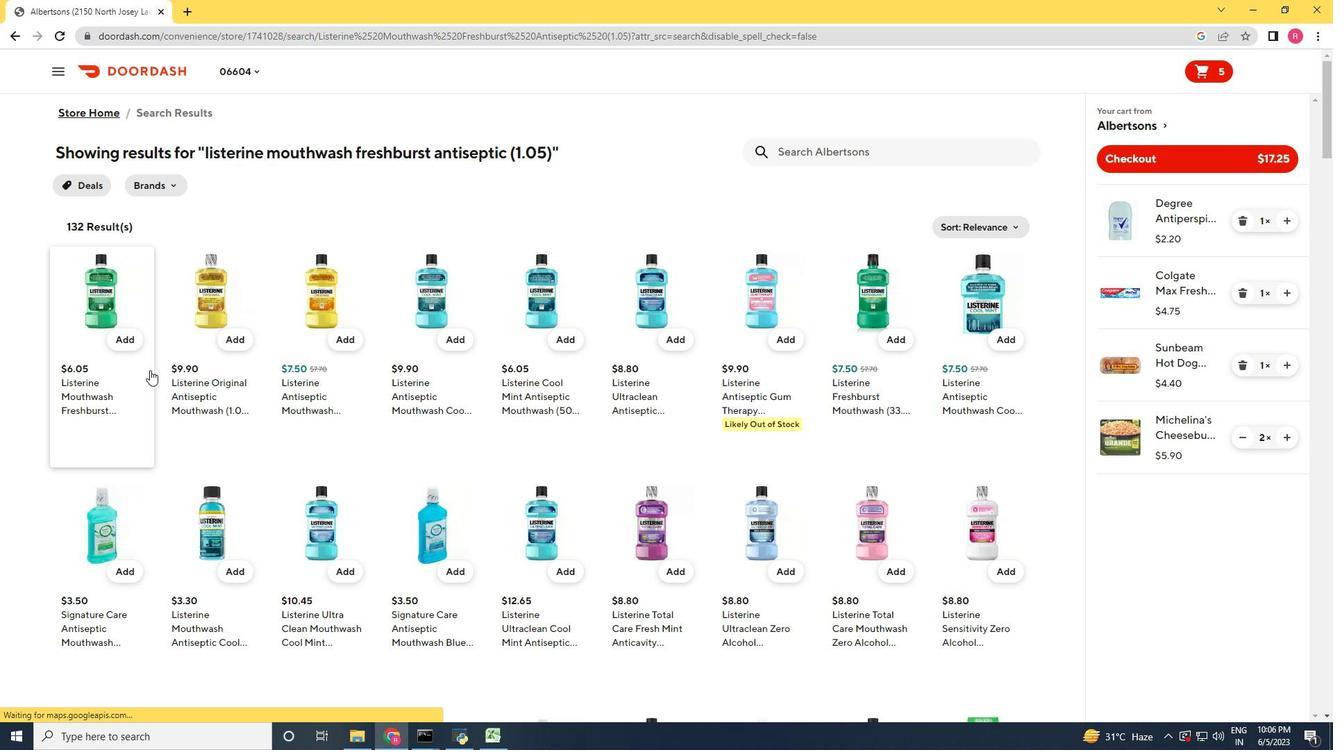 
Action: Mouse moved to (923, 684)
Screenshot: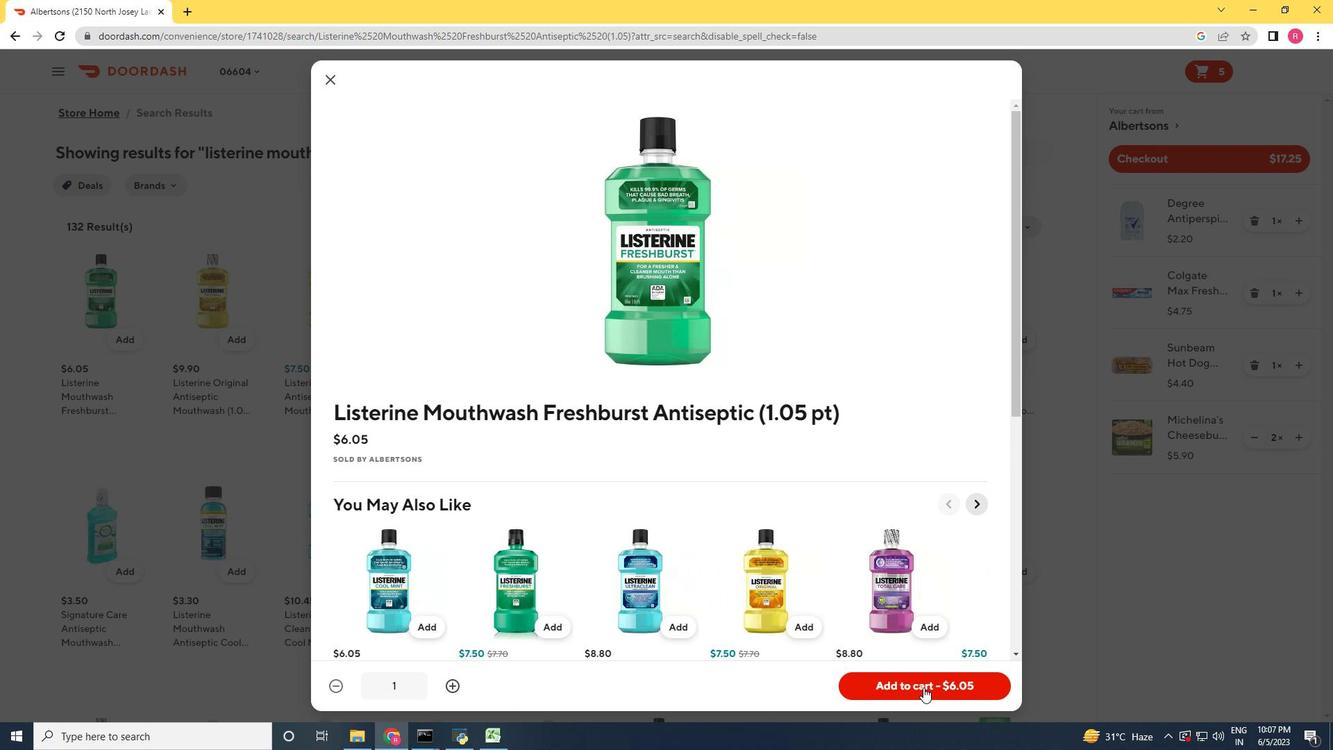 
Action: Mouse pressed left at (923, 684)
Screenshot: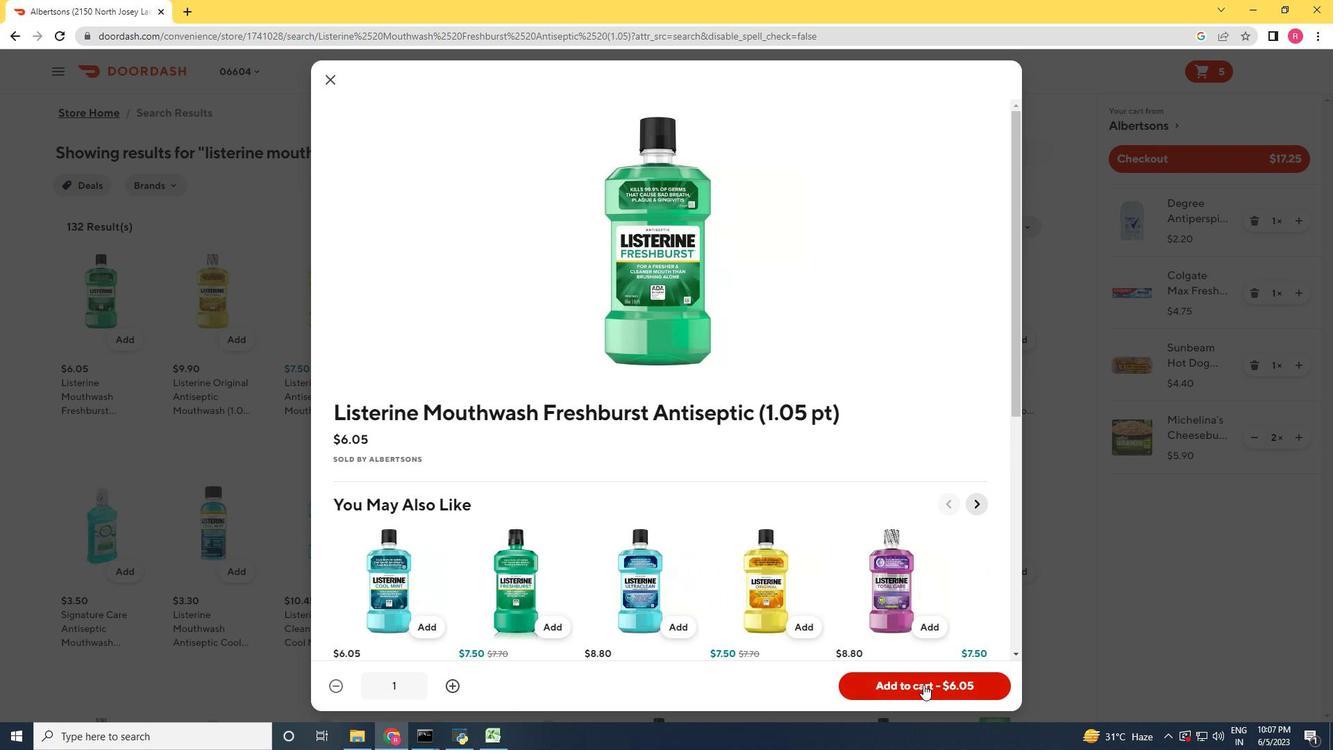 
Action: Mouse moved to (805, 146)
Screenshot: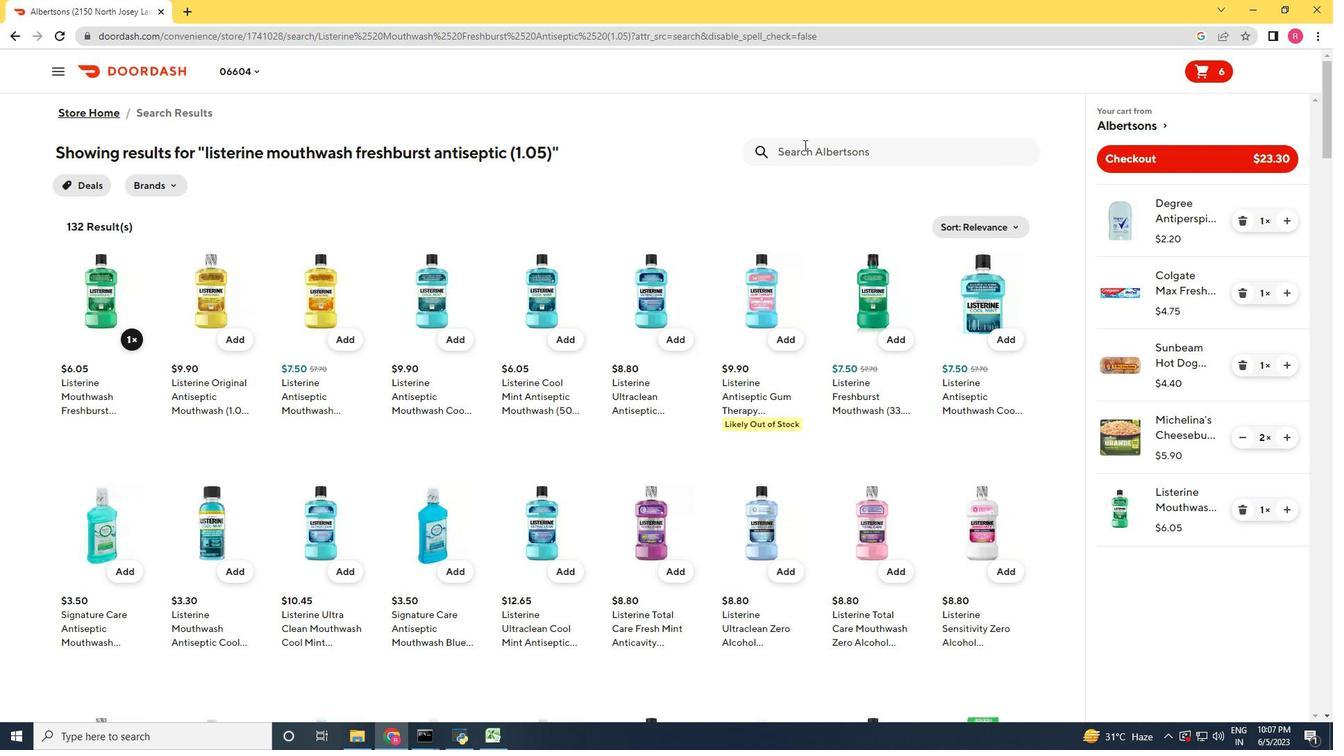 
Action: Mouse pressed left at (805, 146)
Screenshot: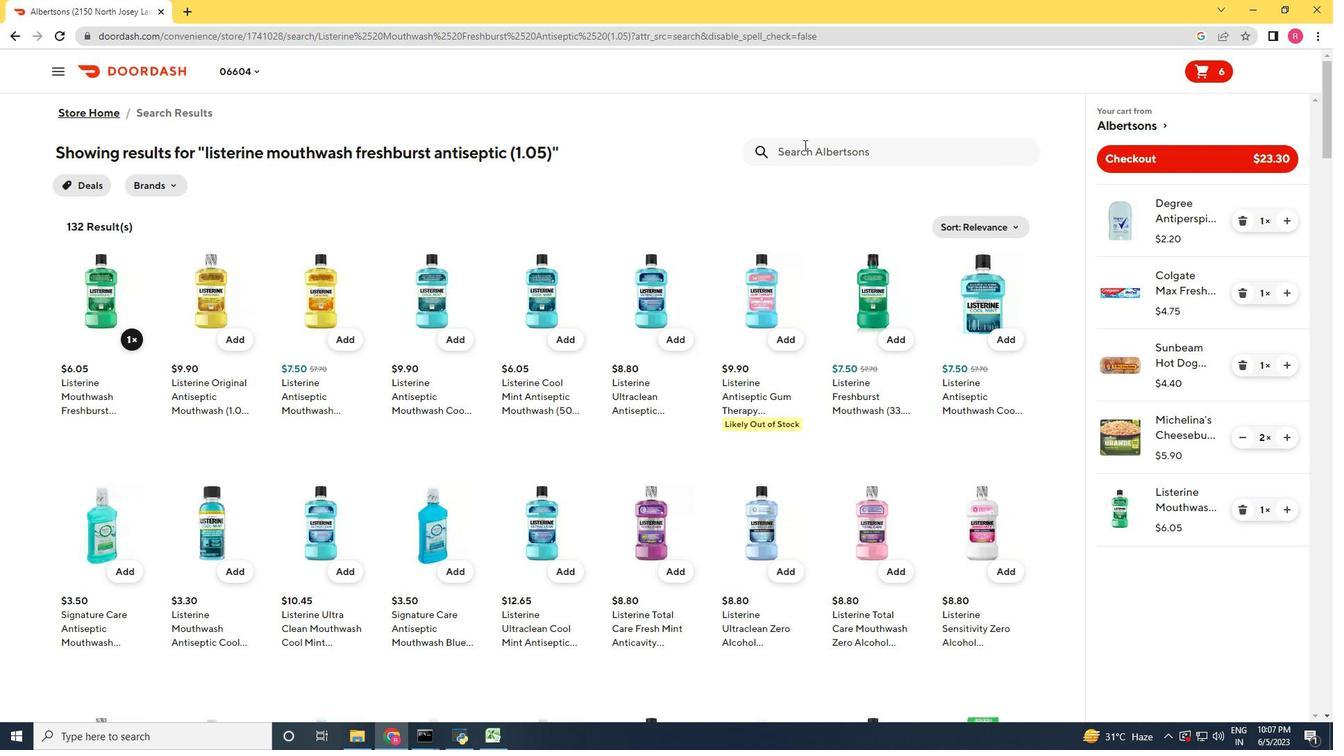 
Action: Mouse moved to (774, 167)
Screenshot: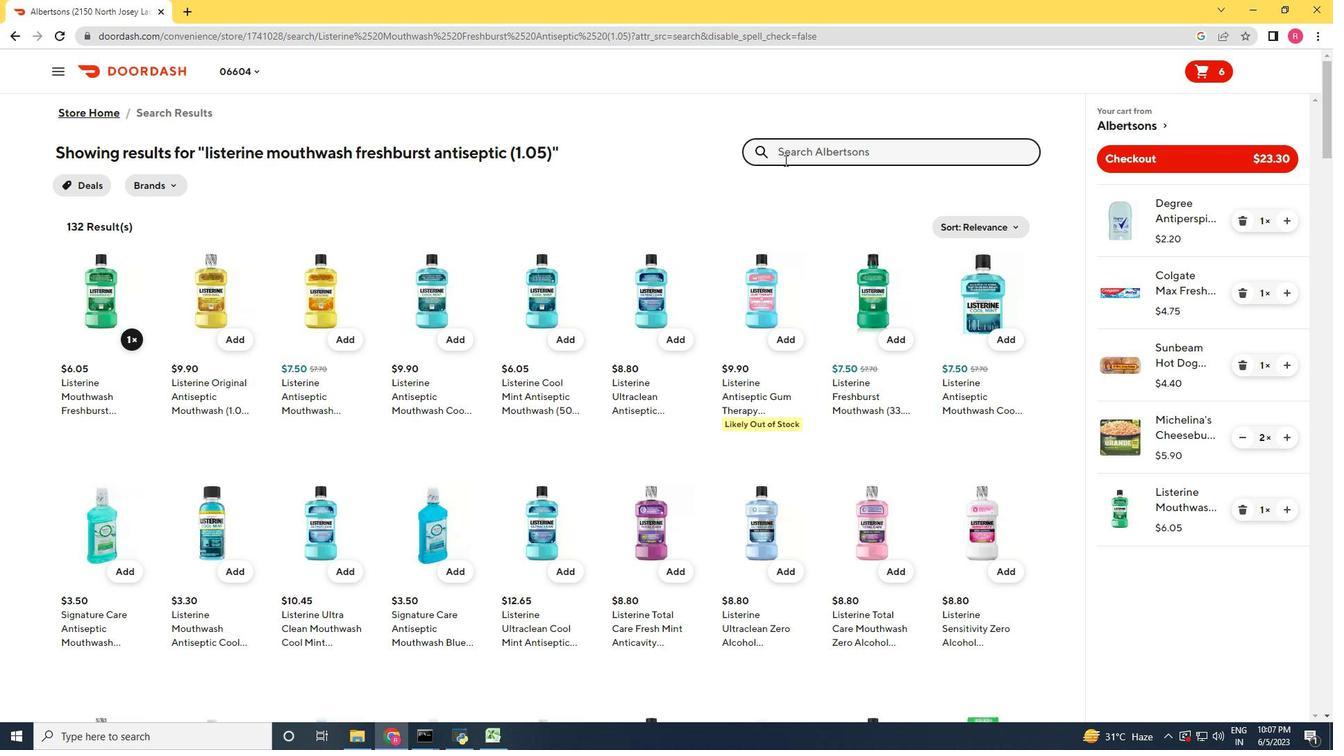
Action: Key pressed <Key.shift_r>Signature<Key.space><Key.shift_r>Fa<Key.backspace>arms<Key.space><Key.shift_r>Sweet<Key.space><Key.shift_r>Mni<Key.space><Key.shift_r>Peppers<Key.space>
Screenshot: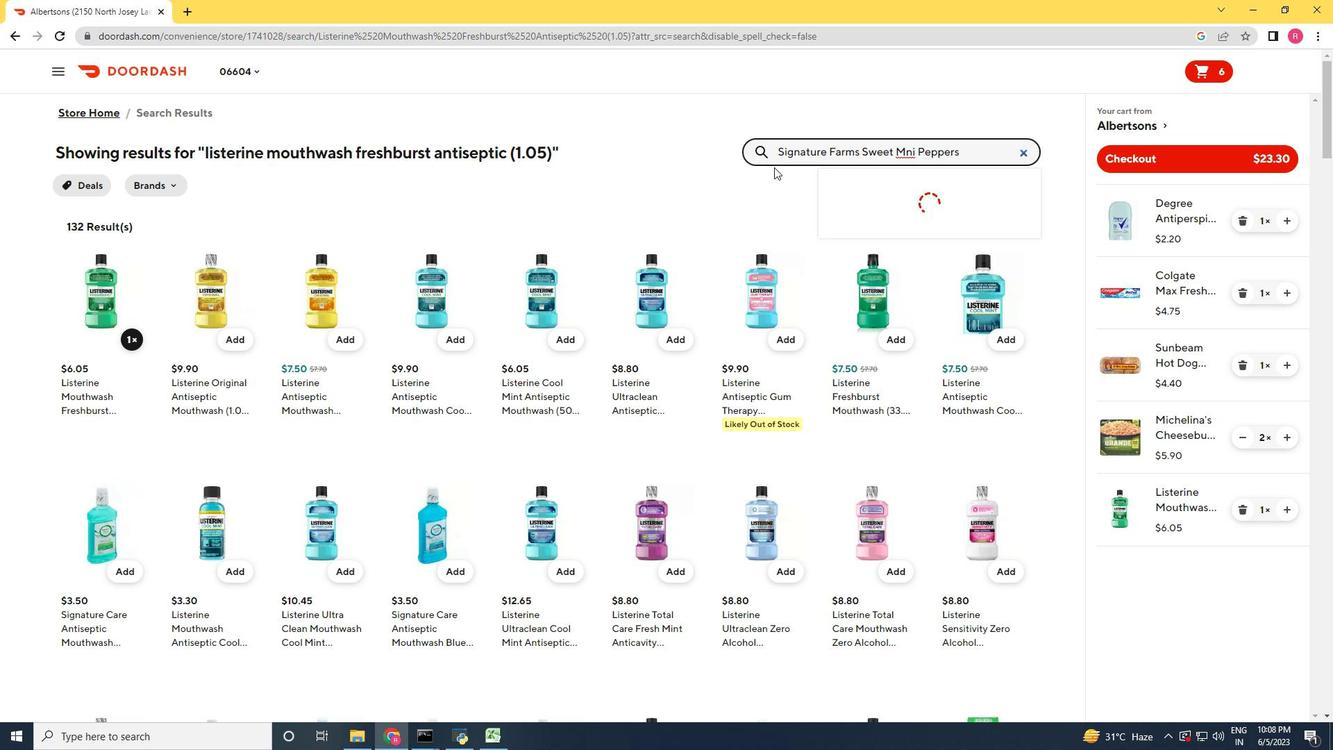 
Action: Mouse moved to (908, 150)
Screenshot: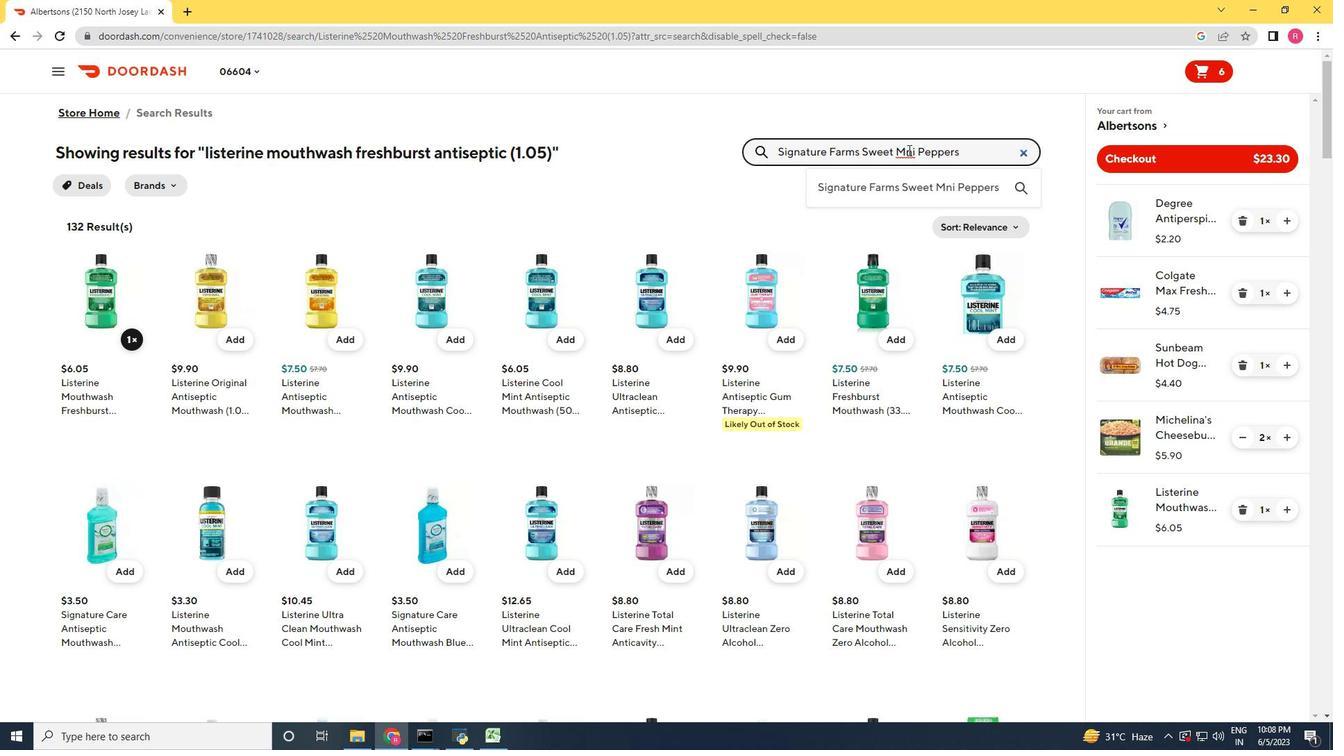 
Action: Mouse pressed left at (908, 150)
Screenshot: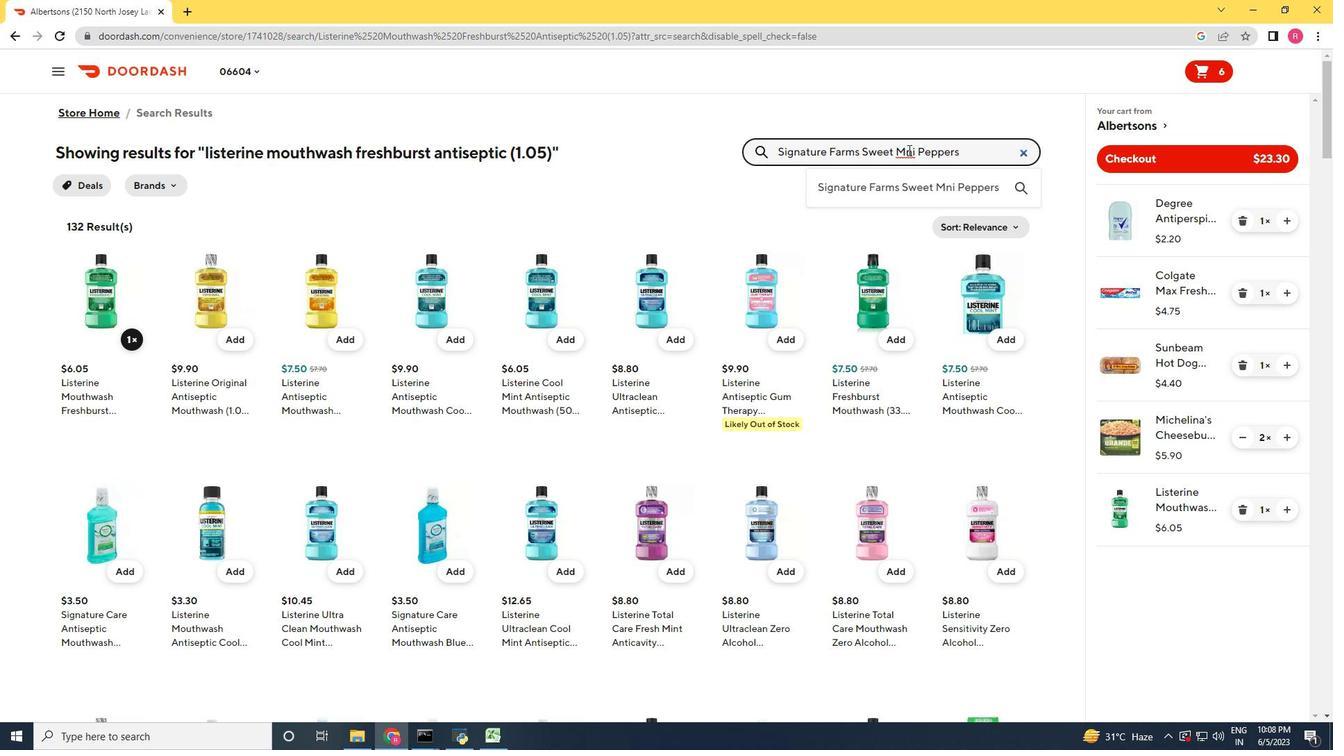 
Action: Mouse moved to (686, 304)
Screenshot: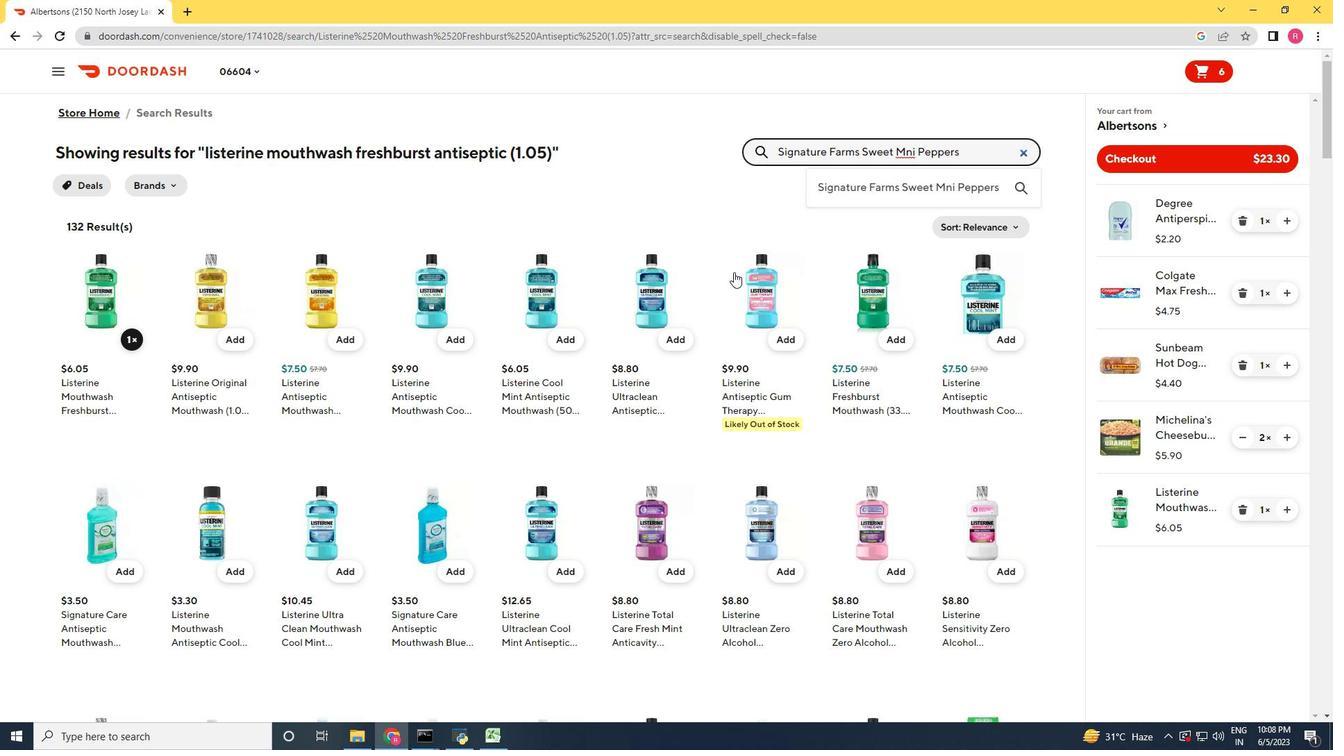 
Action: Key pressed i
Screenshot: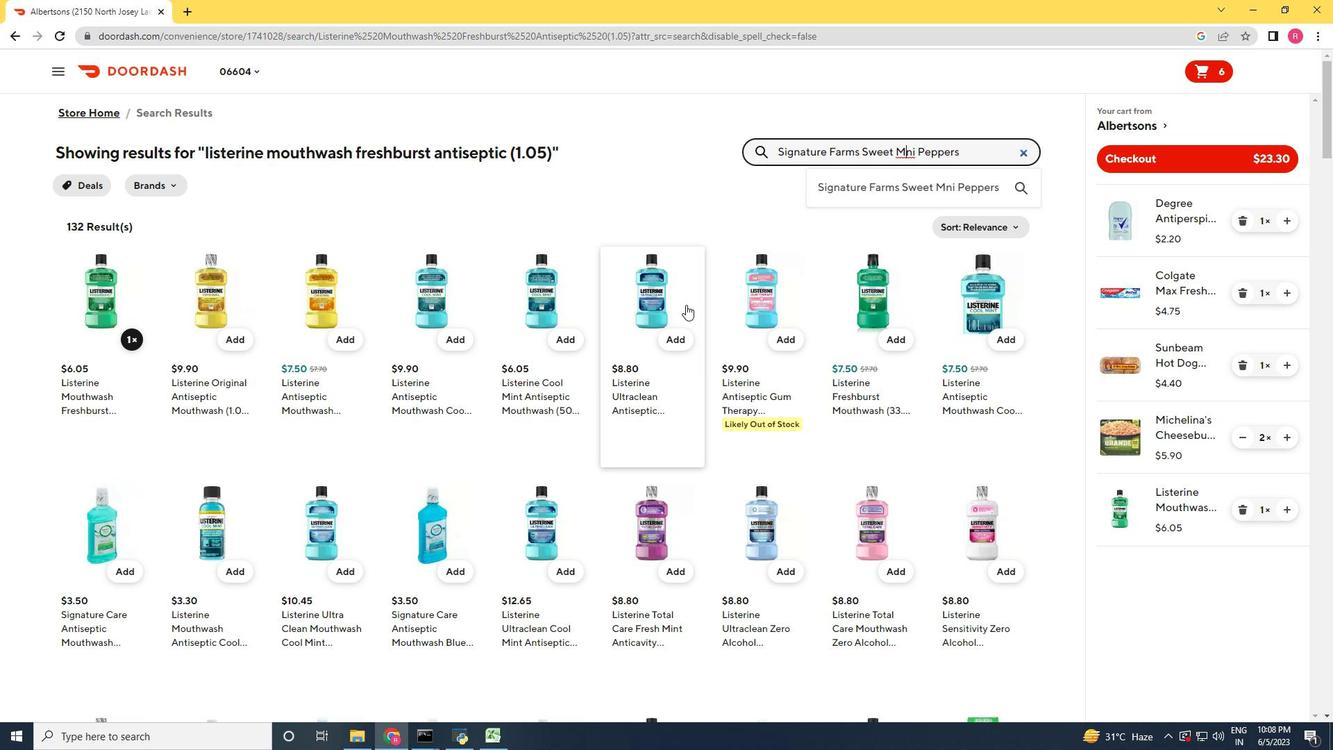 
Action: Mouse moved to (969, 150)
Screenshot: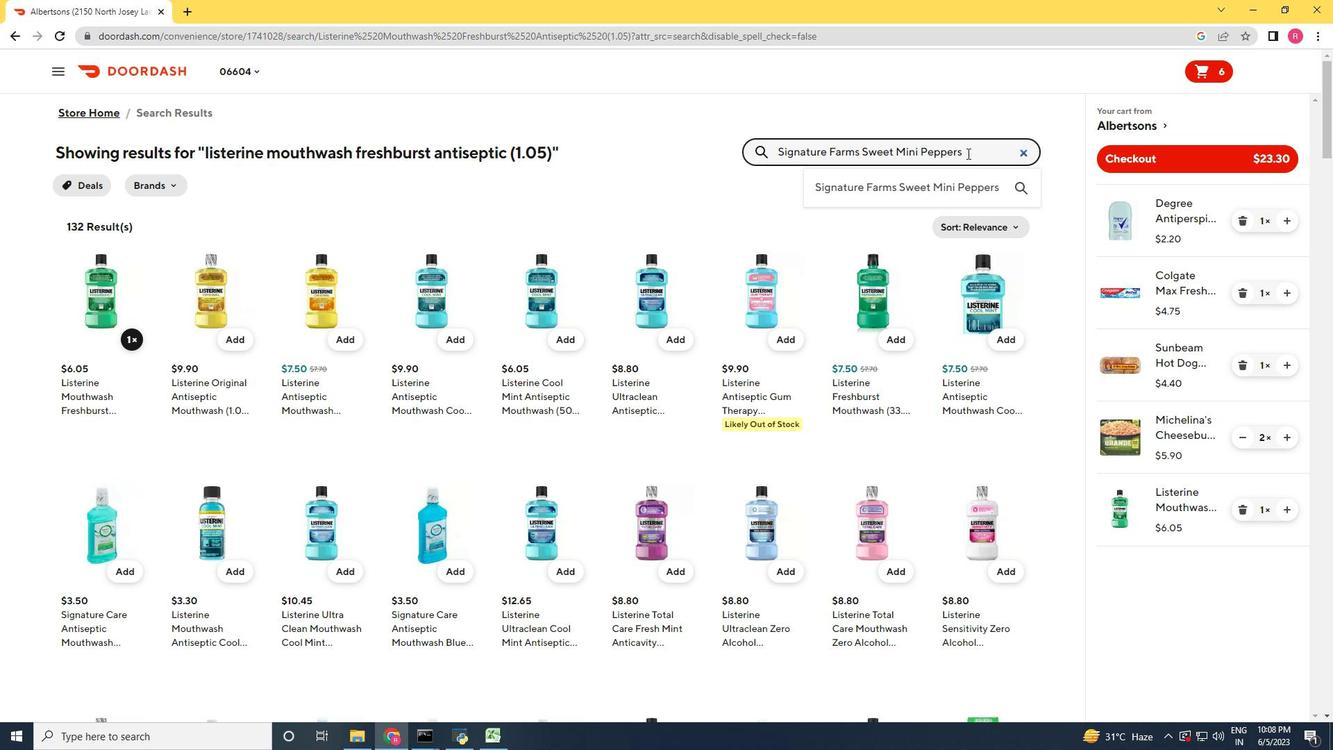 
Action: Mouse pressed left at (969, 150)
Screenshot: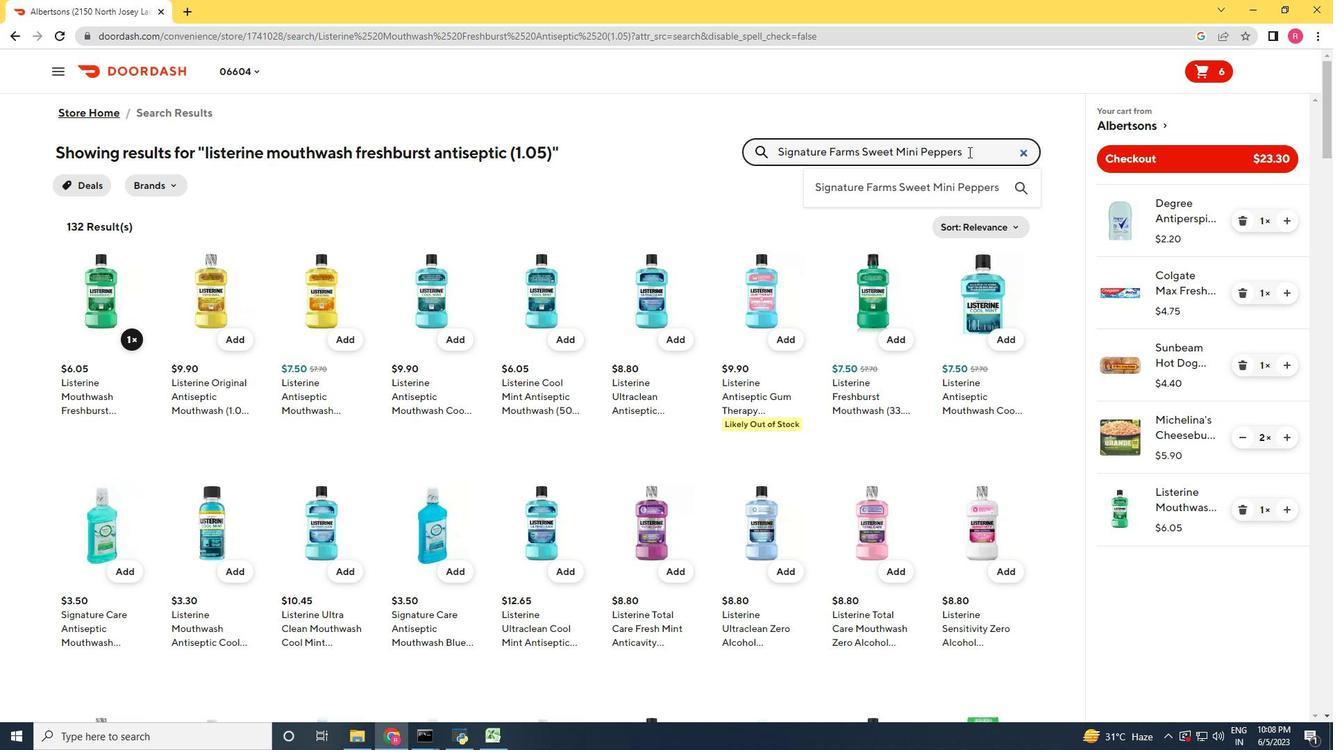 
Action: Mouse moved to (739, 287)
Screenshot: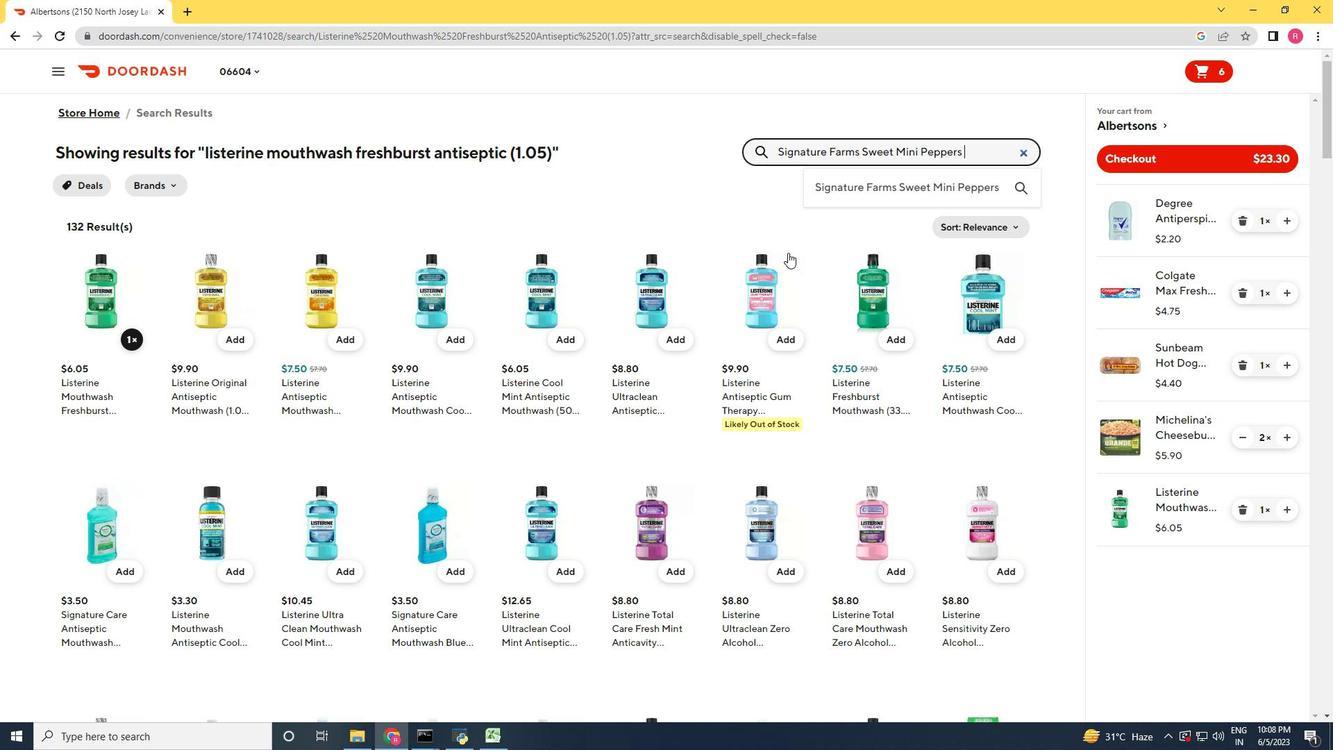 
Action: Key pressed <Key.shift_r>(32<Key.space>oz<Key.shift_r>)<Key.enter>
Screenshot: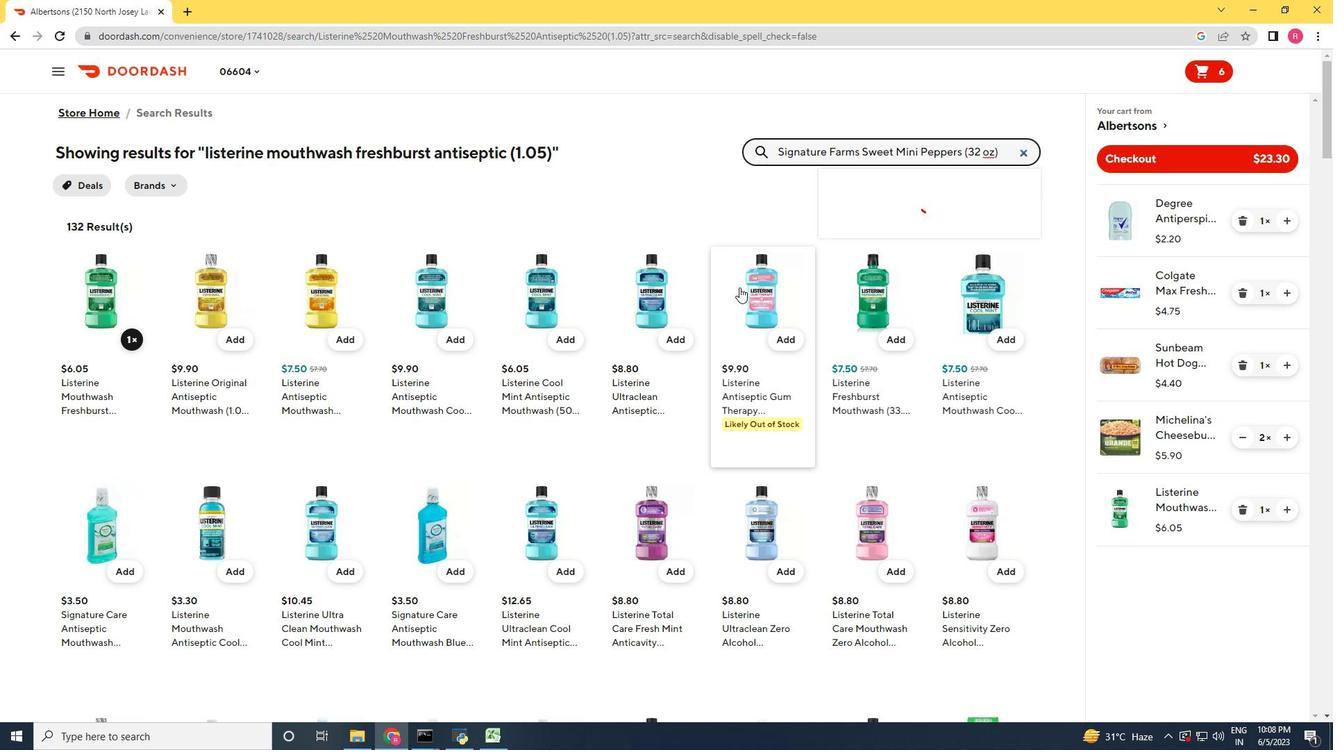 
Action: Mouse moved to (132, 369)
Screenshot: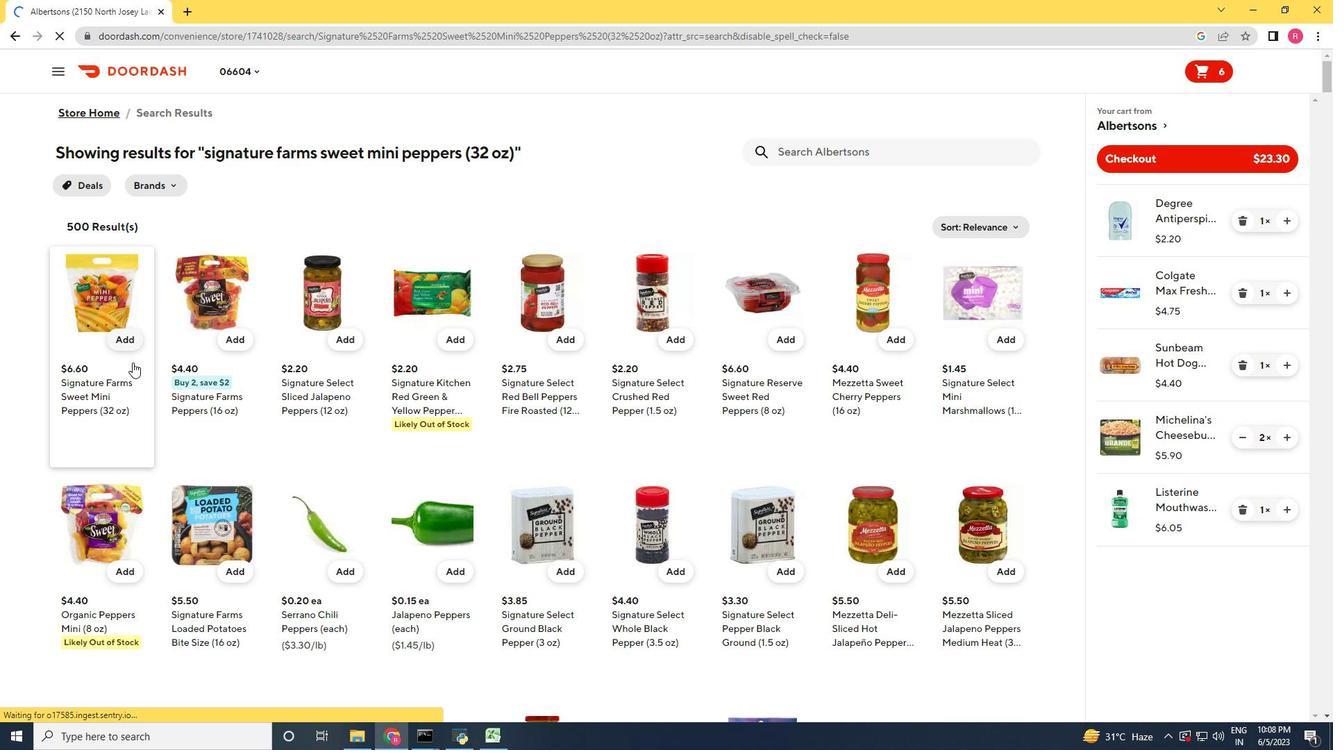
Action: Mouse pressed left at (132, 369)
Screenshot: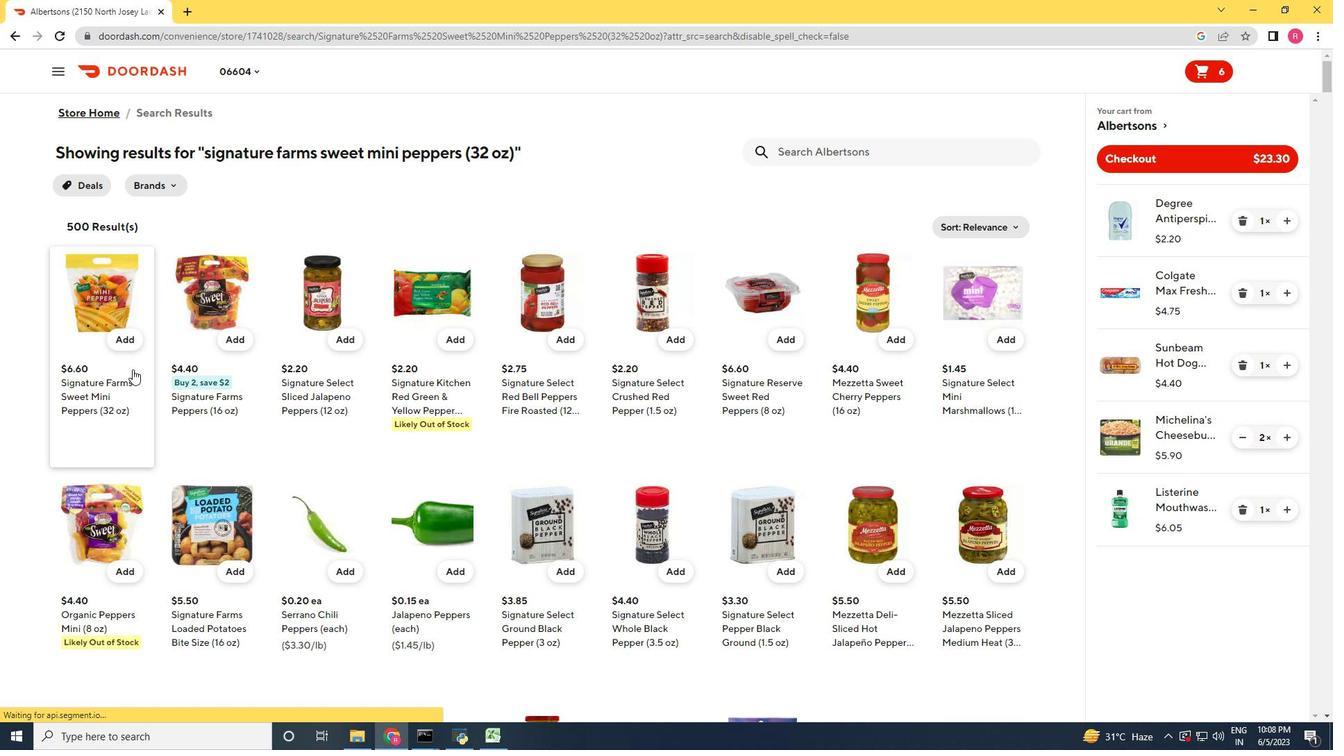 
Action: Mouse moved to (910, 683)
Screenshot: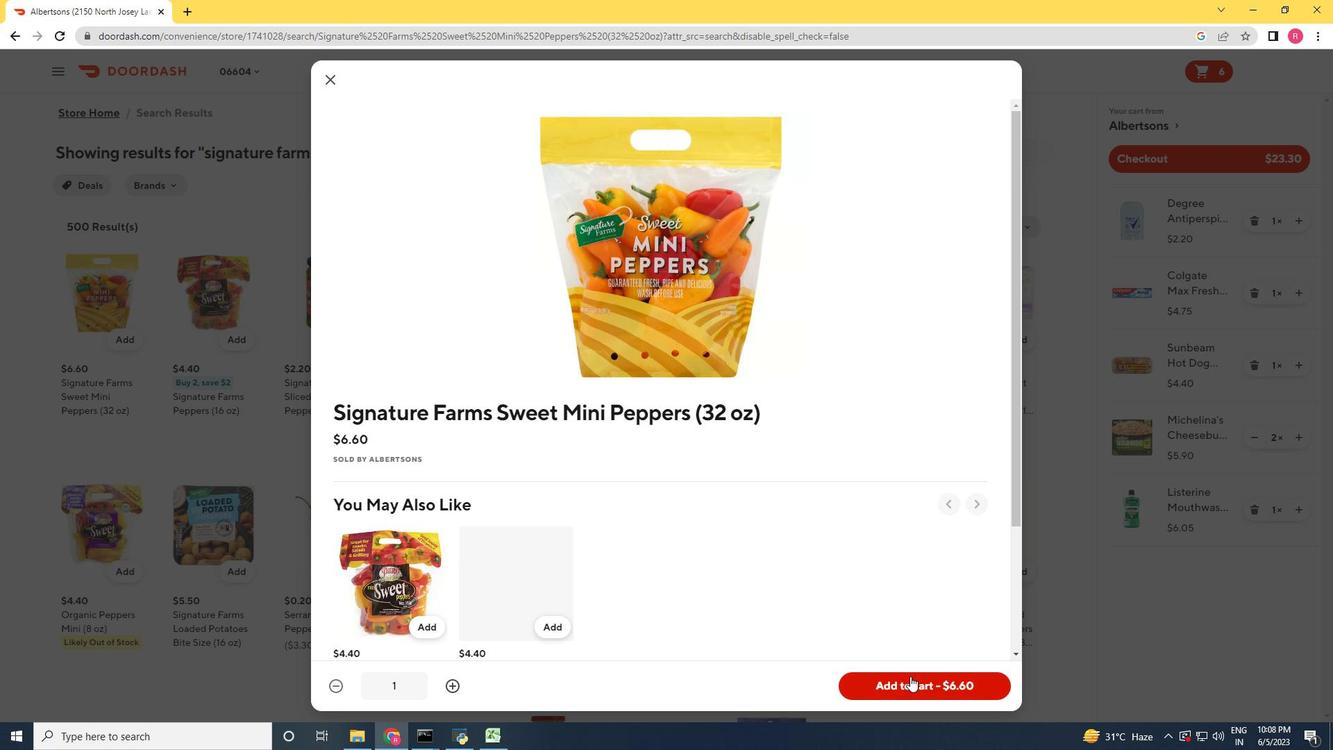 
Action: Mouse pressed left at (910, 683)
Screenshot: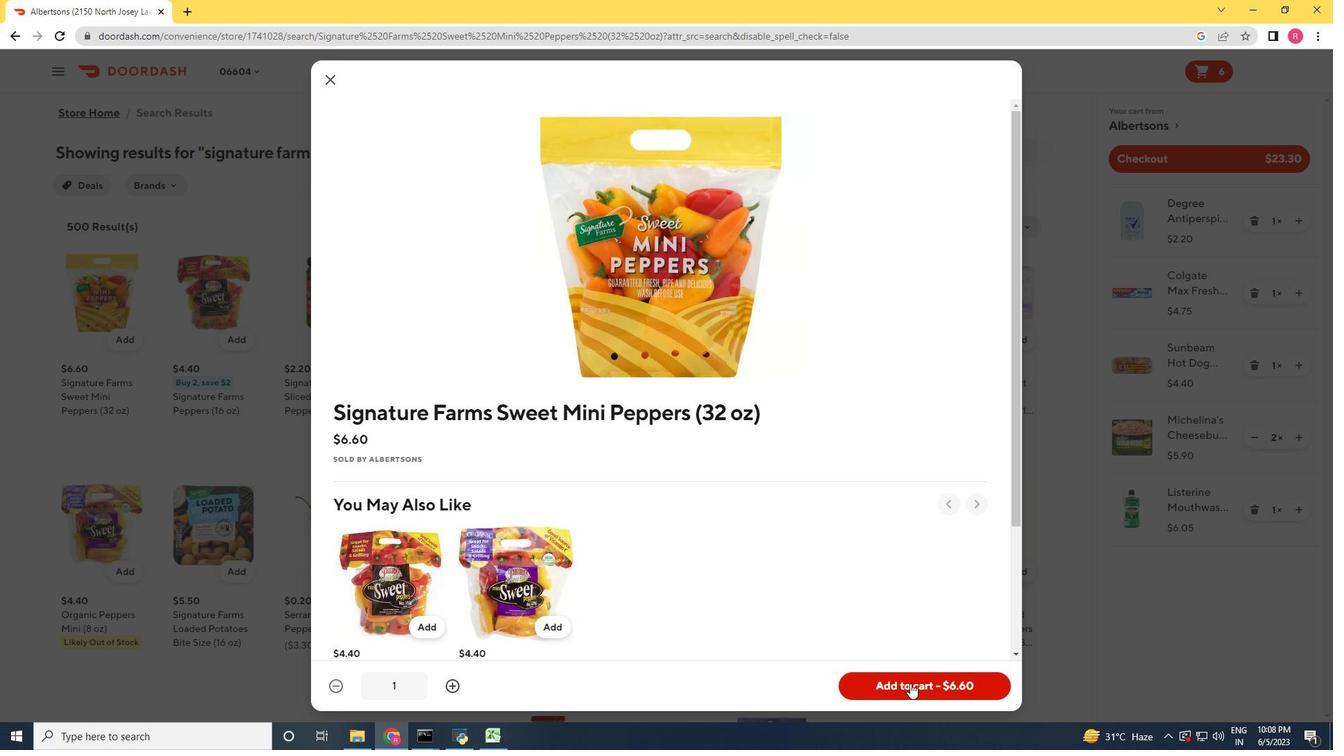 
Action: Mouse moved to (842, 154)
Screenshot: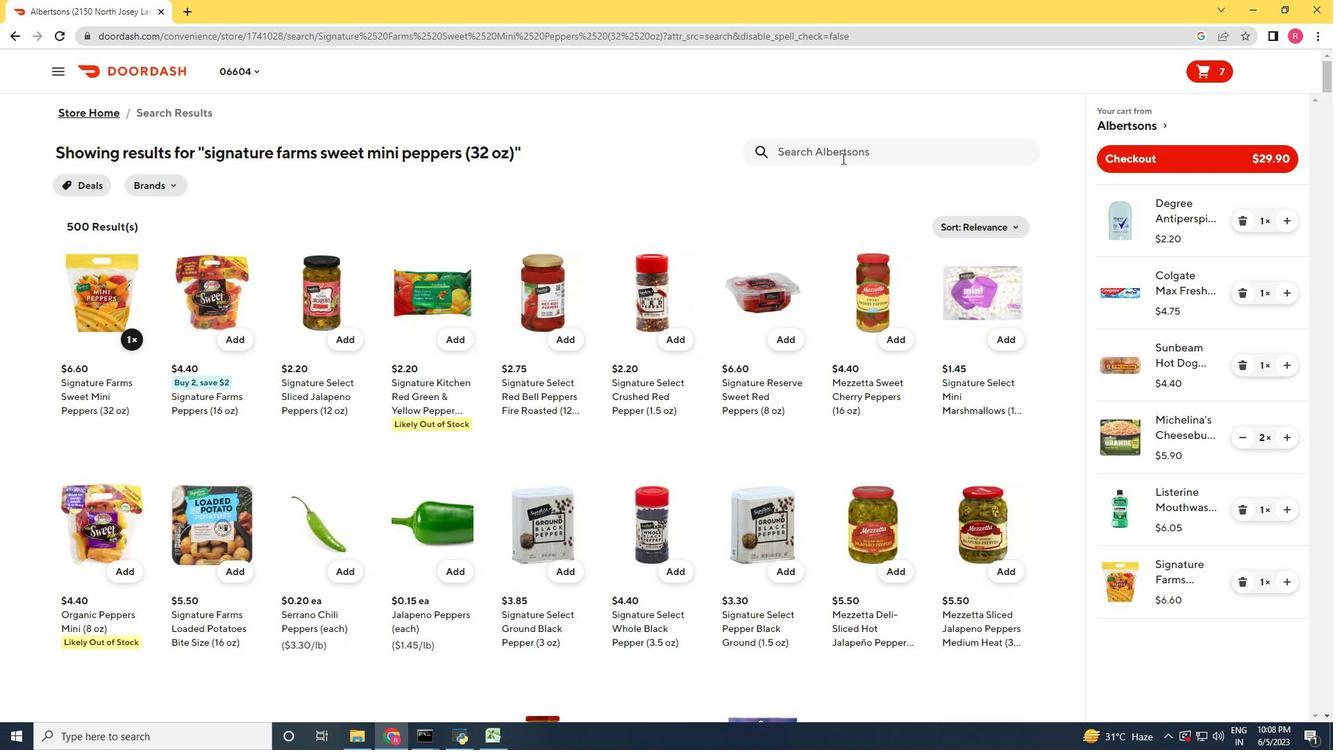 
Action: Mouse pressed left at (842, 154)
Screenshot: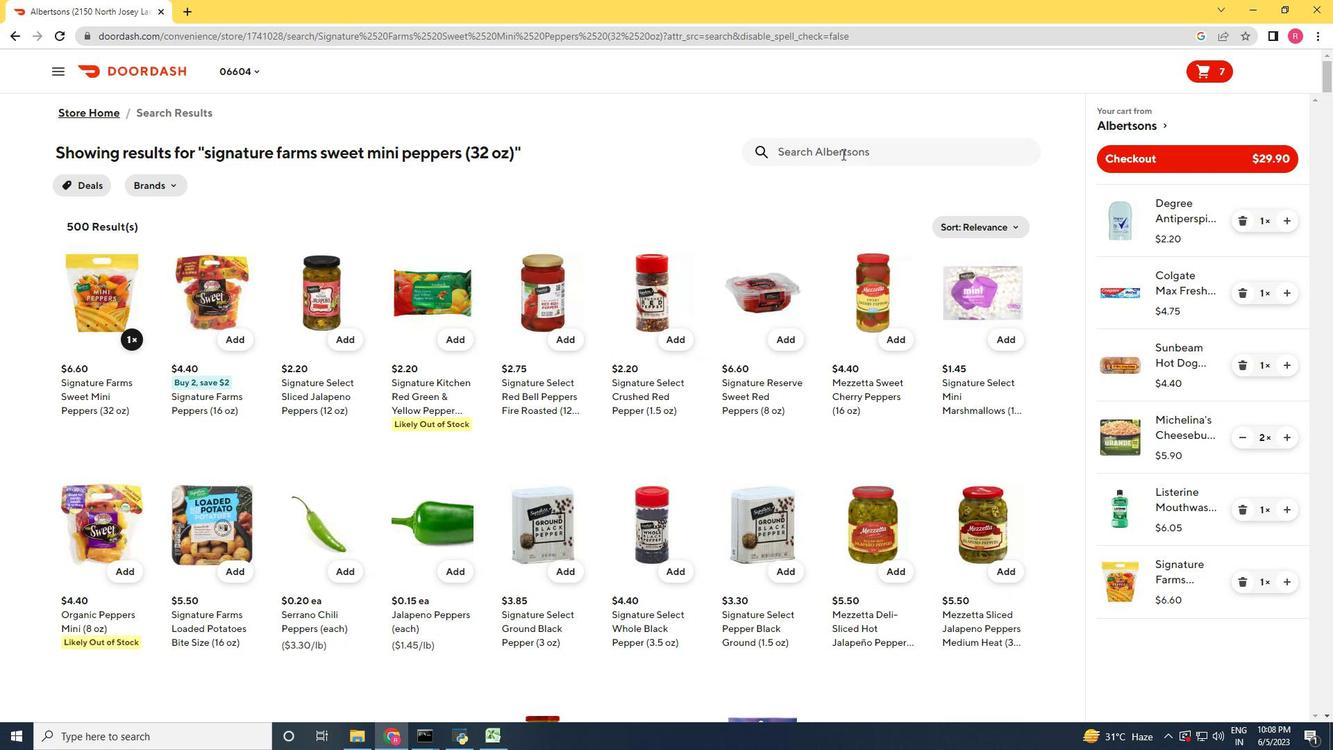 
Action: Mouse moved to (796, 181)
Screenshot: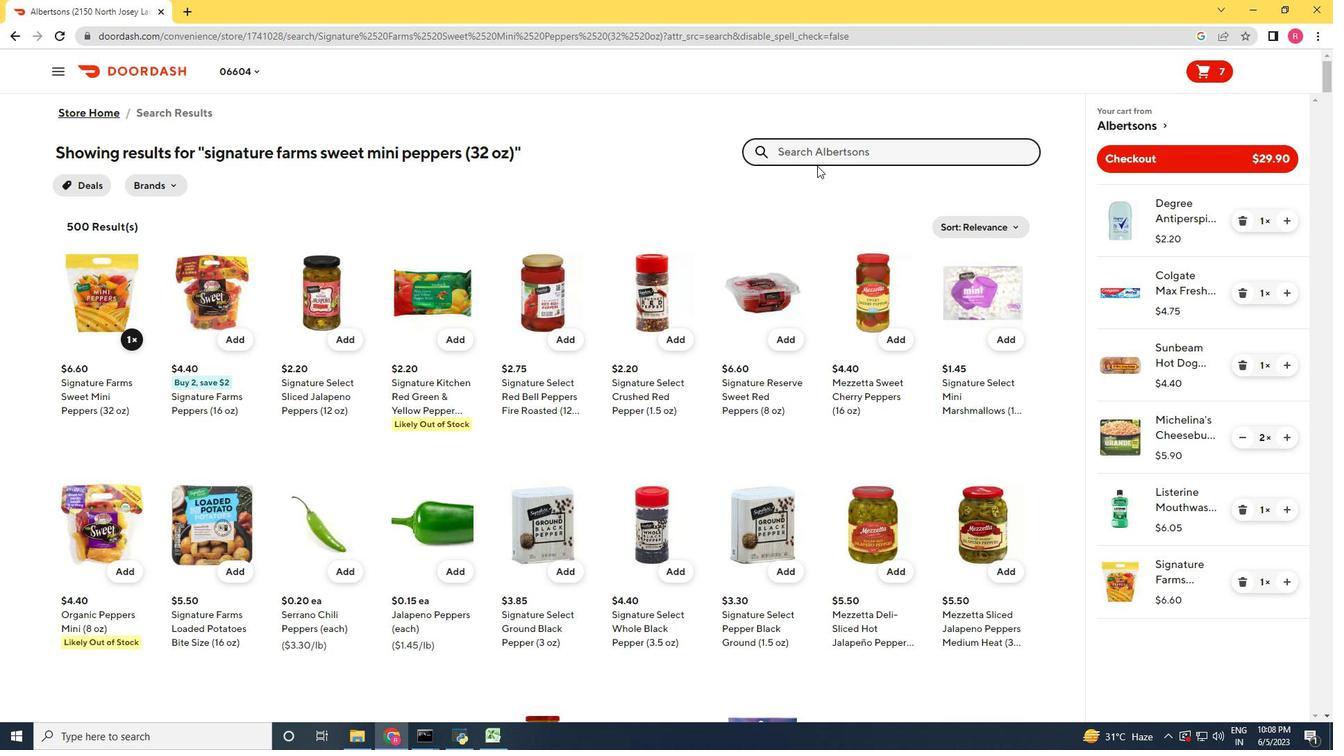 
Action: Key pressed <Key.shift_r><Key.shift_r><Key.shift_r><Key.shift_r><Key.shift_r><Key.shift_r><Key.shift_r><Key.shift_r><Key.shift_r><Key.shift_r>Beets<Key.space><Key.shift_r>(bunch<Key.shift_r>)<Key.enter>
Screenshot: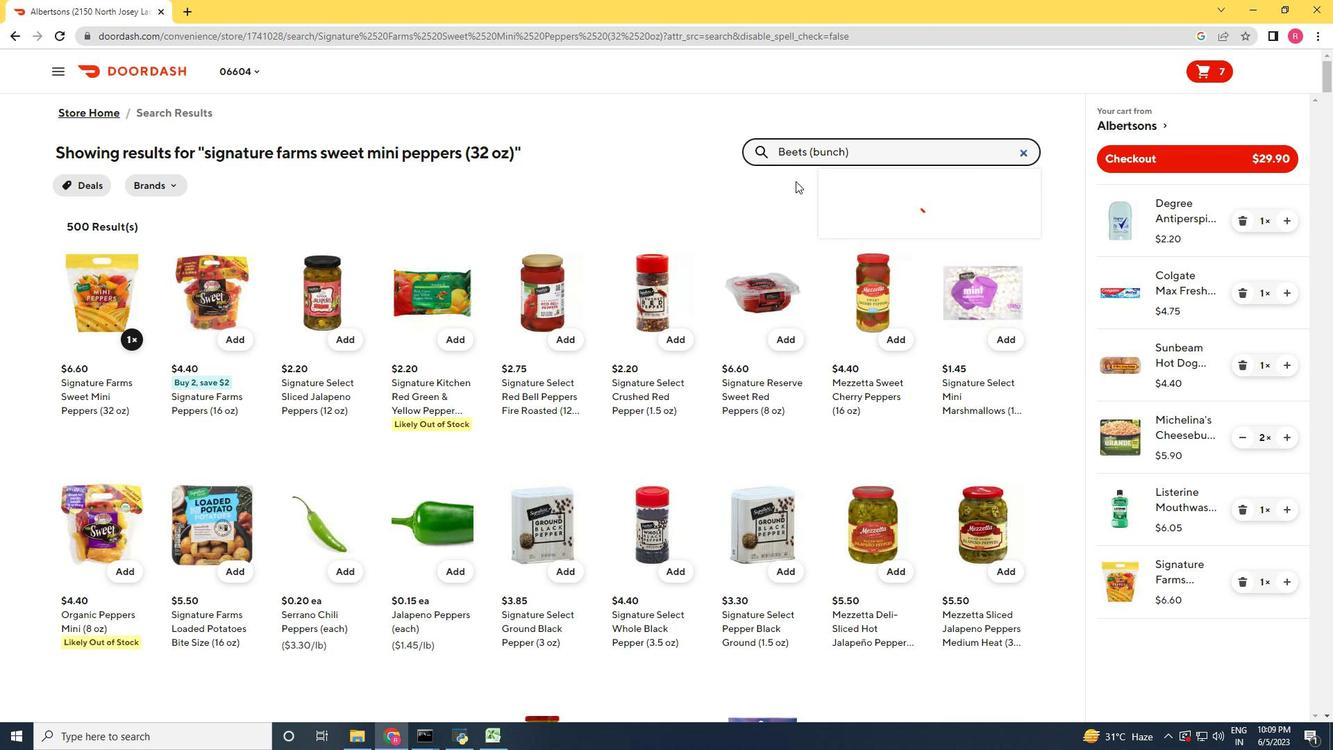 
Action: Mouse moved to (1280, 582)
Screenshot: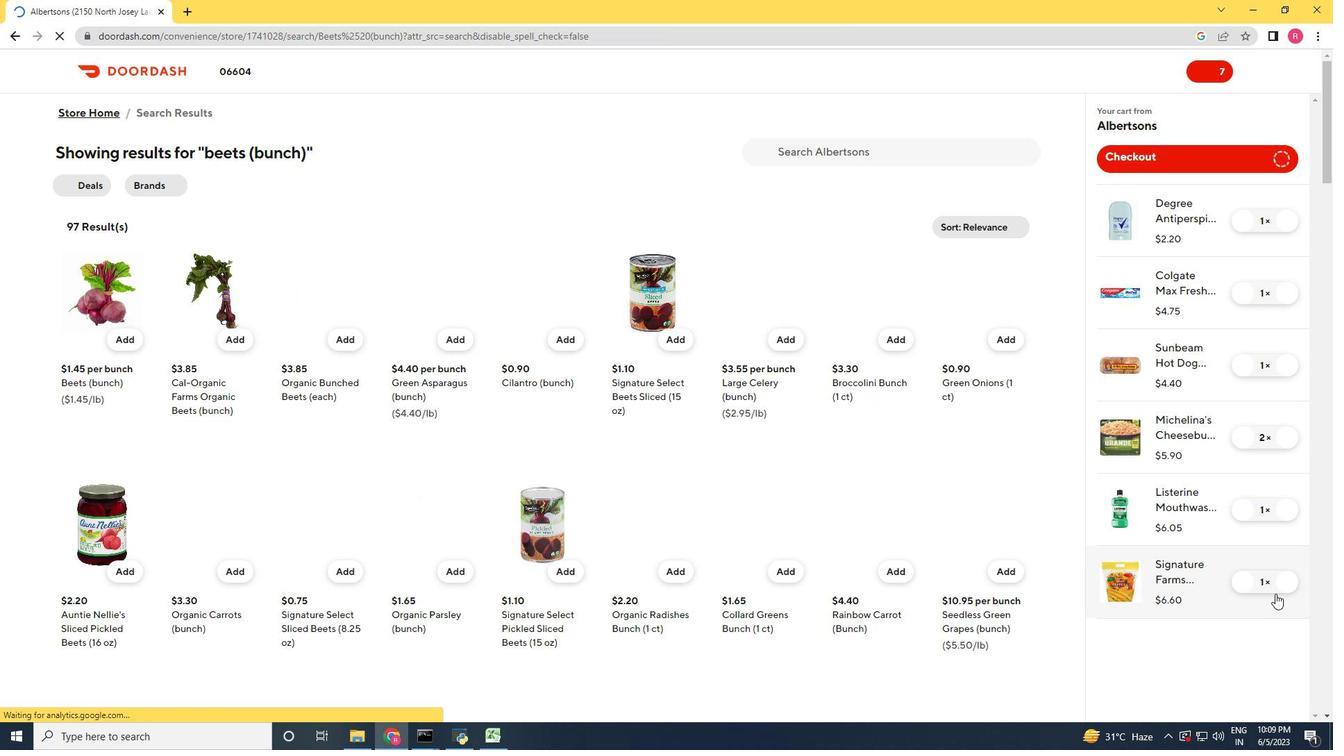 
Action: Mouse pressed left at (1280, 582)
Screenshot: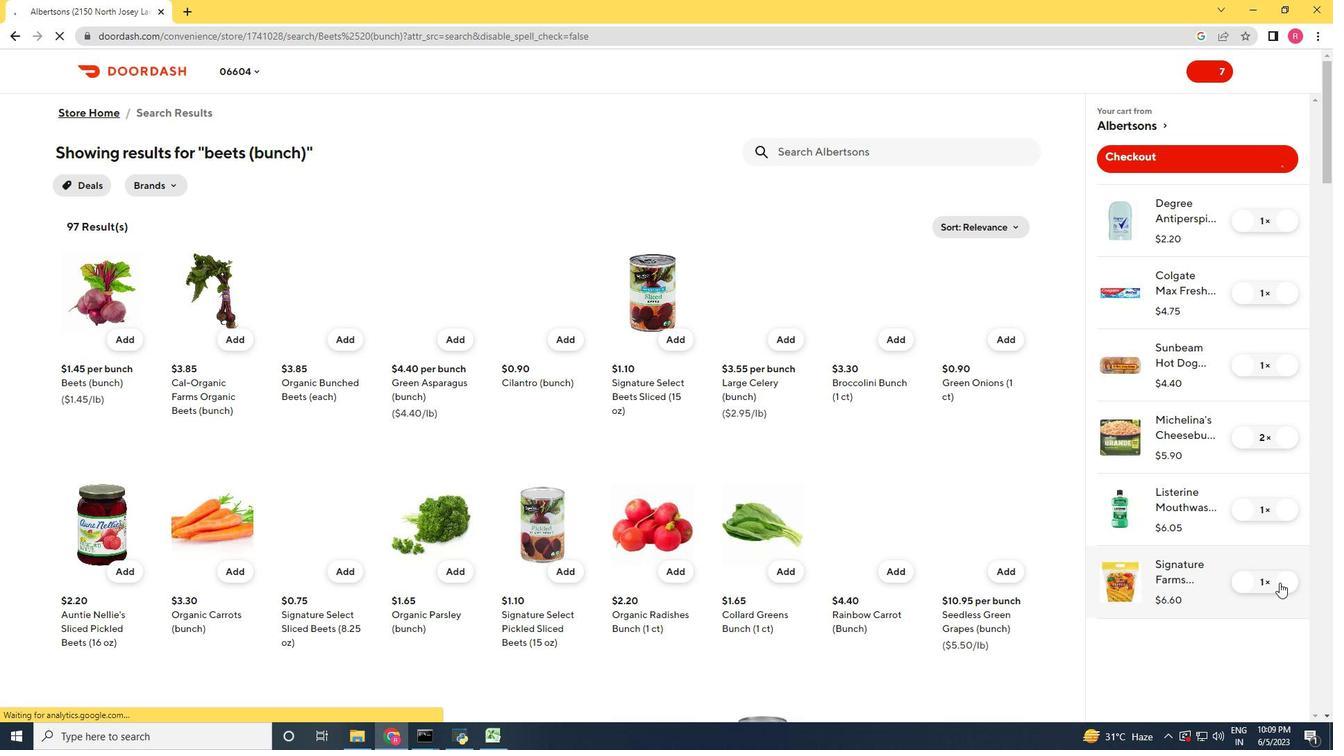 
Action: Mouse moved to (894, 152)
Screenshot: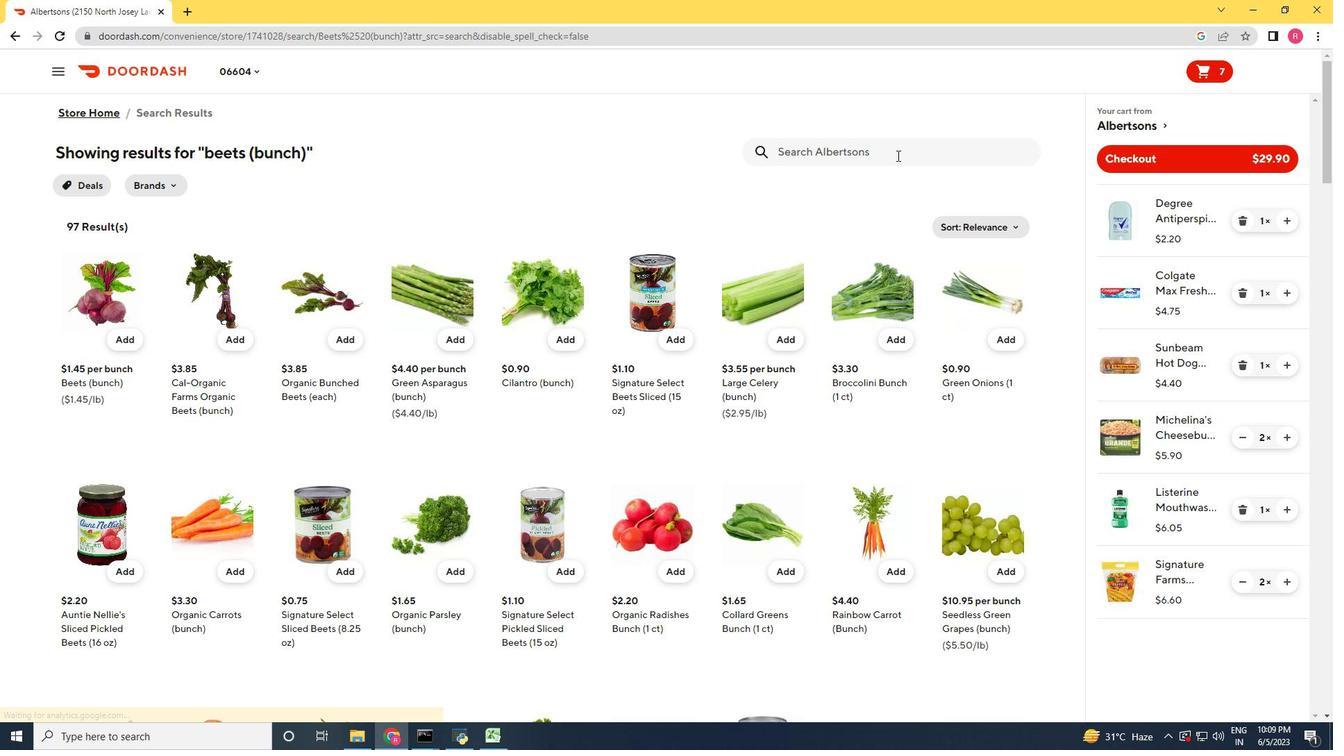 
Action: Mouse pressed left at (894, 152)
Screenshot: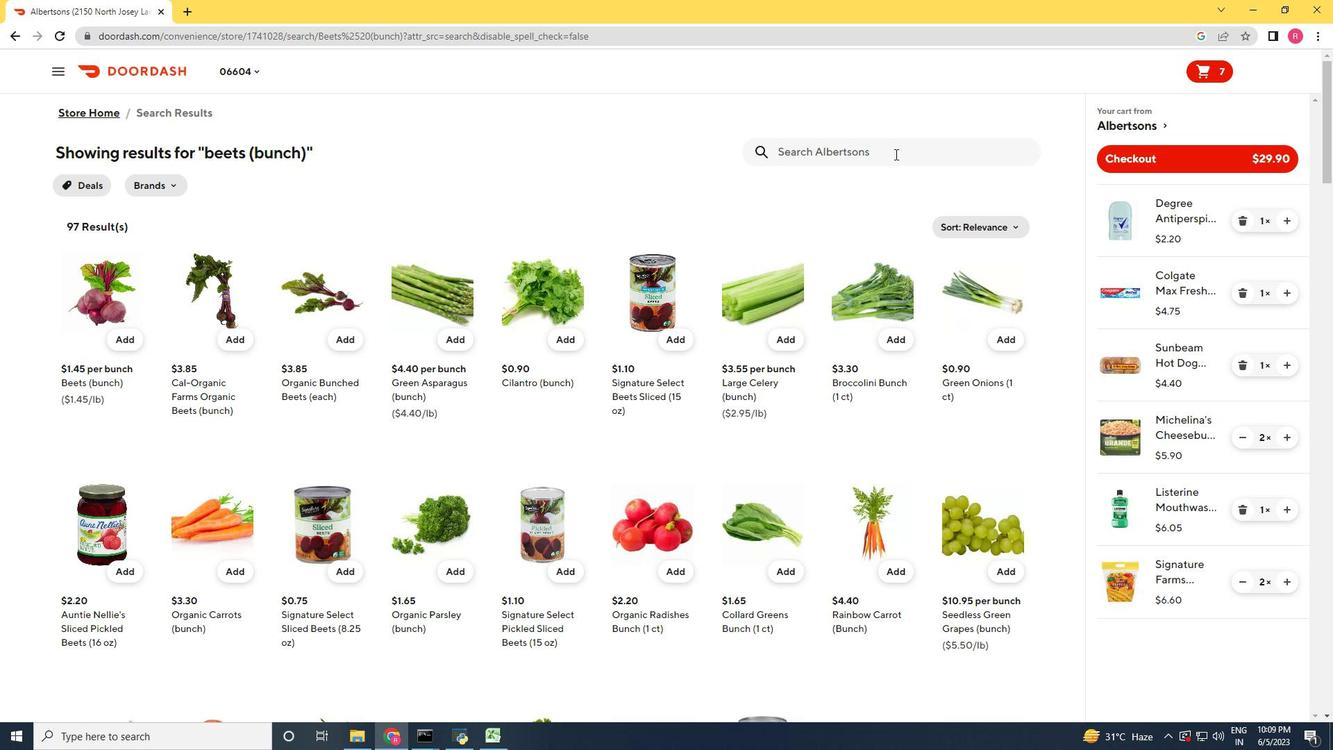 
Action: Key pressed <Key.shift_r>Zucchini<Key.space>and<Key.space><Key.shift_r>Squash<Key.space><Key.shift_r>Sli
Screenshot: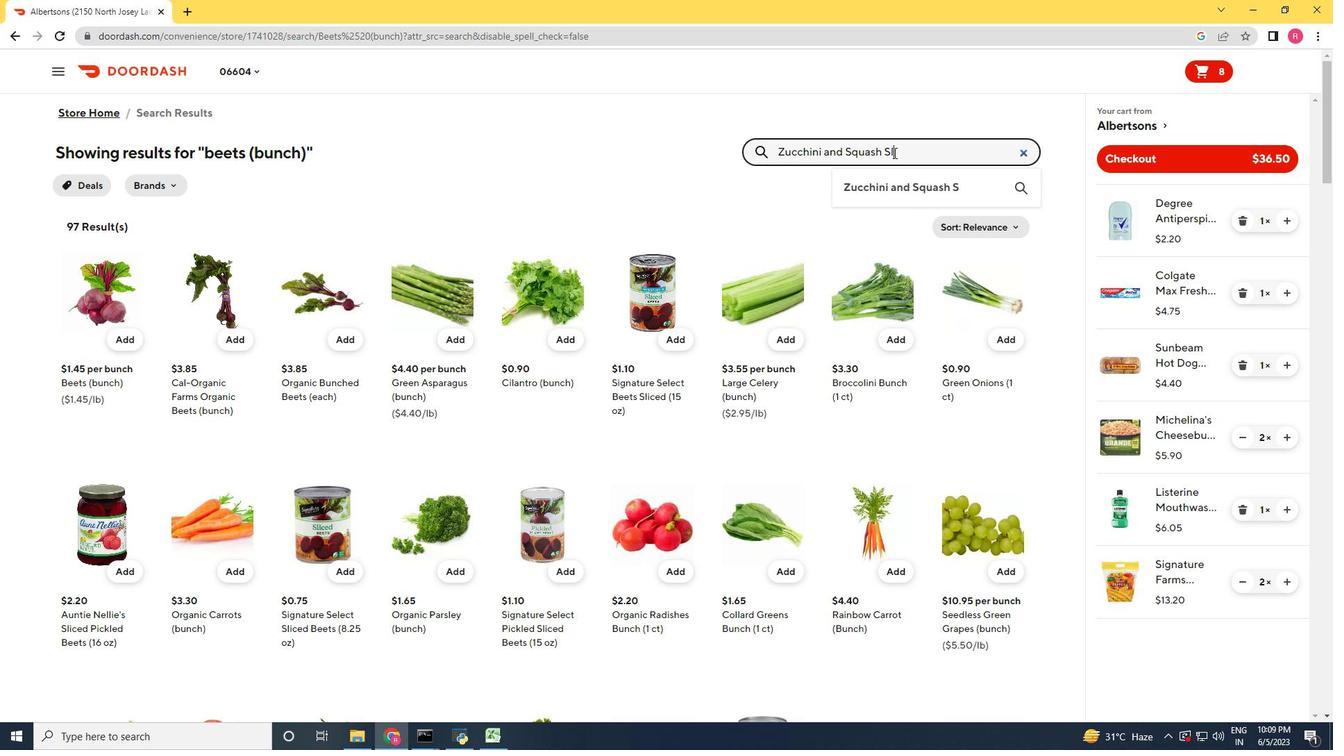 
Action: Mouse moved to (951, 187)
Screenshot: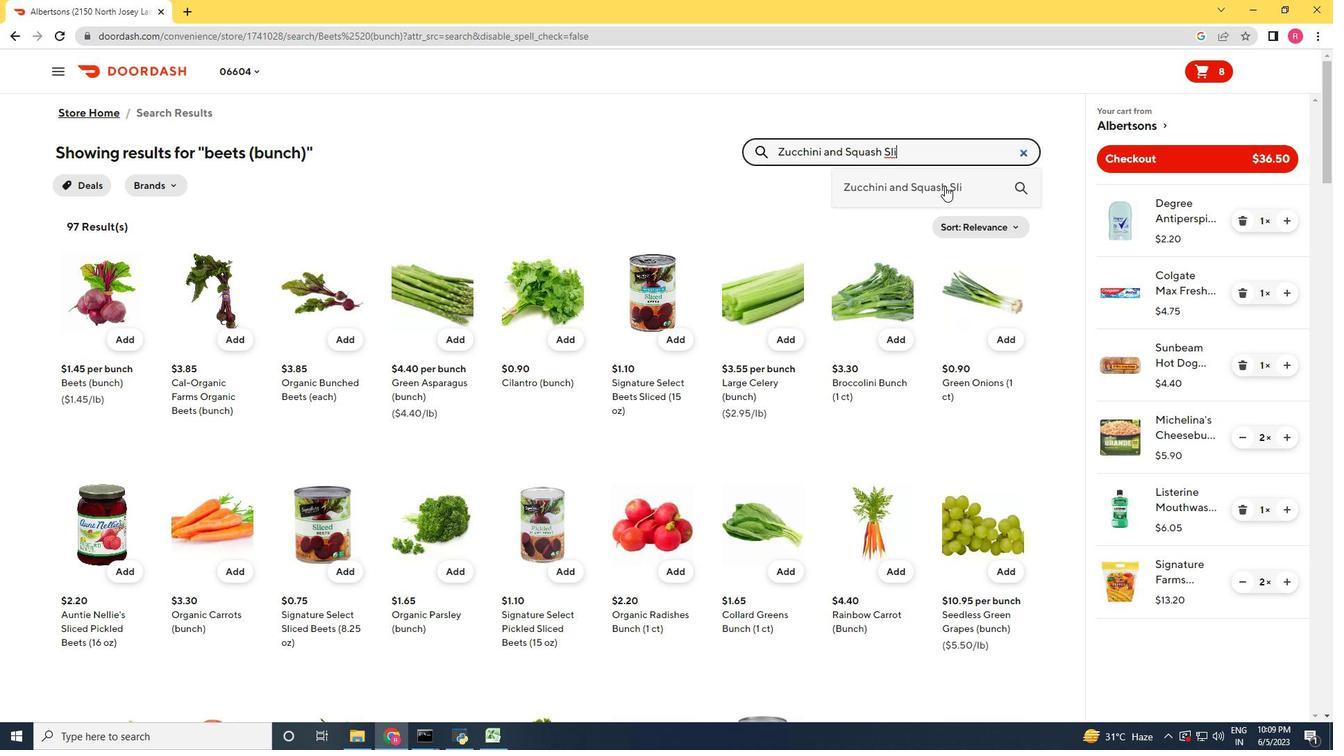 
Action: Key pressed ces<Key.space><Key.shift_r>(12<Key.space>ox<Key.backspace>z<Key.shift_r>)<Key.enter>
Screenshot: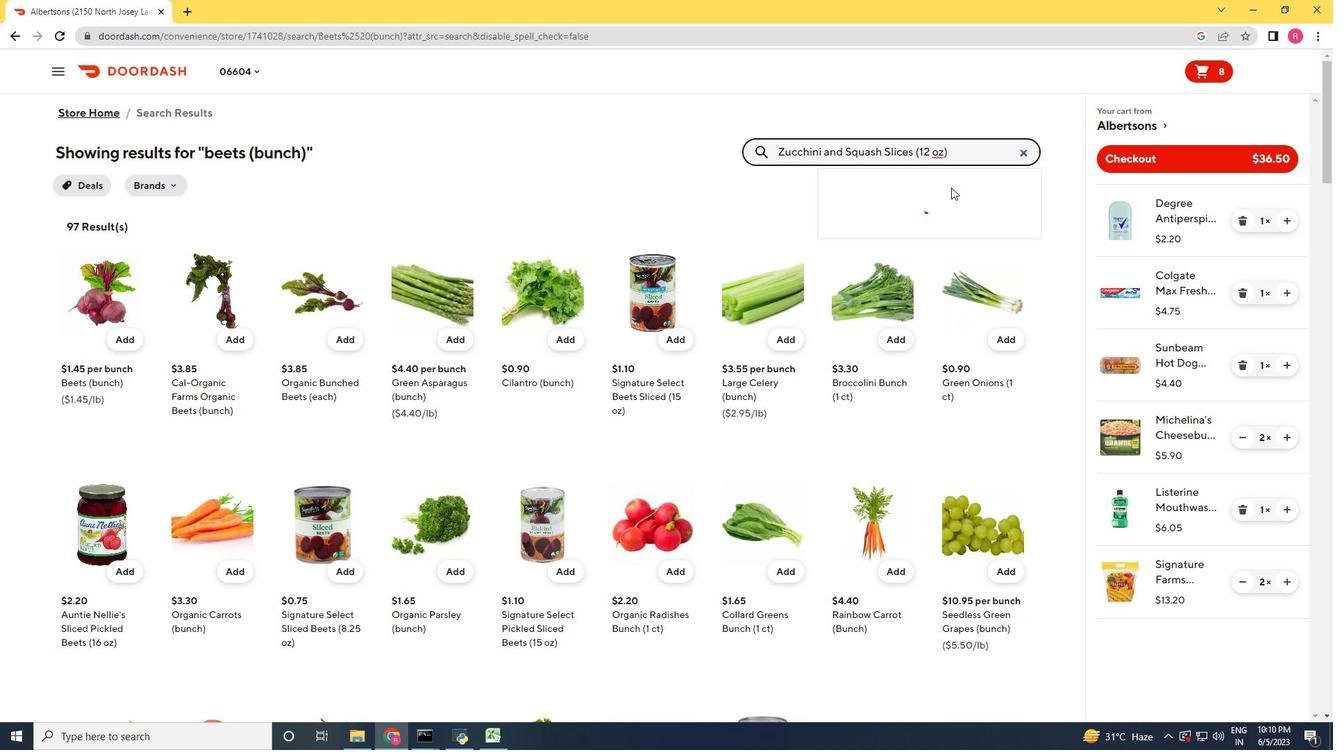 
Action: Mouse moved to (131, 343)
Screenshot: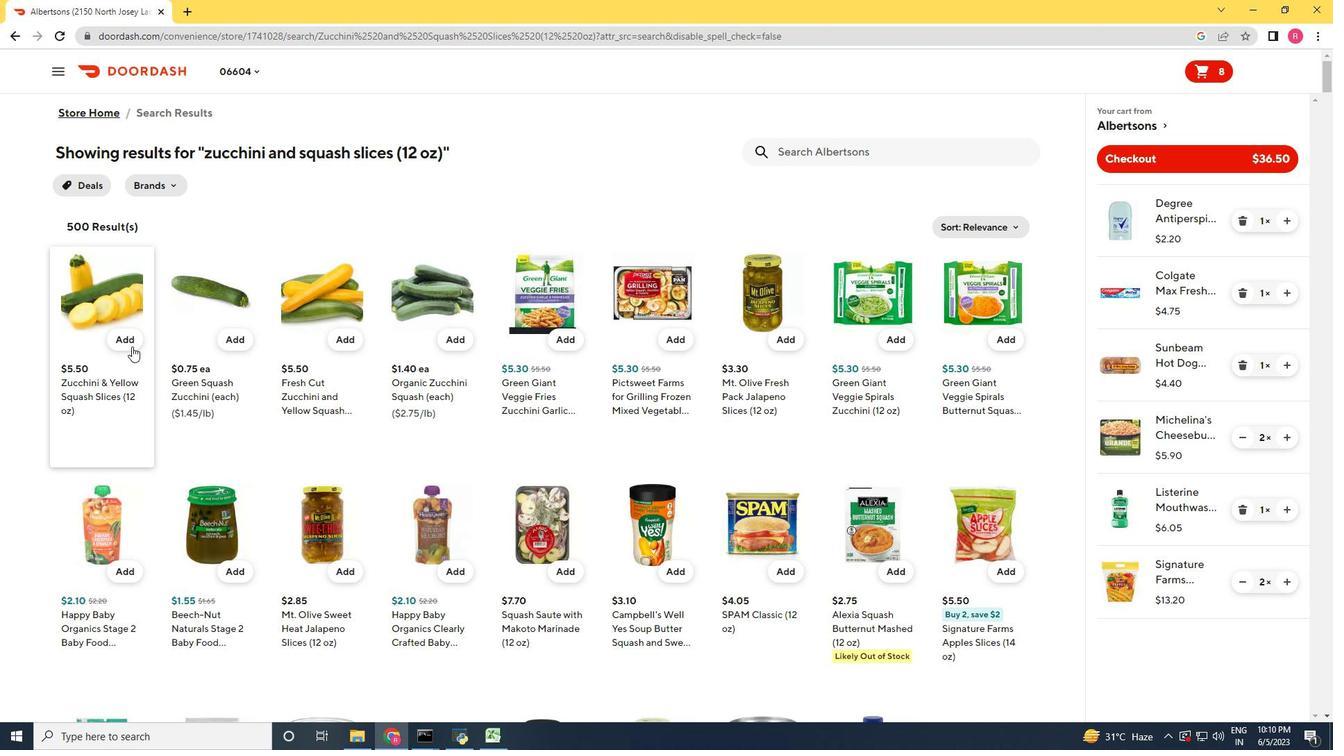 
Action: Mouse pressed left at (131, 343)
Screenshot: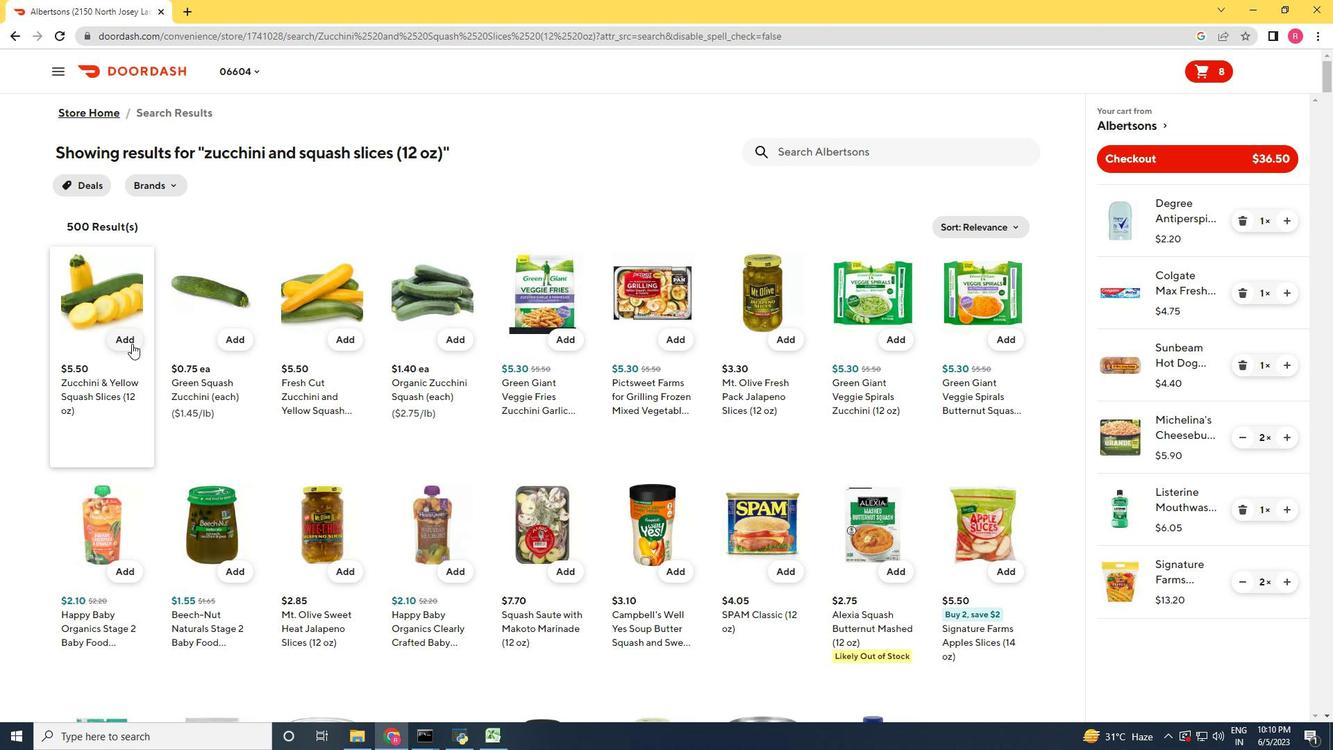 
Action: Mouse moved to (692, 389)
Screenshot: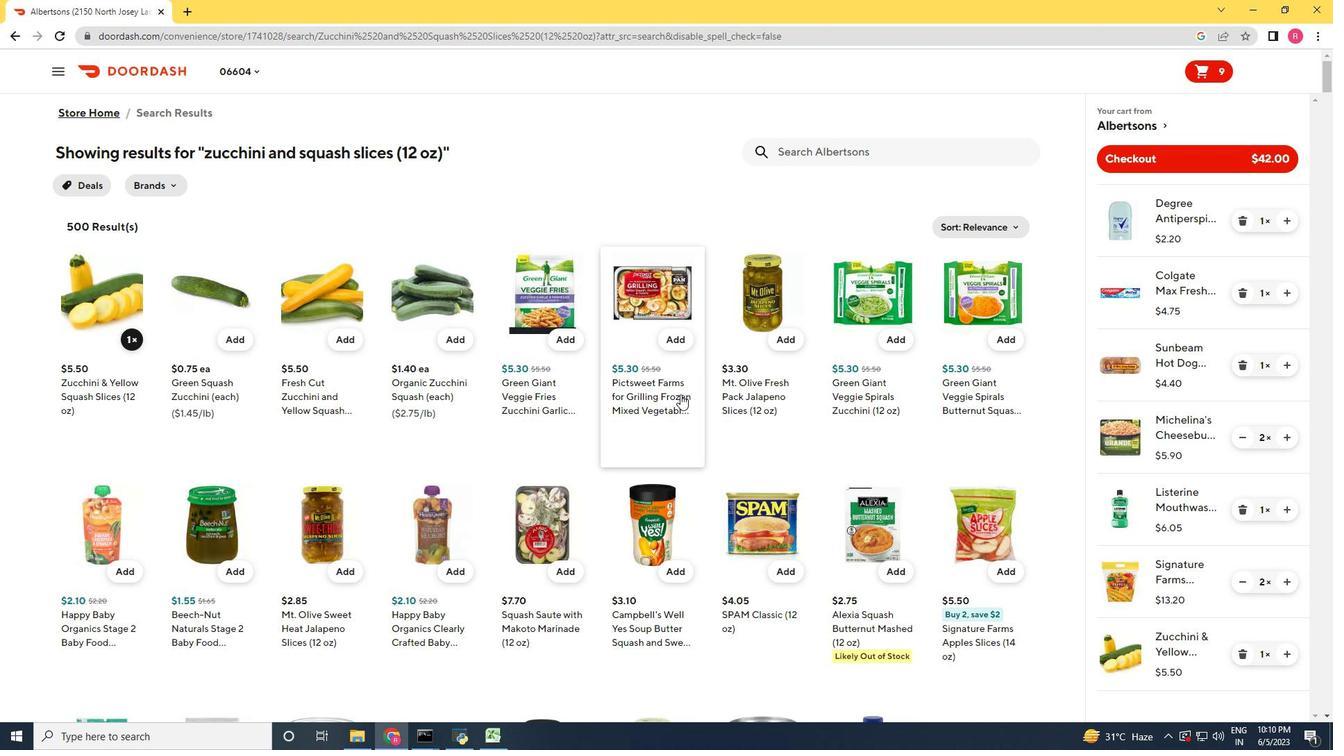 
Action: Mouse scrolled (692, 389) with delta (0, 0)
Screenshot: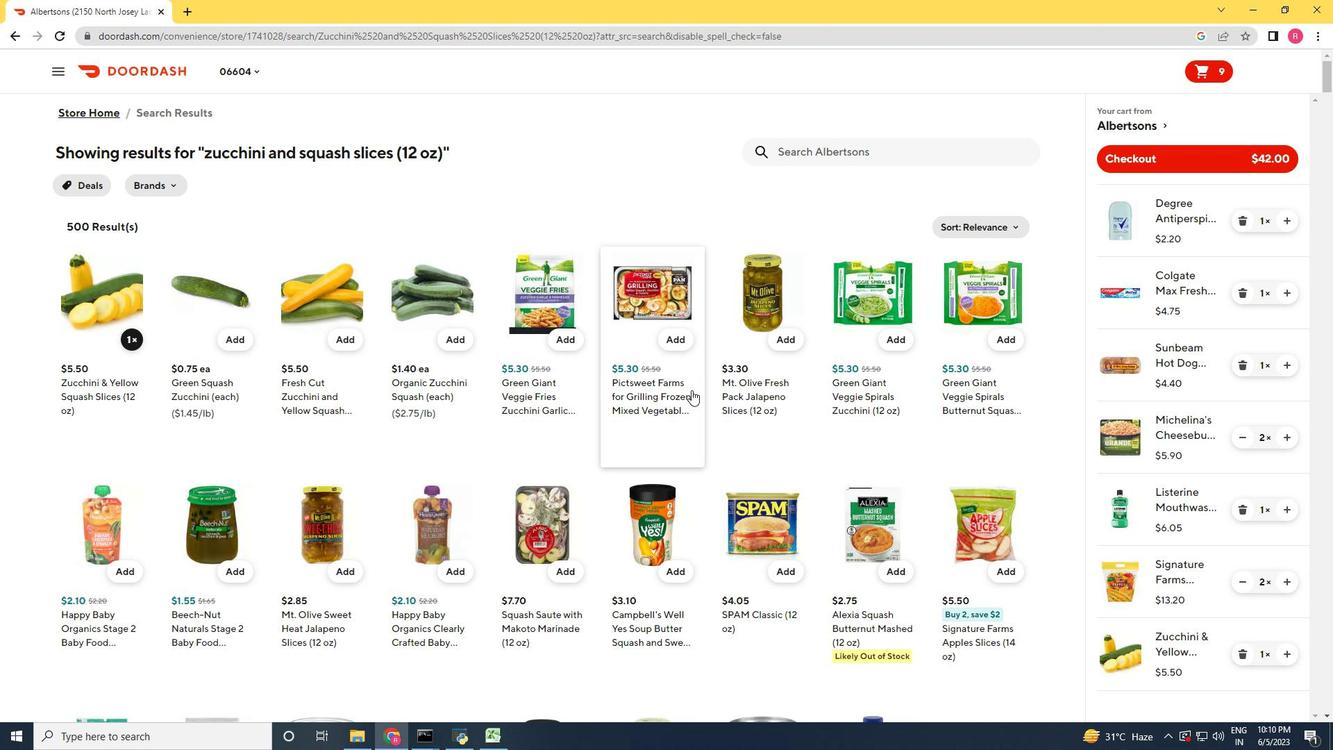 
Action: Mouse scrolled (692, 389) with delta (0, 0)
Screenshot: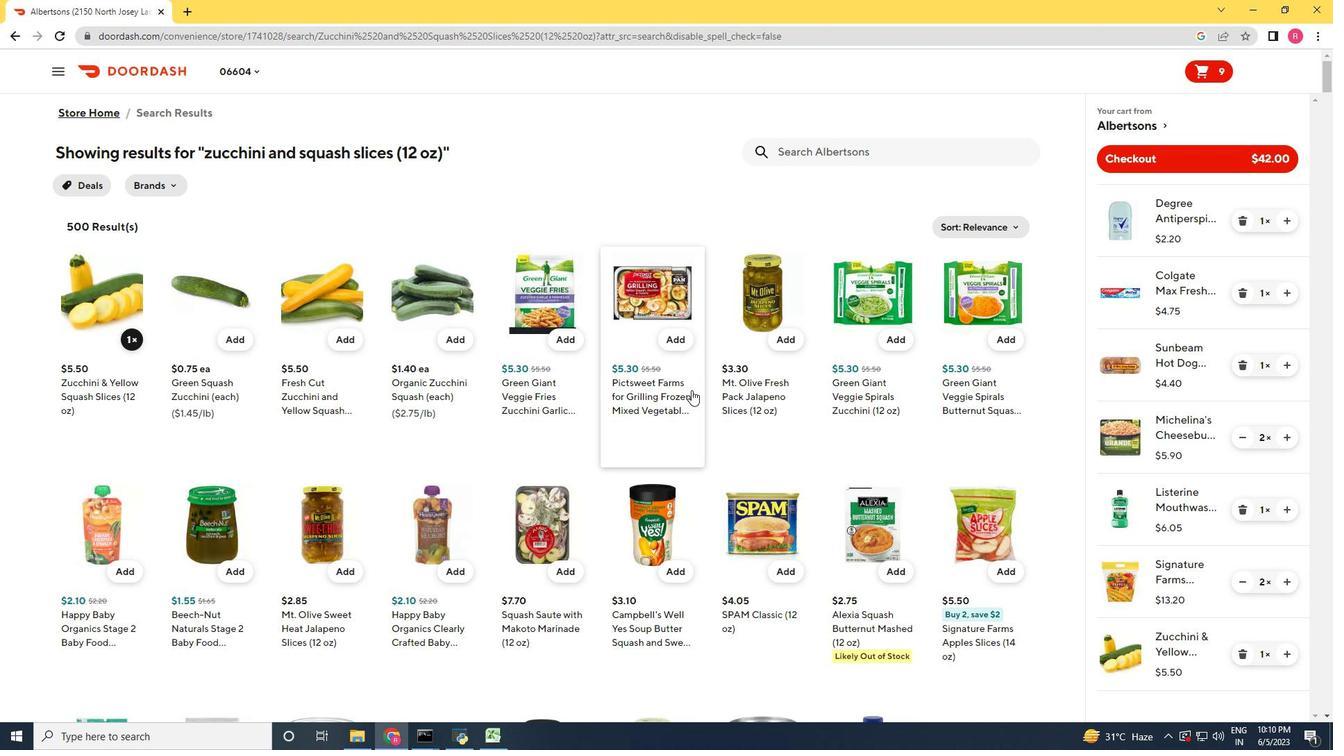 
Action: Mouse scrolled (692, 389) with delta (0, 0)
Screenshot: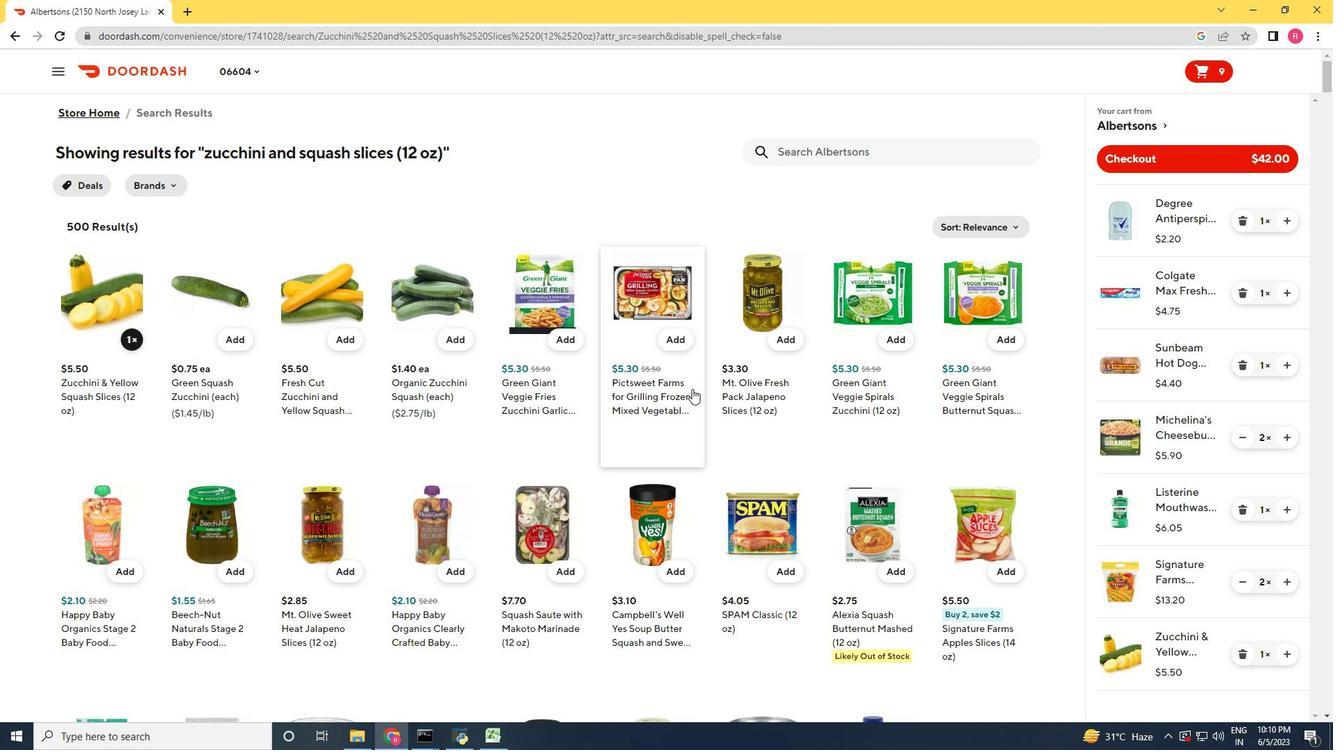 
Action: Mouse moved to (1165, 151)
Screenshot: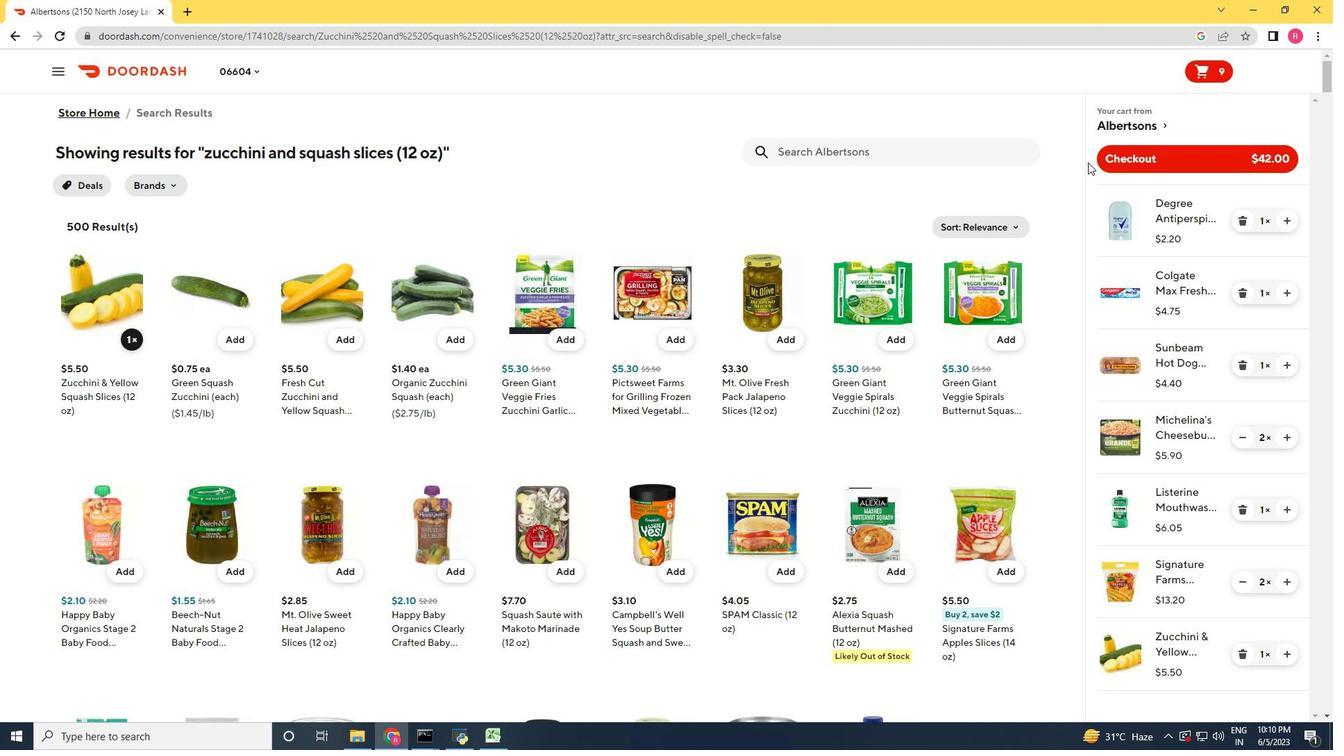 
Action: Mouse pressed left at (1165, 151)
Screenshot: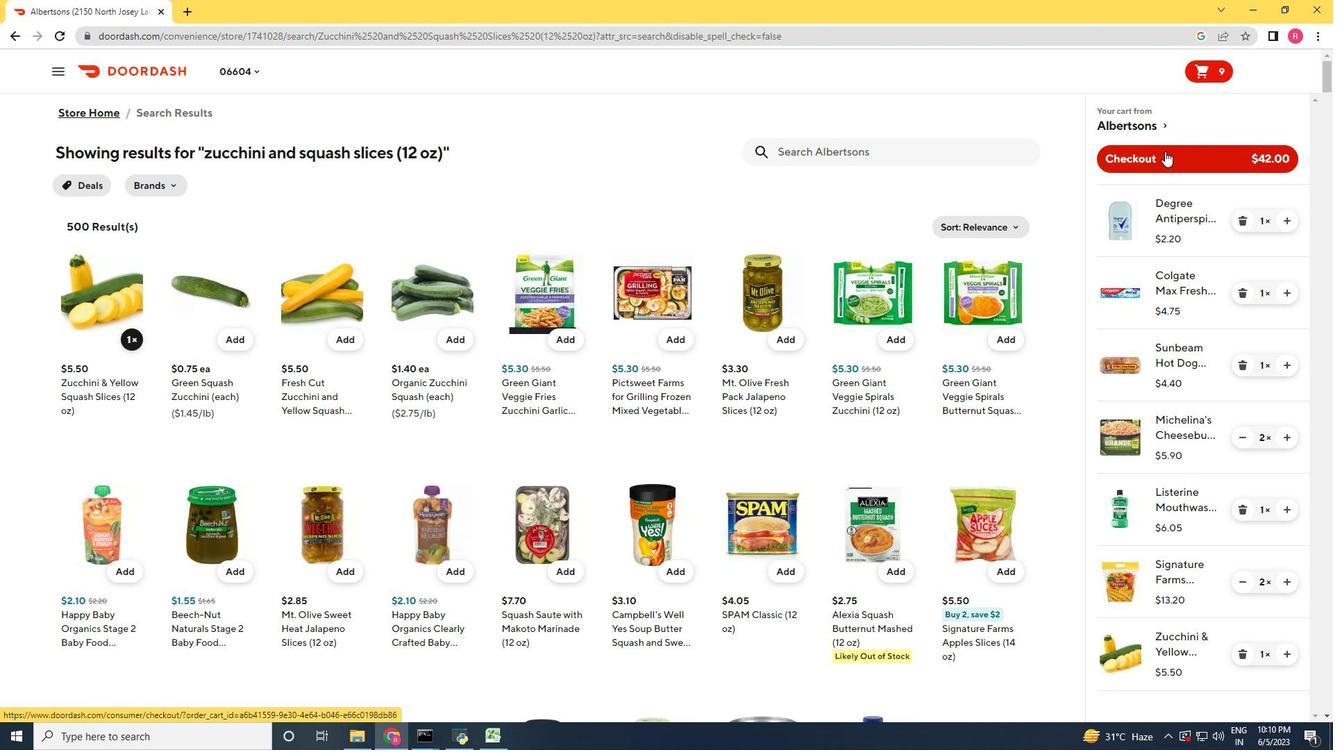 
Action: Mouse moved to (1001, 181)
Screenshot: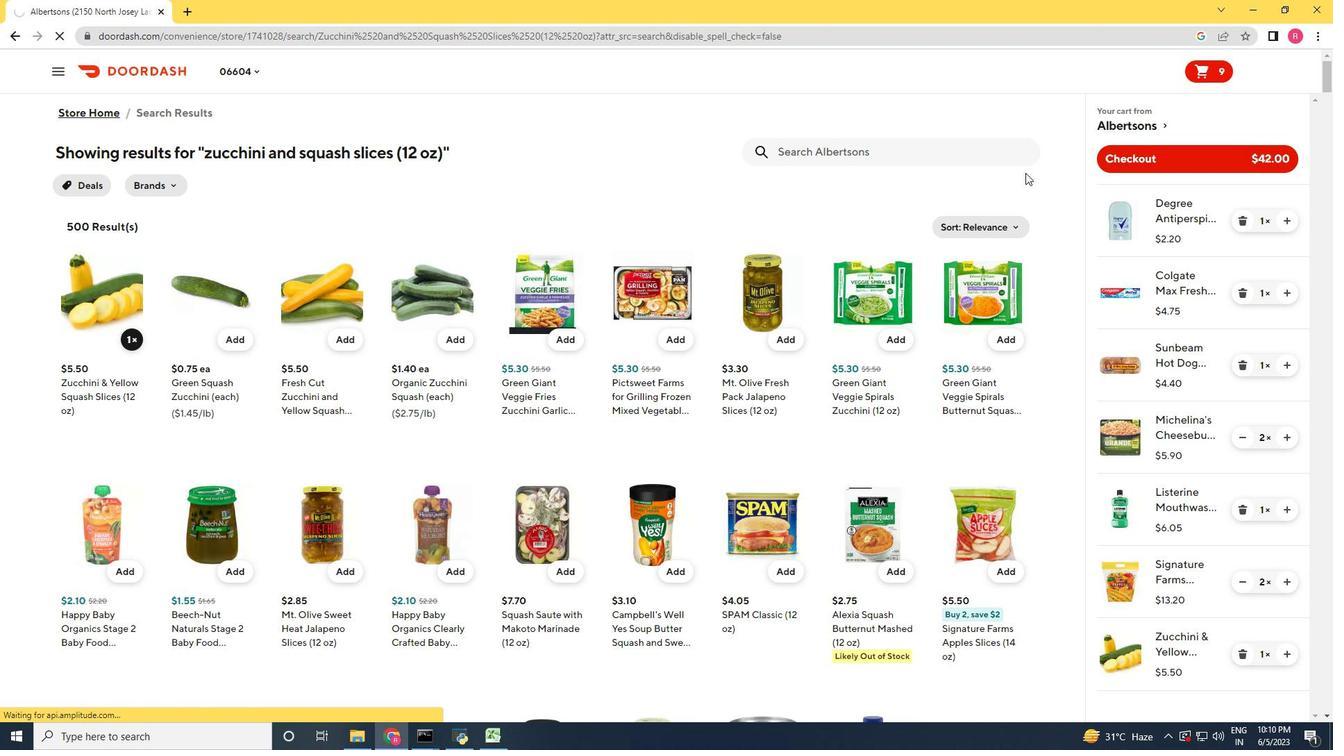 
